 Task: Make a basic mug design.
Action: Mouse moved to (287, 257)
Screenshot: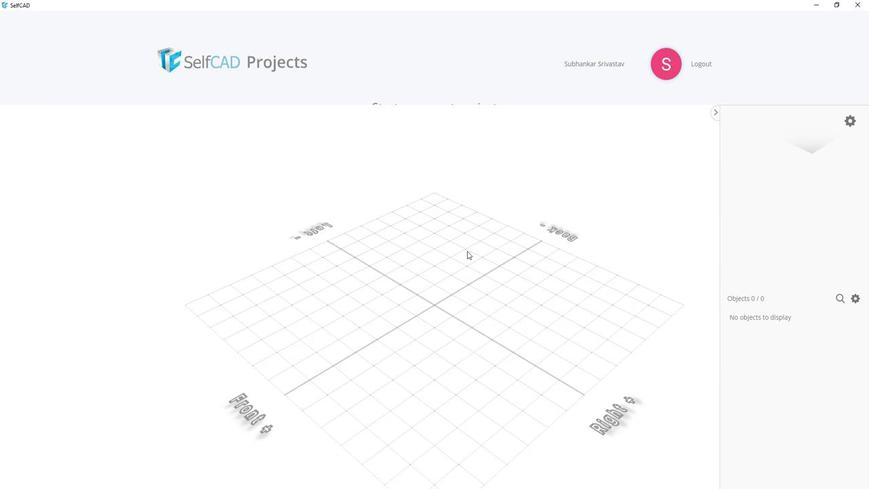 
Action: Mouse pressed left at (287, 257)
Screenshot: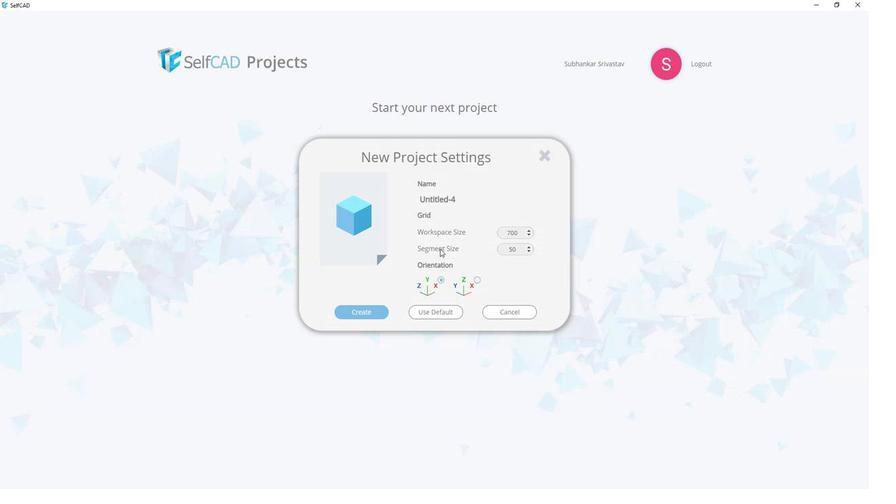 
Action: Mouse moved to (466, 260)
Screenshot: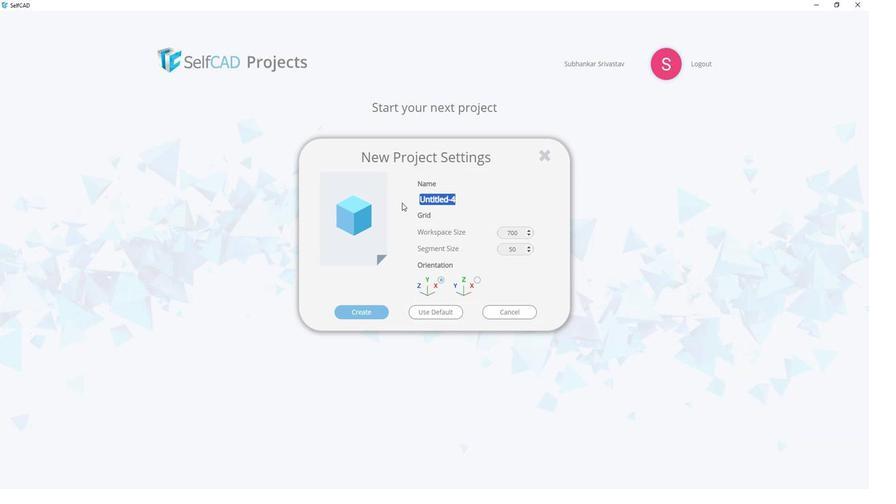 
Action: Mouse pressed left at (466, 260)
Screenshot: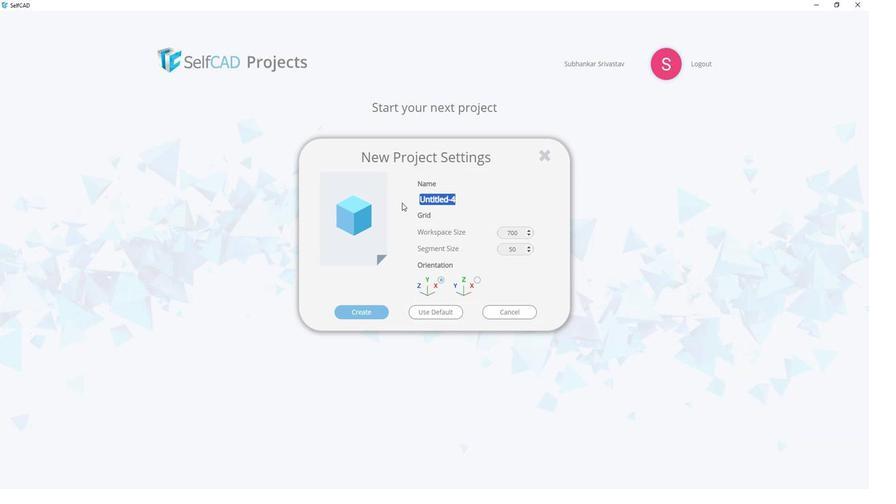 
Action: Mouse moved to (430, 261)
Screenshot: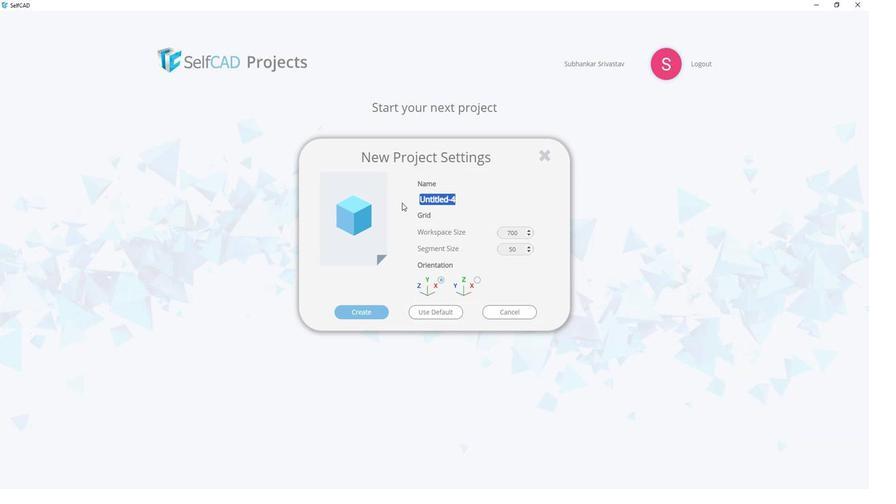 
Action: Key pressed <Key.shift>Mug<Key.space><Key.shift>Design
Screenshot: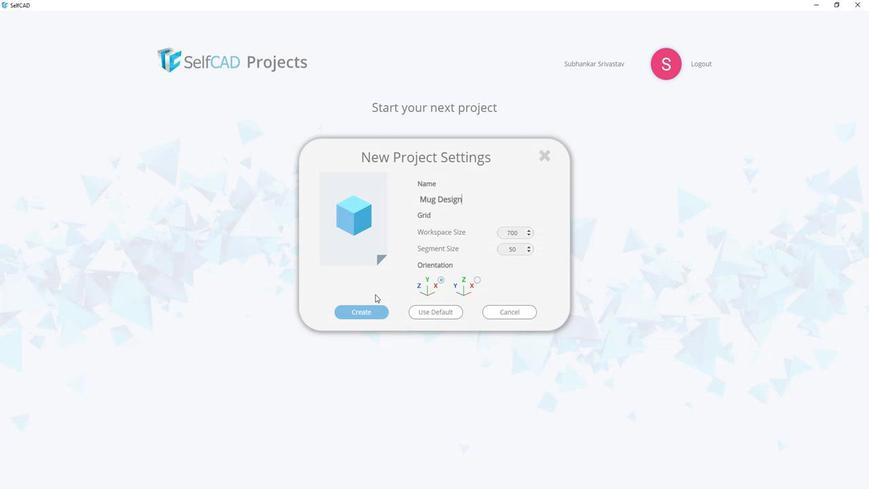
Action: Mouse moved to (402, 281)
Screenshot: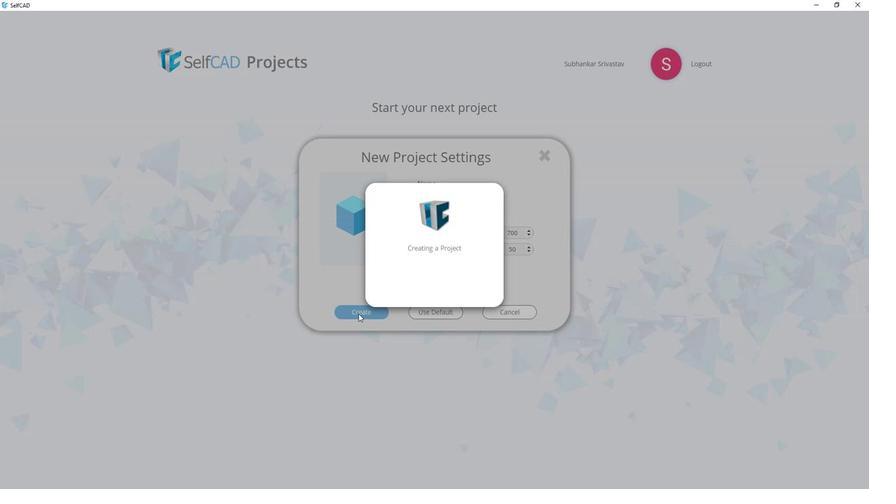 
Action: Mouse pressed left at (402, 281)
Screenshot: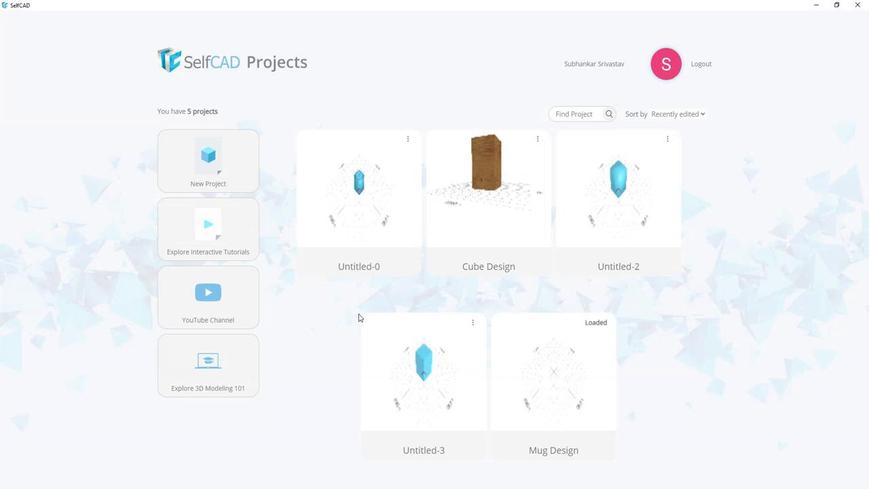 
Action: Mouse moved to (192, 243)
Screenshot: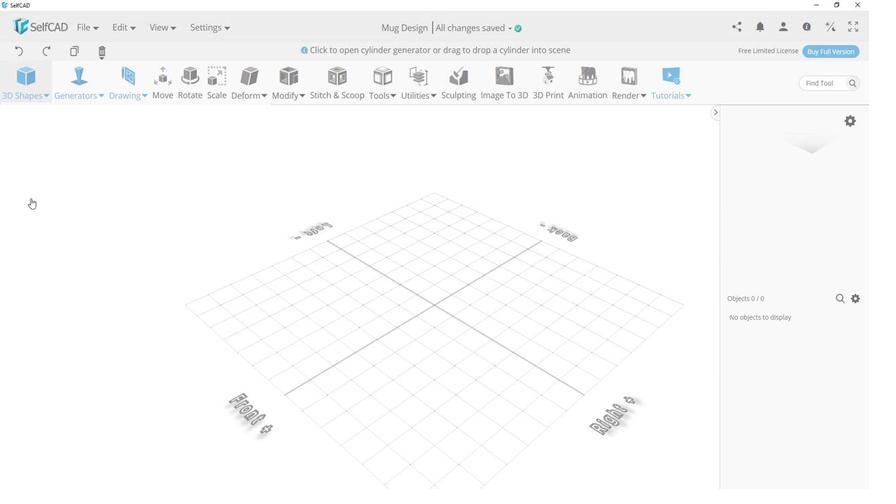 
Action: Mouse pressed left at (192, 243)
Screenshot: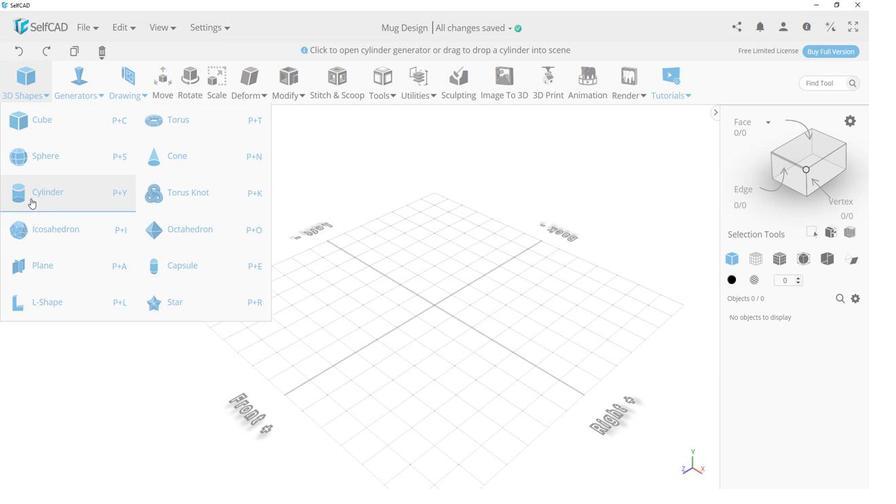 
Action: Mouse moved to (193, 260)
Screenshot: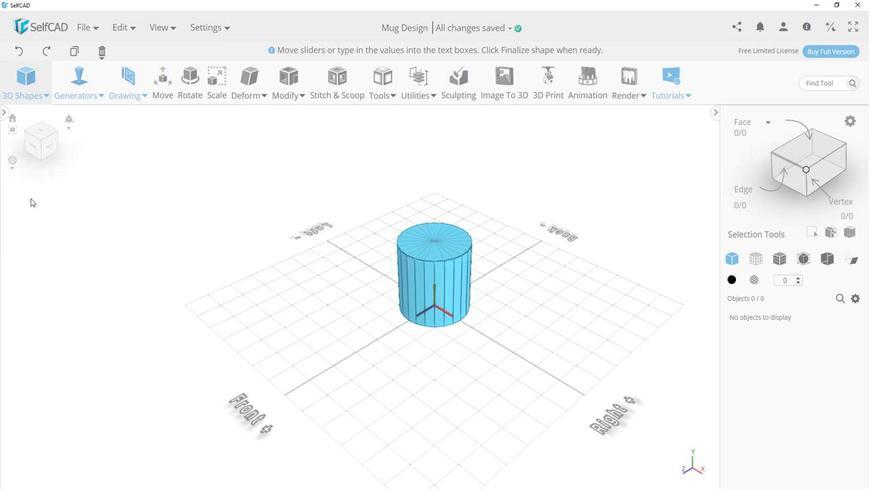 
Action: Mouse pressed left at (193, 260)
Screenshot: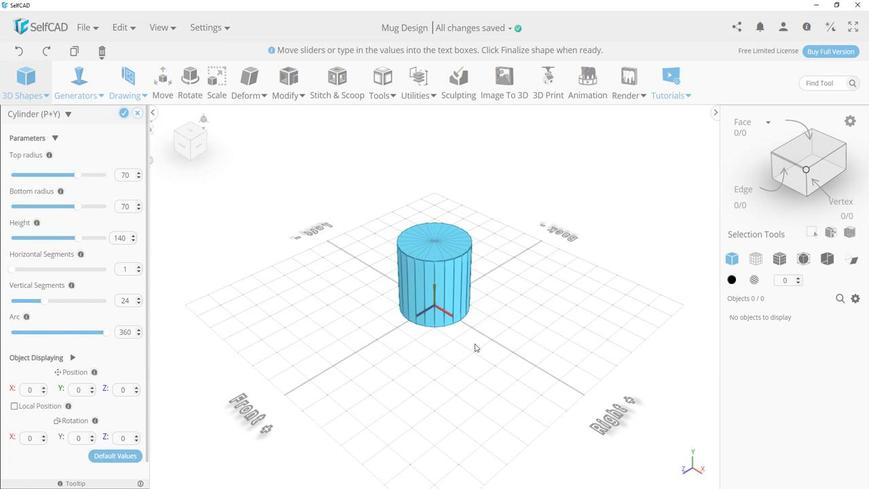 
Action: Mouse moved to (431, 293)
Screenshot: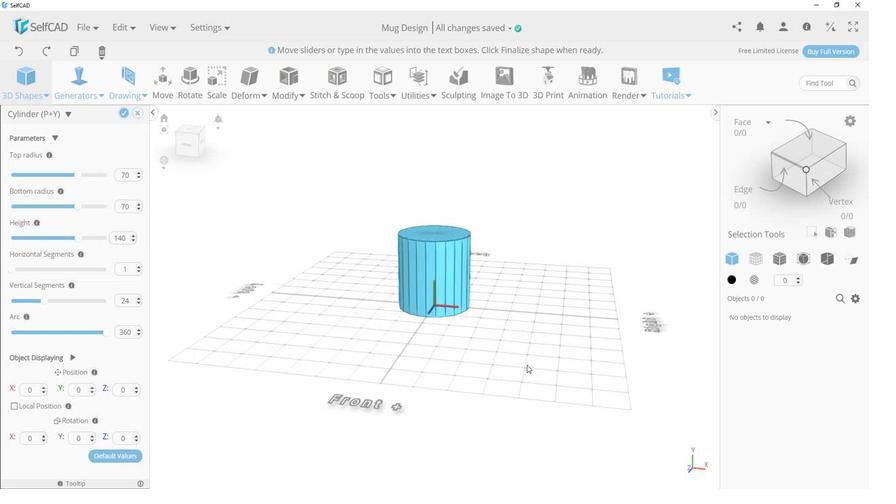 
Action: Mouse pressed left at (431, 293)
Screenshot: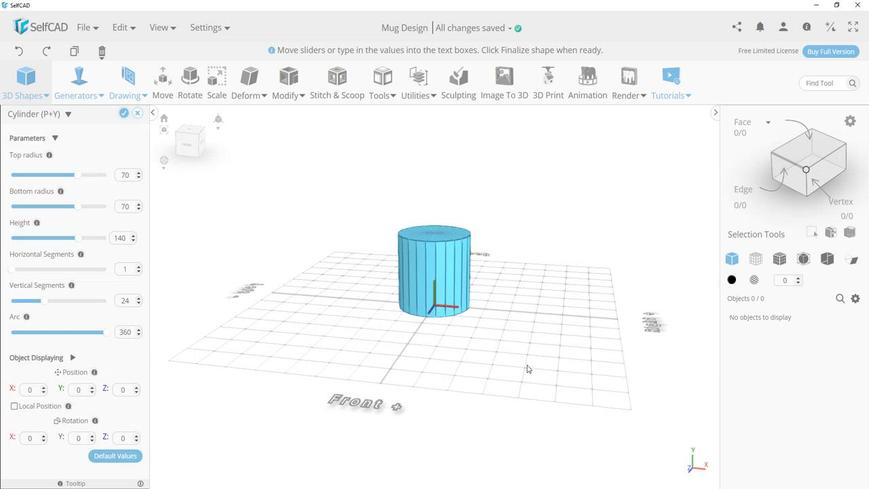 
Action: Mouse moved to (254, 245)
Screenshot: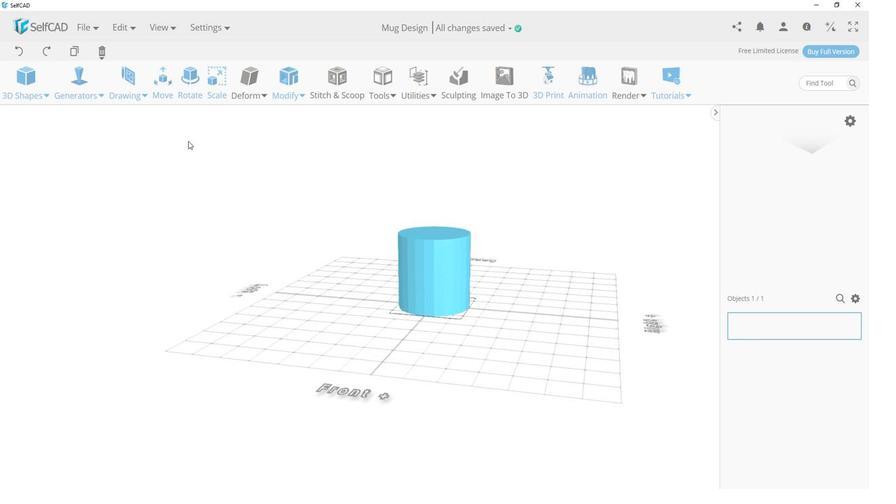 
Action: Mouse pressed left at (254, 245)
Screenshot: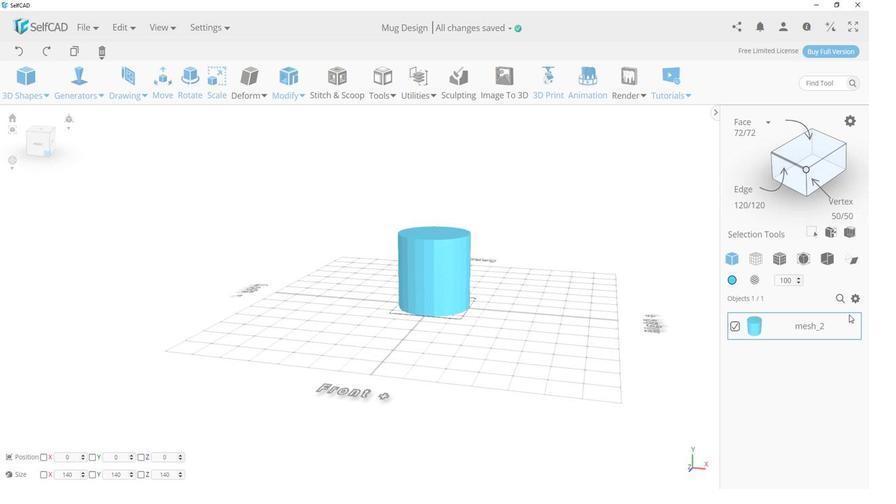 
Action: Mouse moved to (654, 249)
Screenshot: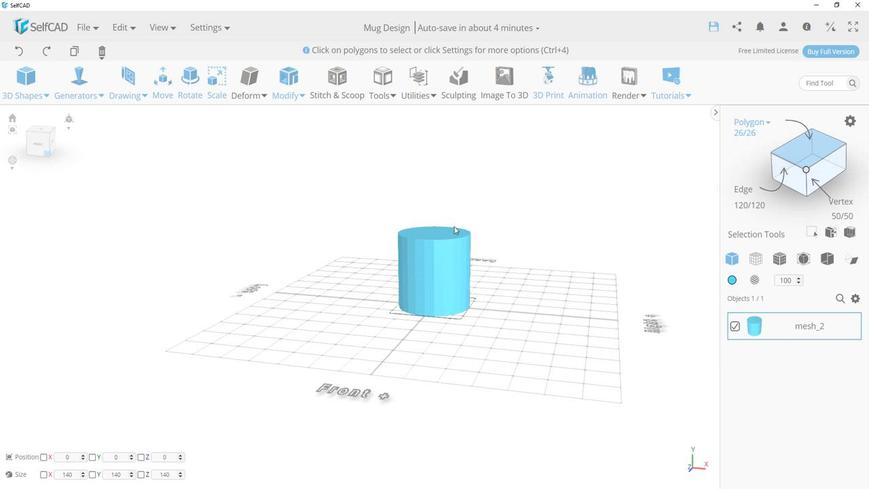 
Action: Mouse pressed left at (654, 249)
Screenshot: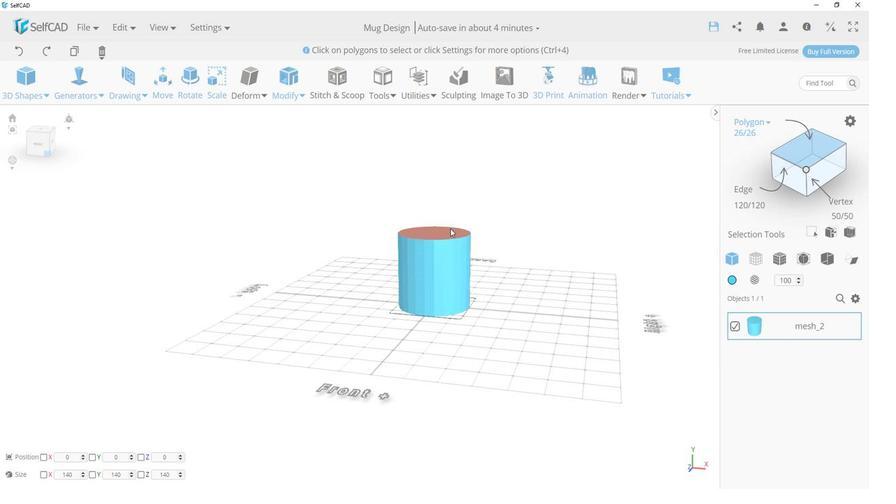 
Action: Mouse moved to (457, 267)
Screenshot: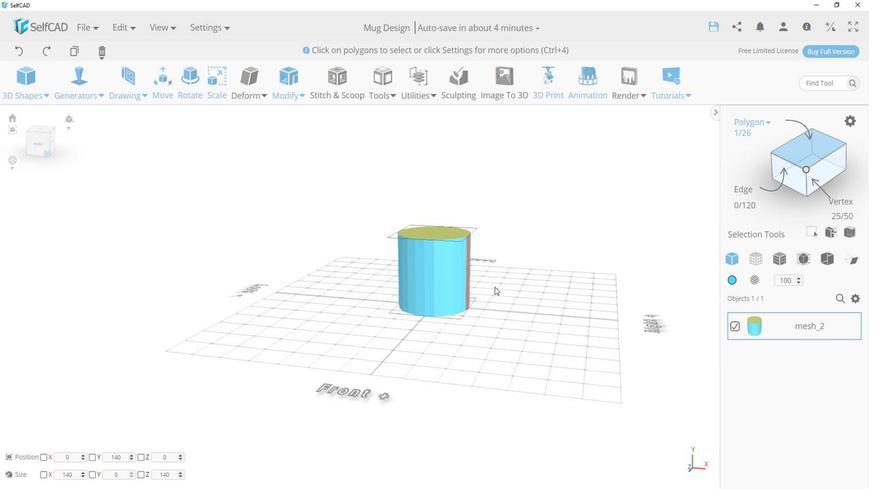
Action: Mouse pressed left at (457, 267)
Screenshot: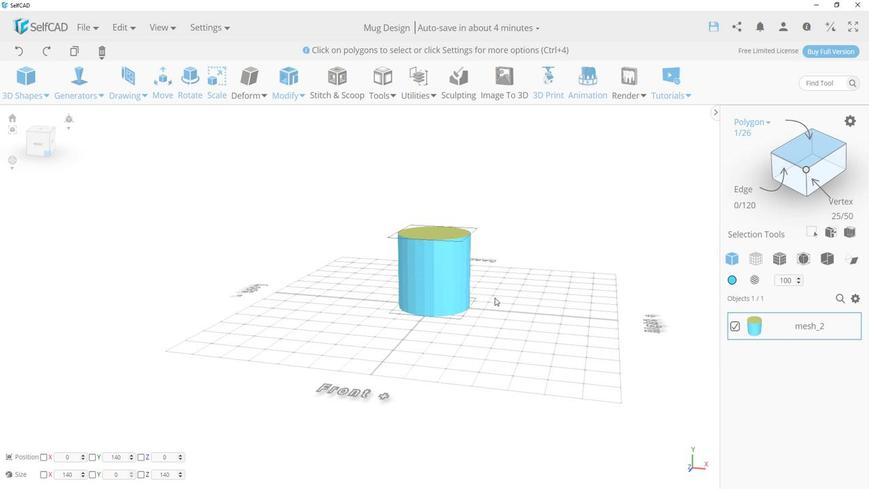 
Action: Mouse moved to (499, 276)
Screenshot: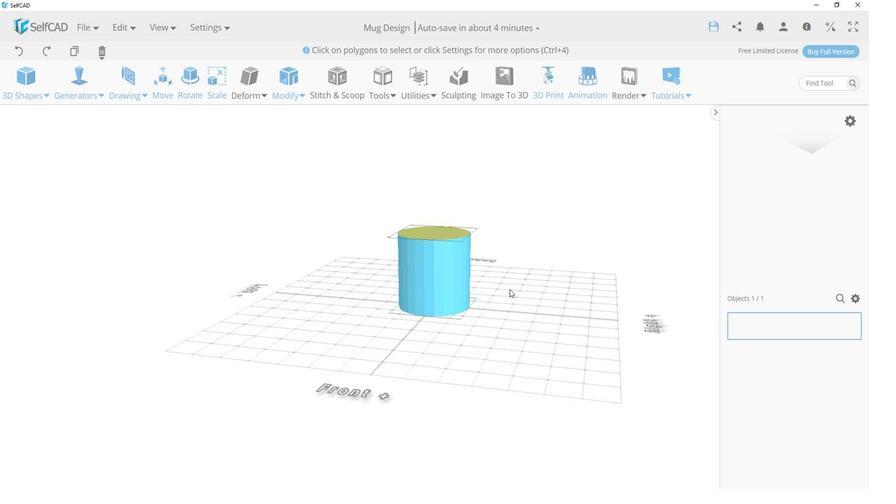 
Action: Key pressed <Key.delete>
Screenshot: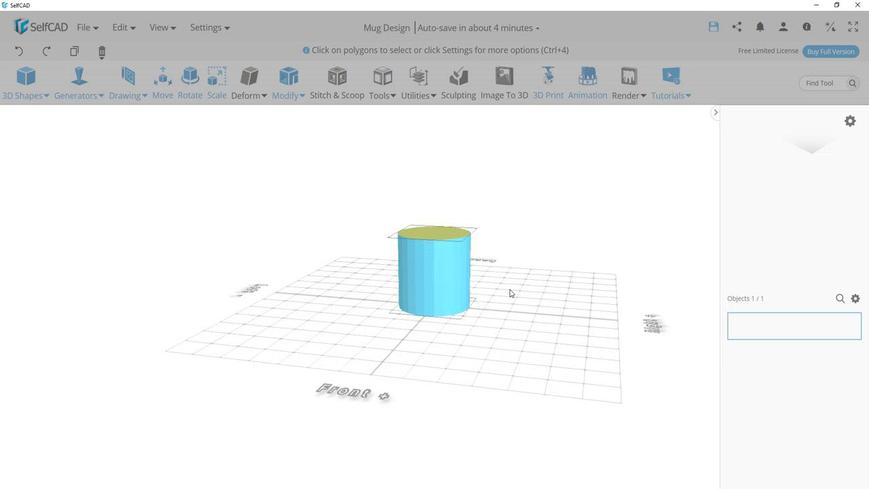
Action: Mouse moved to (437, 278)
Screenshot: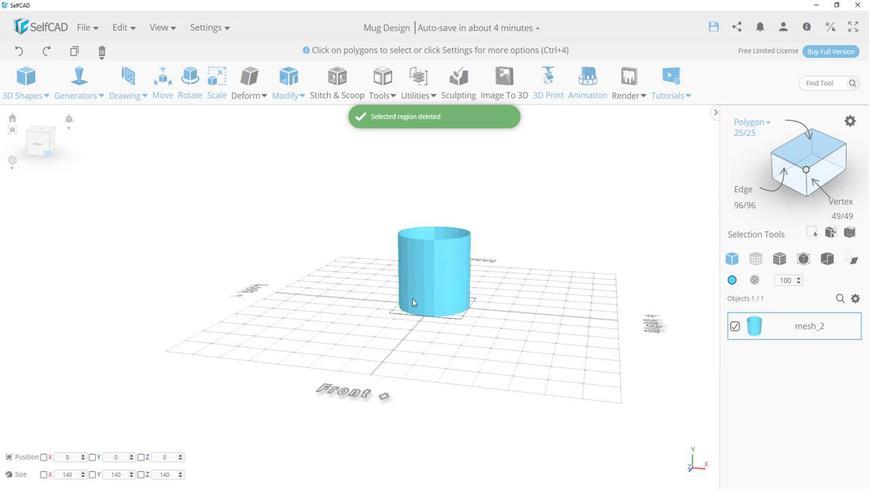 
Action: Mouse pressed left at (437, 278)
Screenshot: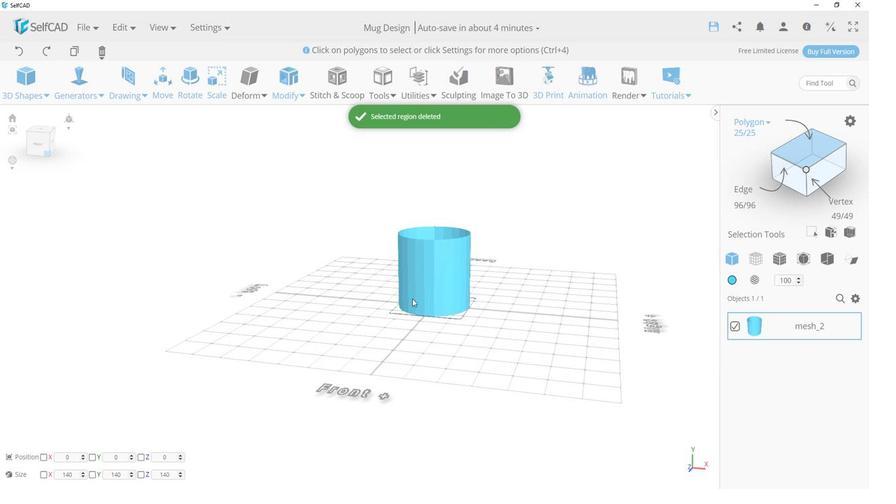 
Action: Mouse moved to (491, 281)
Screenshot: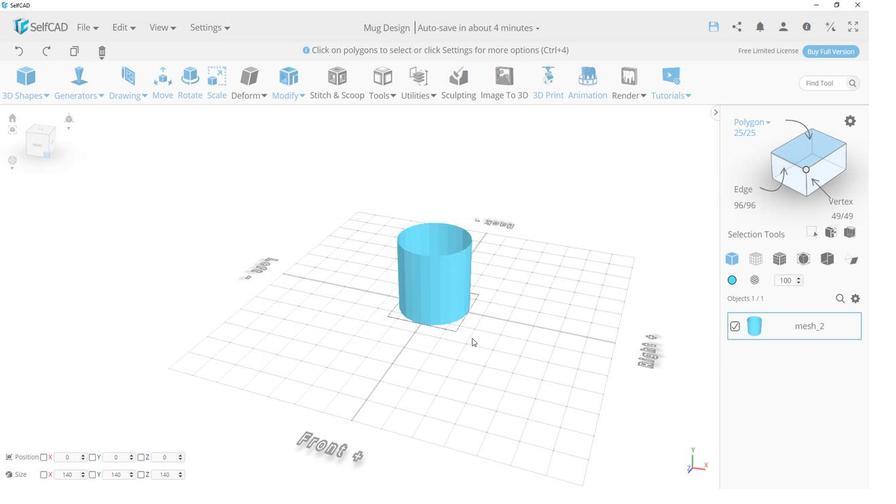
Action: Mouse pressed left at (491, 281)
Screenshot: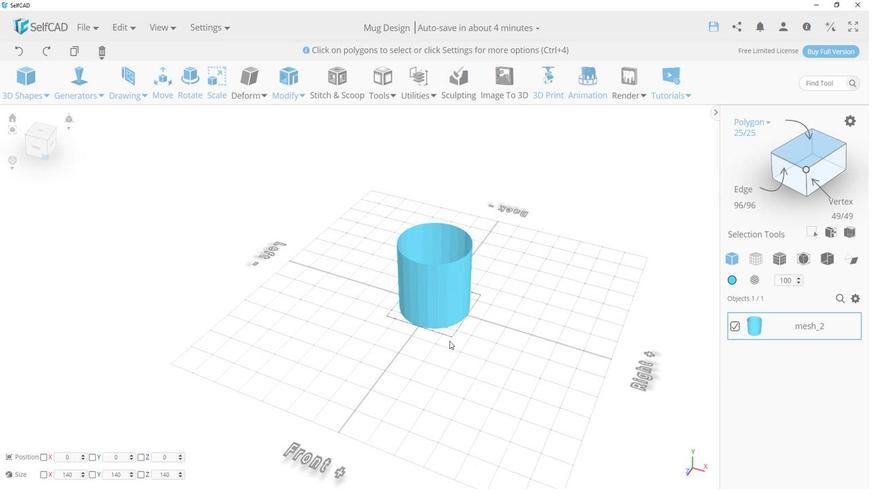 
Action: Mouse moved to (362, 240)
Screenshot: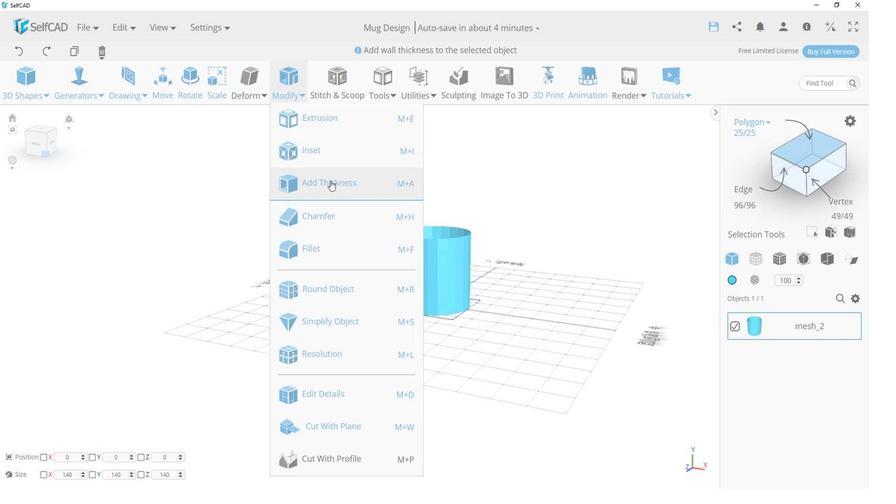 
Action: Mouse pressed left at (362, 240)
Screenshot: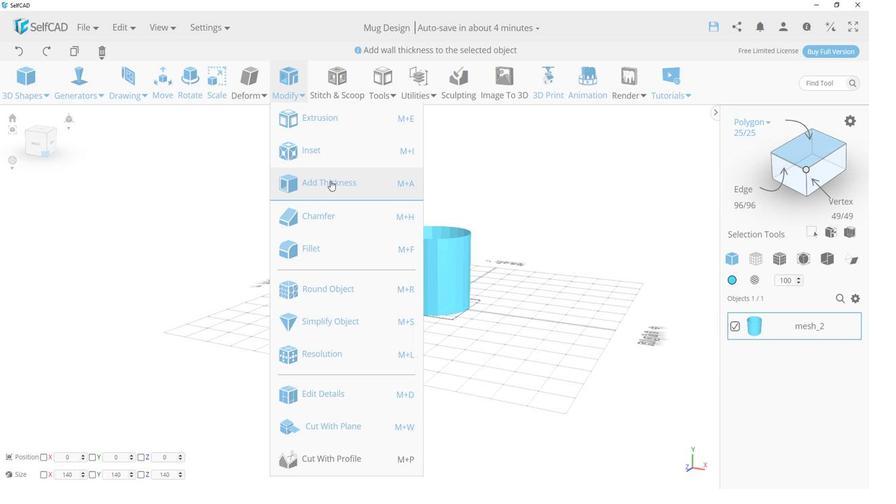 
Action: Mouse moved to (384, 257)
Screenshot: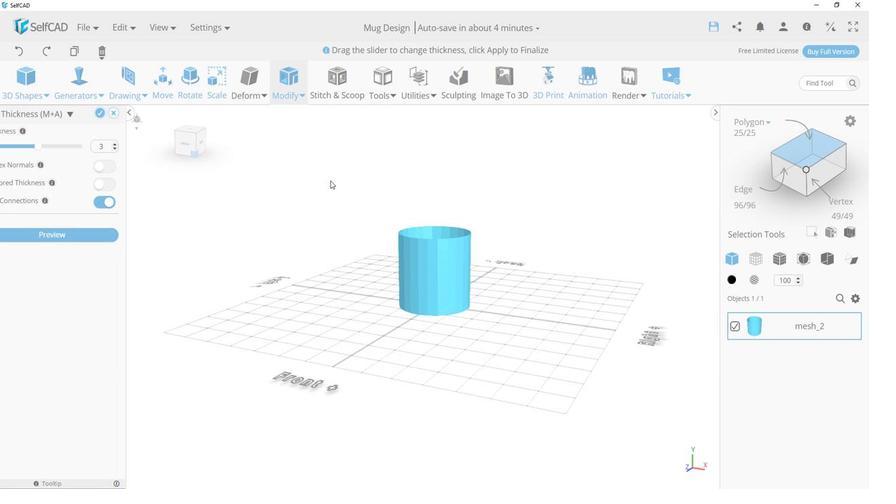 
Action: Mouse pressed left at (384, 257)
Screenshot: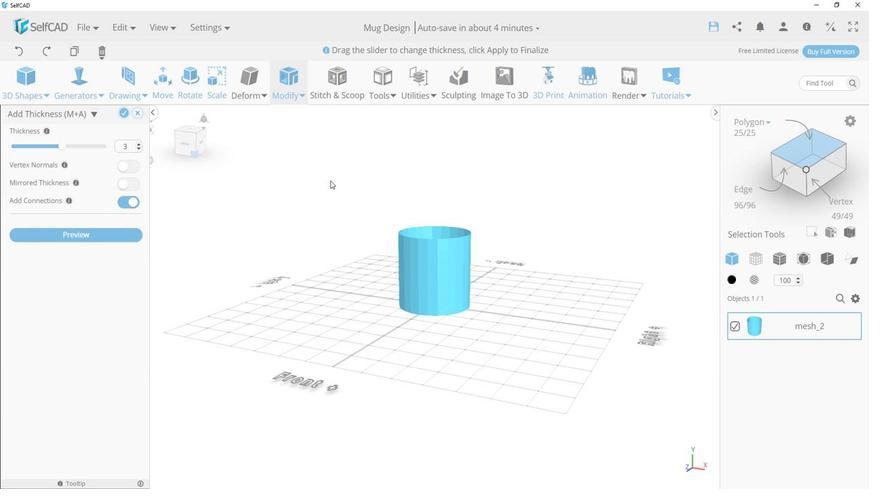 
Action: Mouse moved to (262, 252)
Screenshot: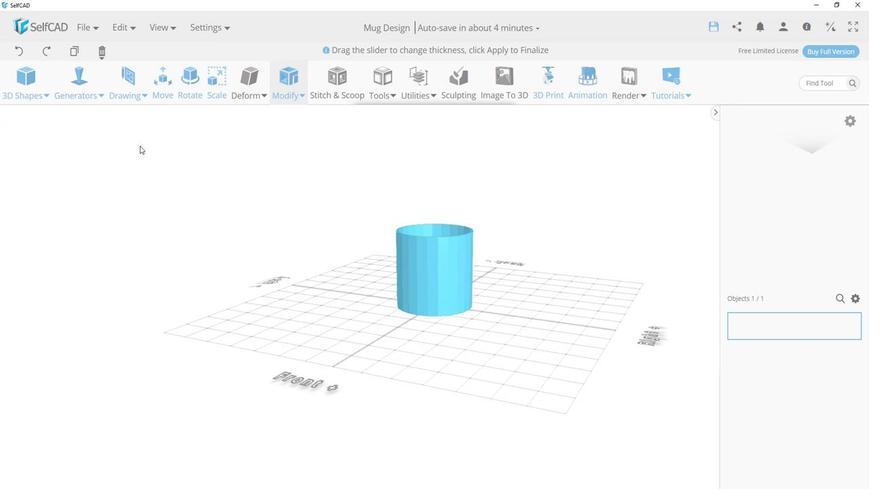 
Action: Mouse pressed left at (262, 252)
Screenshot: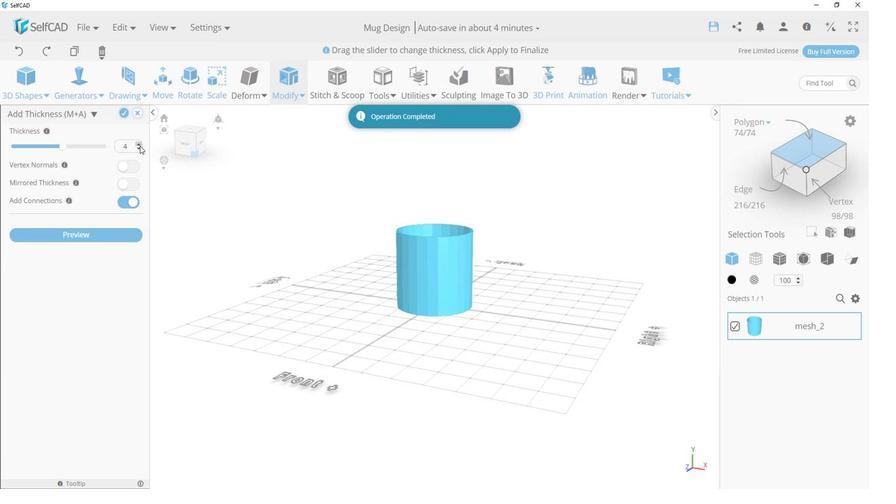 
Action: Mouse pressed left at (262, 252)
Screenshot: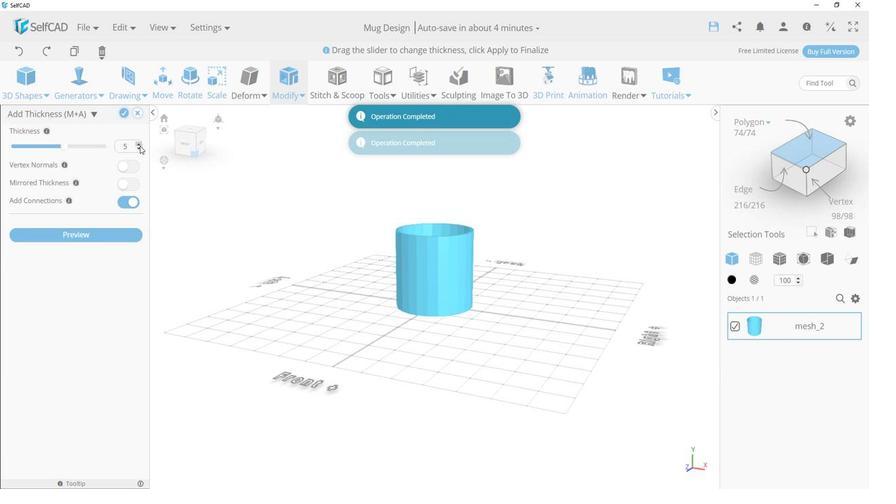 
Action: Mouse moved to (252, 245)
Screenshot: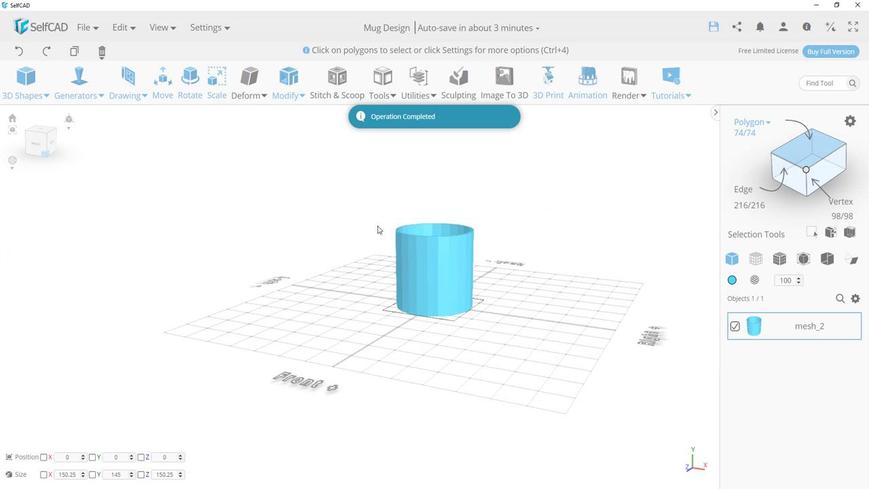 
Action: Mouse pressed left at (252, 245)
Screenshot: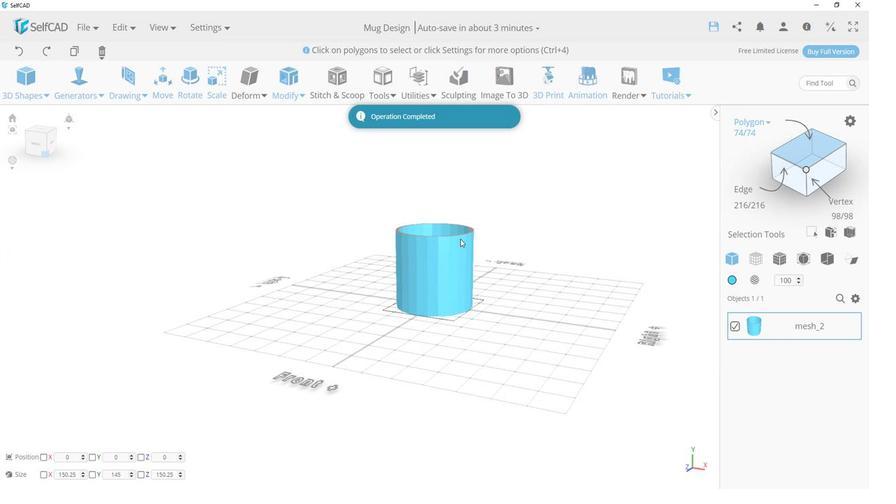 
Action: Mouse moved to (490, 267)
Screenshot: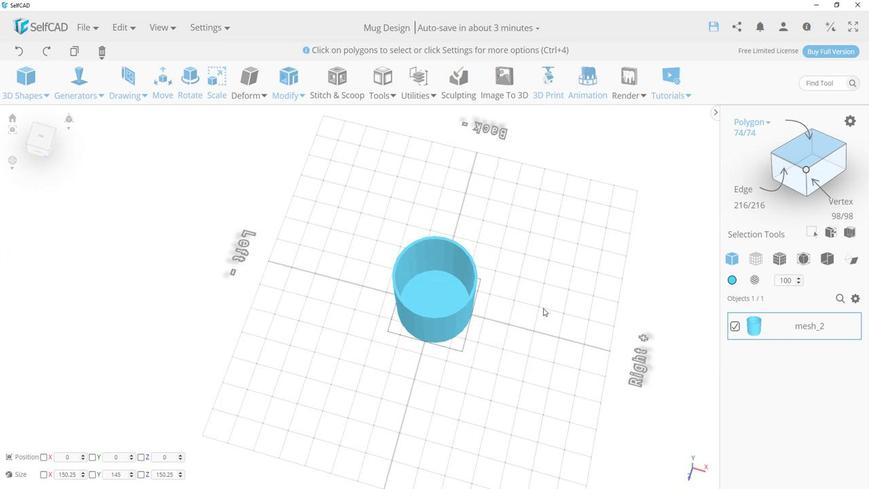 
Action: Mouse pressed left at (490, 267)
Screenshot: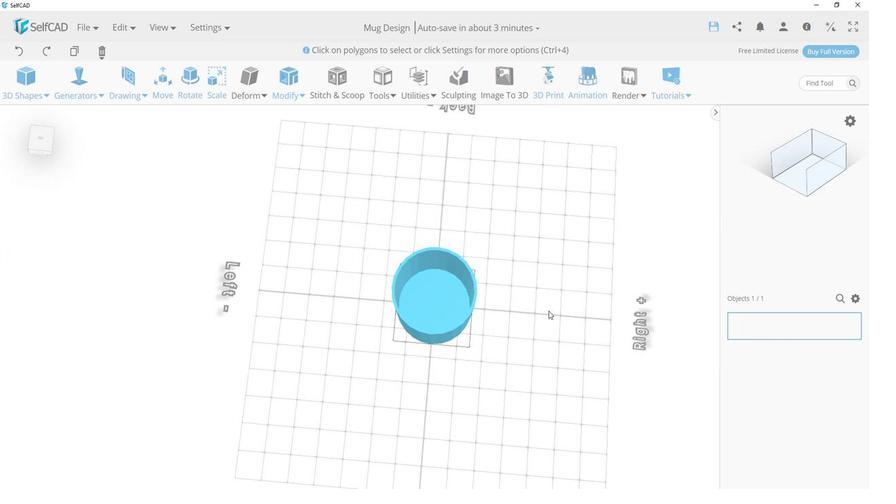 
Action: Mouse moved to (503, 276)
Screenshot: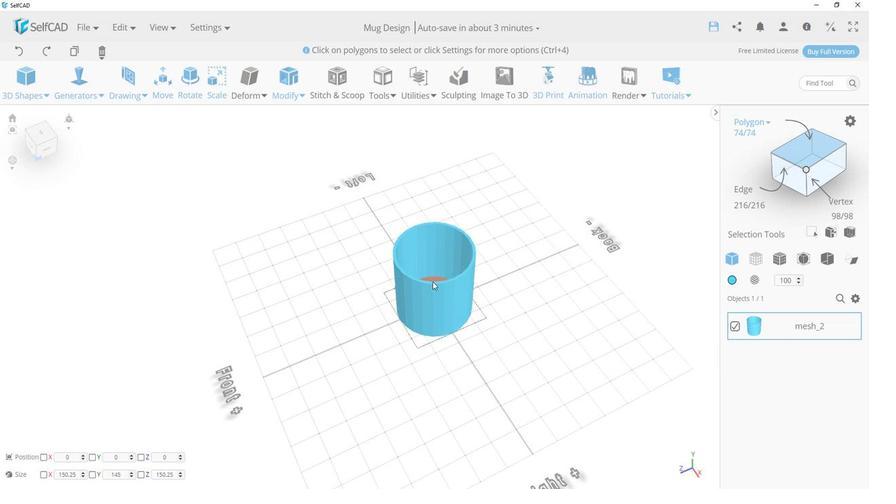 
Action: Mouse pressed left at (503, 276)
Screenshot: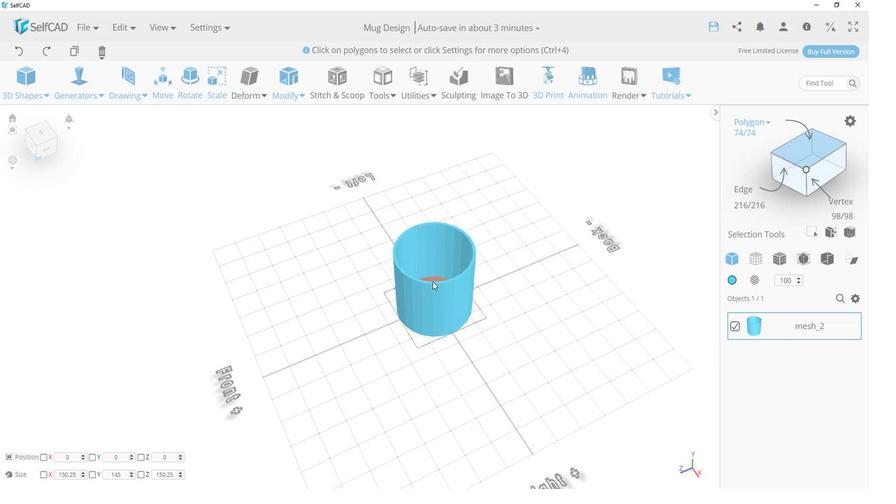 
Action: Mouse moved to (505, 275)
Screenshot: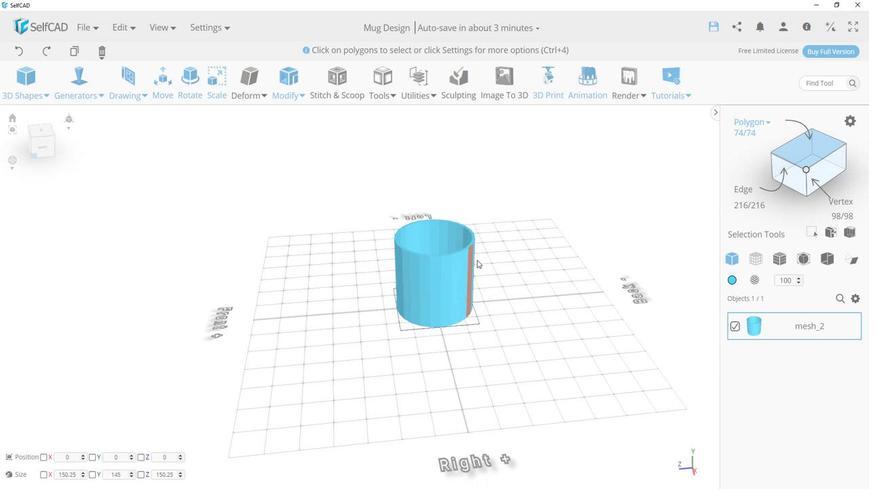 
Action: Mouse pressed left at (505, 275)
Screenshot: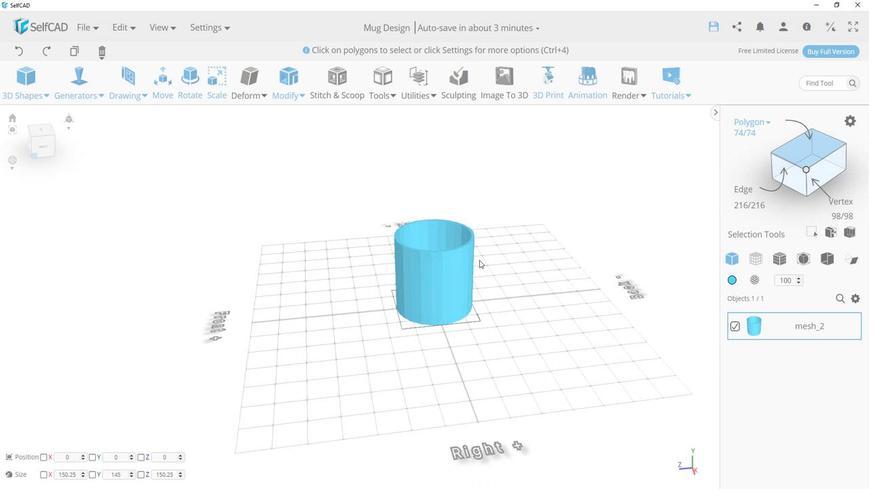 
Action: Mouse moved to (510, 277)
Screenshot: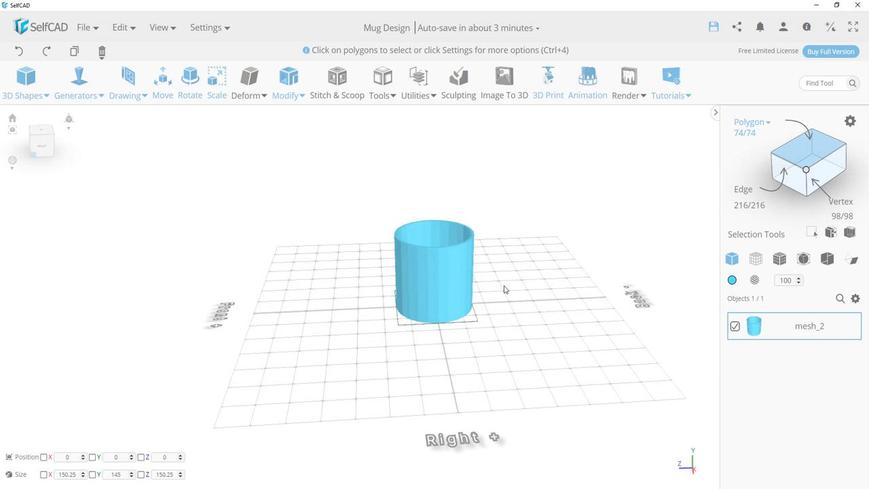 
Action: Mouse pressed left at (510, 277)
Screenshot: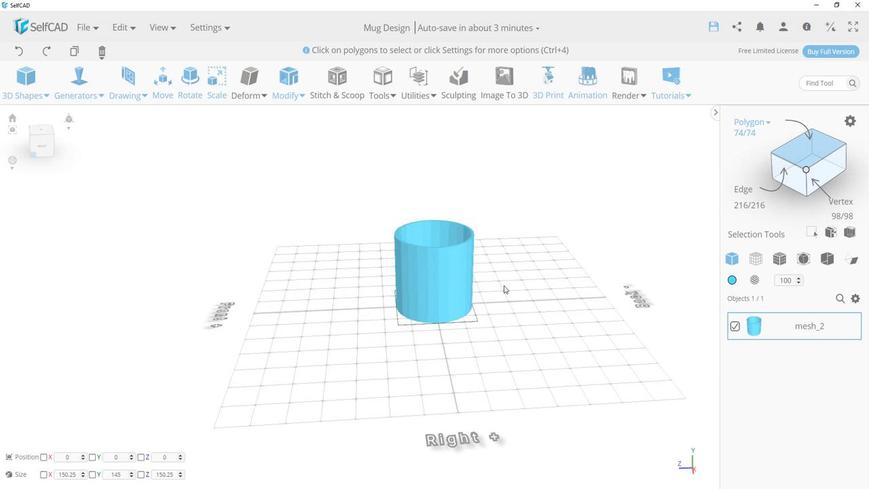 
Action: Mouse moved to (367, 243)
Screenshot: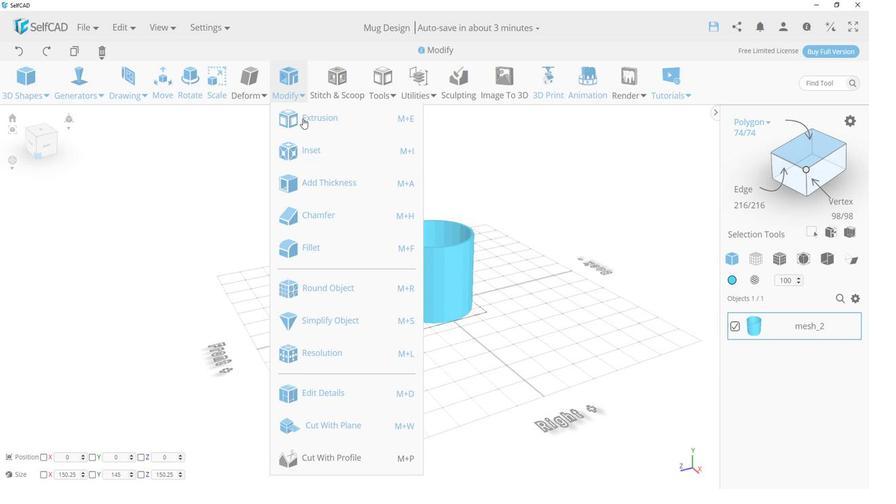 
Action: Mouse pressed left at (367, 243)
Screenshot: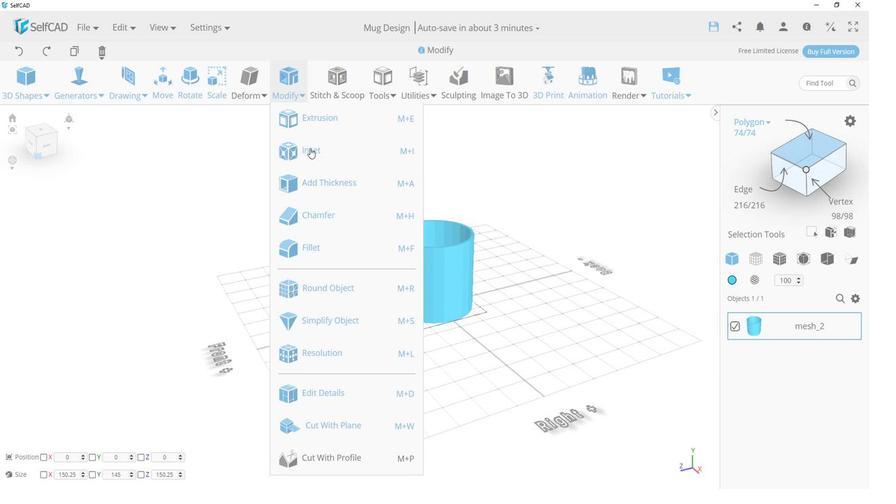 
Action: Mouse moved to (384, 294)
Screenshot: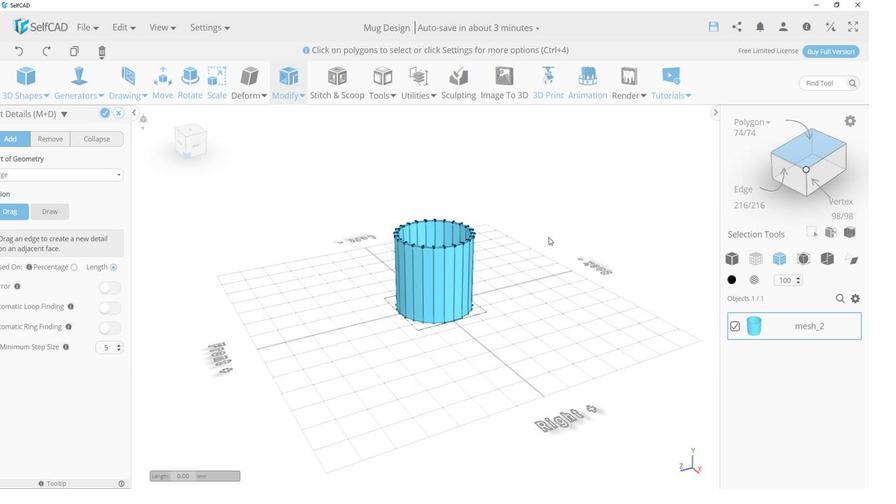 
Action: Mouse pressed left at (384, 294)
Screenshot: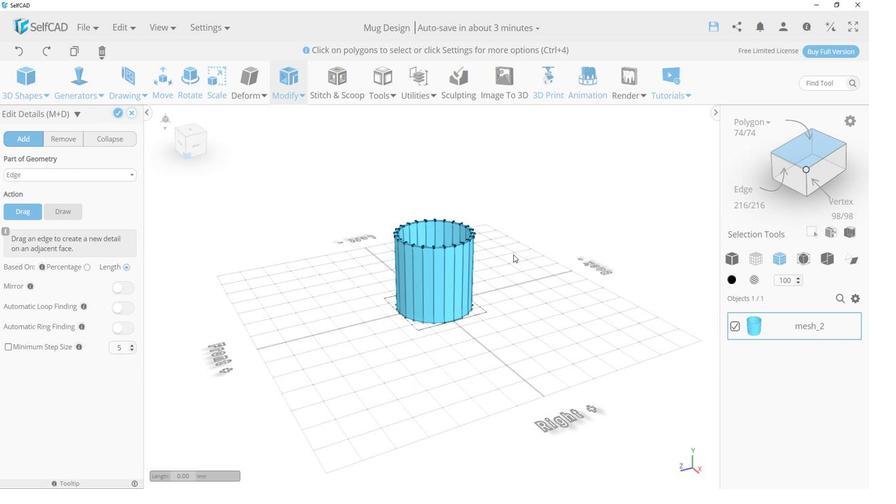 
Action: Mouse moved to (250, 279)
Screenshot: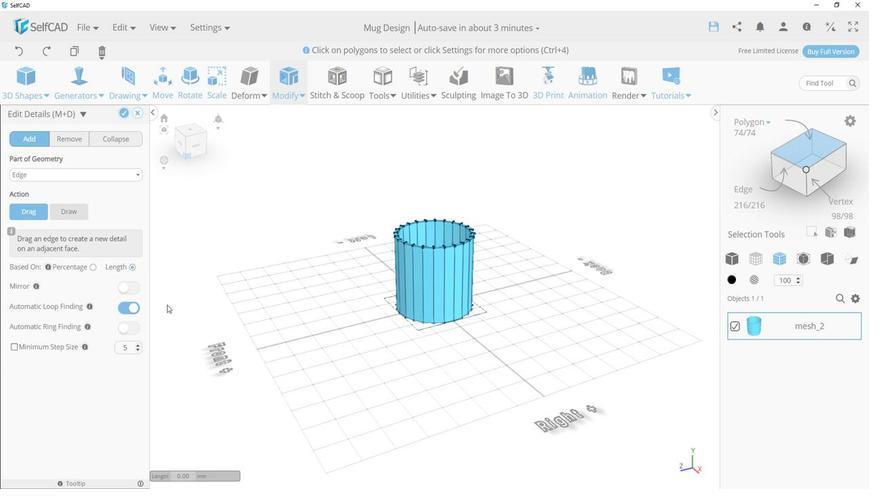 
Action: Mouse pressed left at (250, 279)
Screenshot: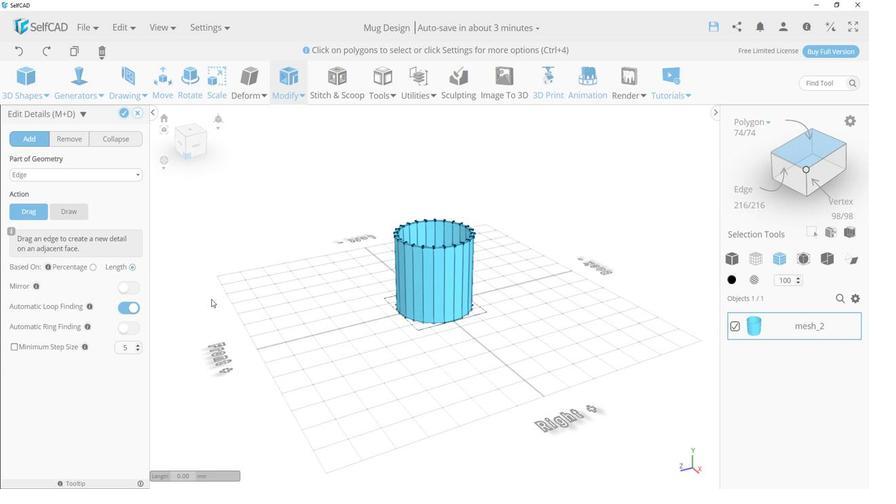 
Action: Mouse moved to (525, 277)
Screenshot: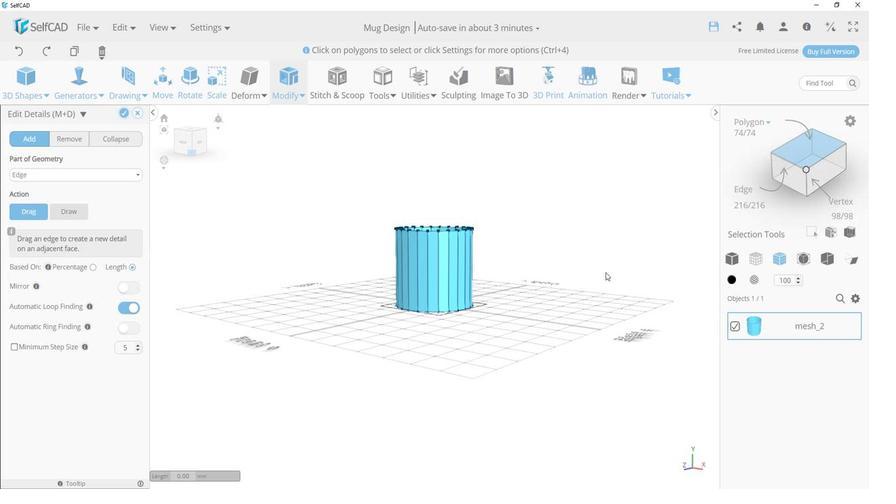 
Action: Mouse pressed left at (525, 277)
Screenshot: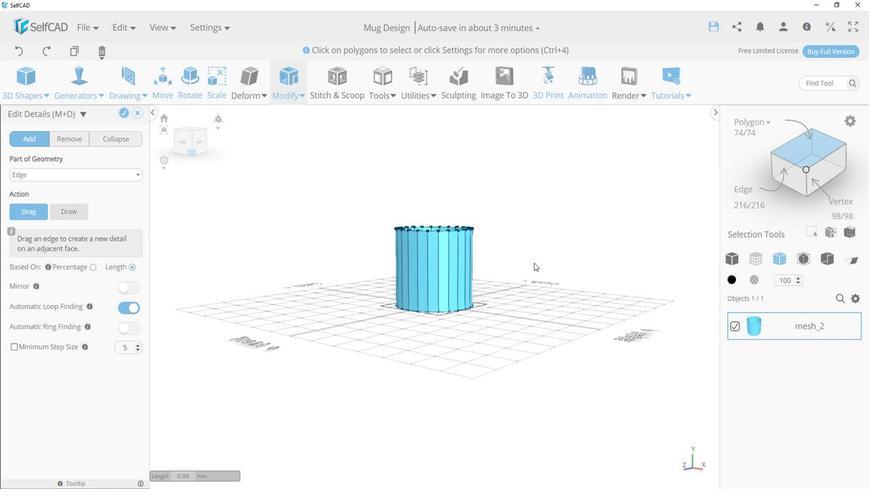 
Action: Mouse moved to (544, 269)
Screenshot: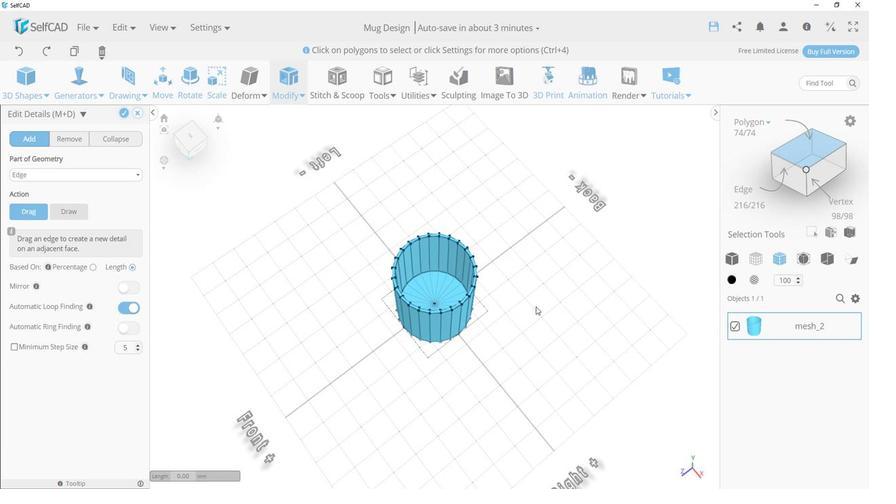 
Action: Mouse pressed left at (544, 269)
Screenshot: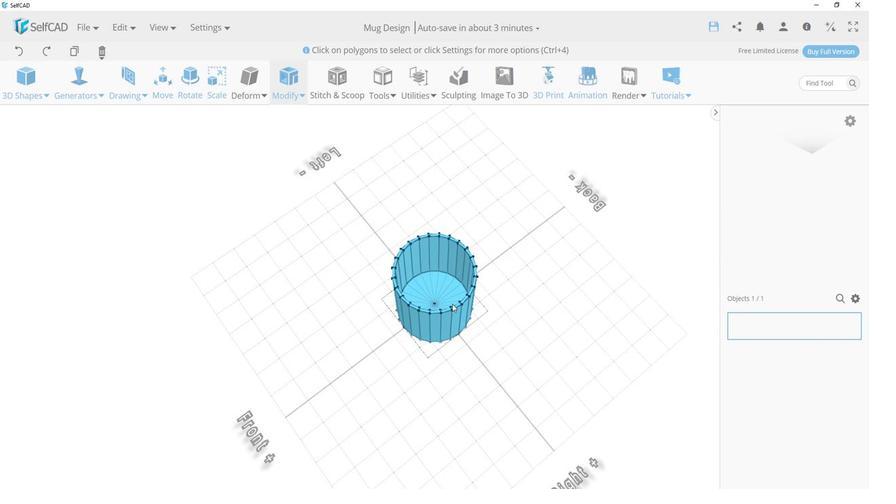 
Action: Mouse moved to (459, 280)
Screenshot: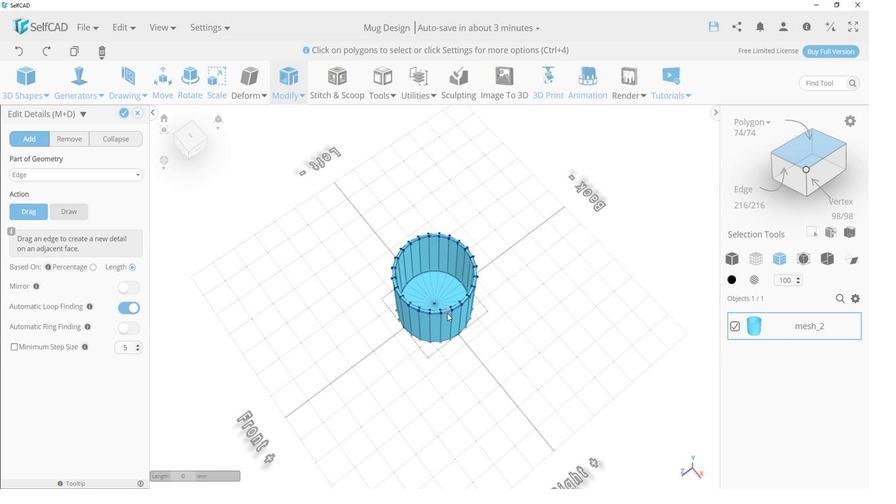 
Action: Mouse pressed left at (459, 280)
Screenshot: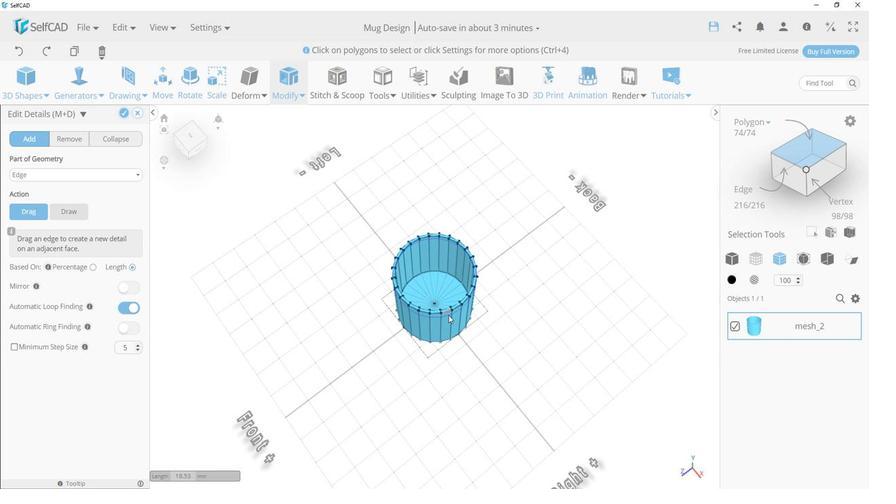 
Action: Mouse moved to (513, 279)
Screenshot: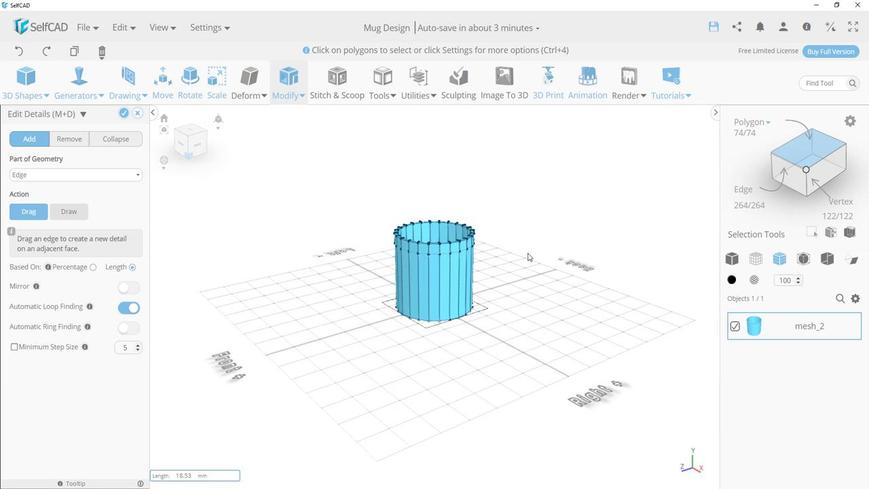 
Action: Mouse pressed left at (513, 279)
Screenshot: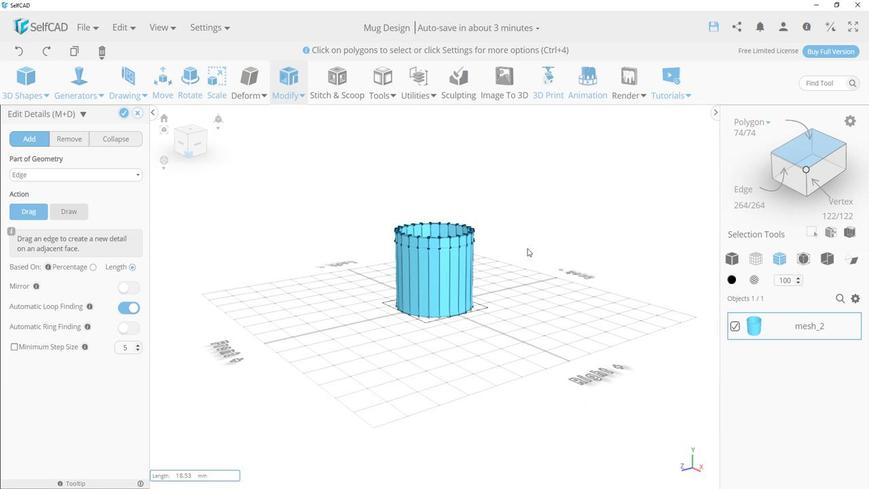 
Action: Mouse moved to (516, 267)
Screenshot: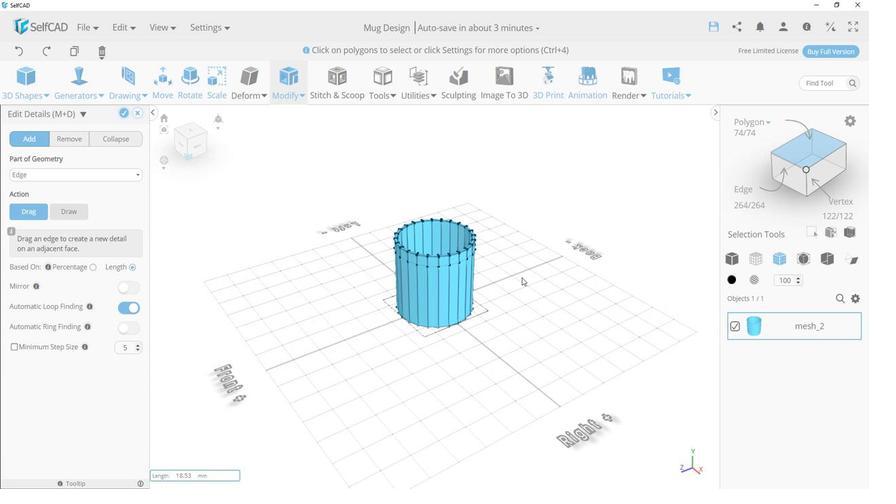 
Action: Mouse pressed left at (516, 267)
Screenshot: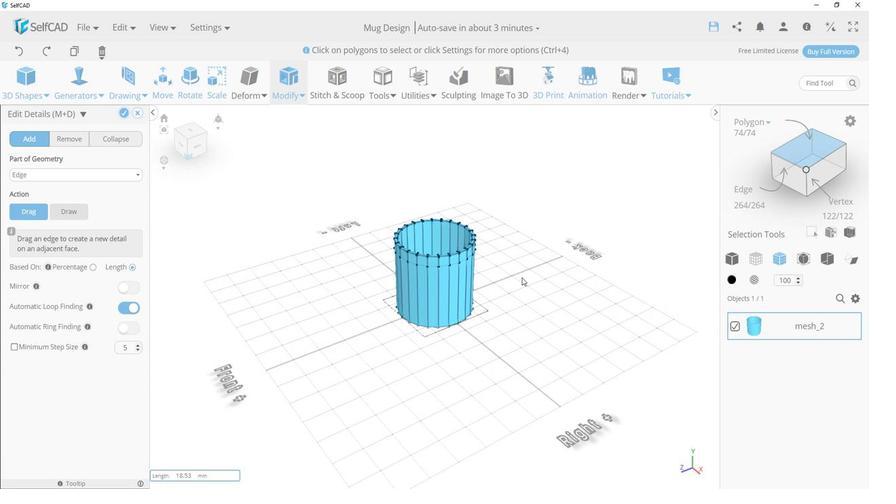 
Action: Mouse moved to (457, 272)
Screenshot: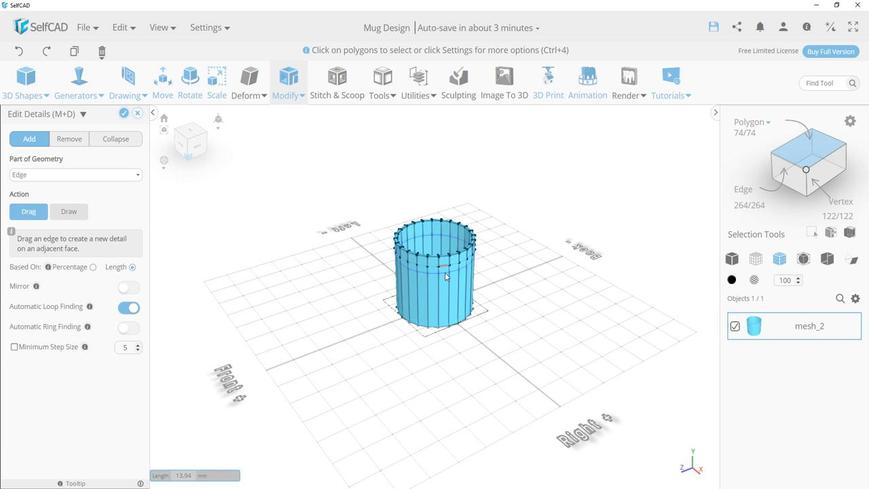 
Action: Mouse pressed left at (457, 272)
Screenshot: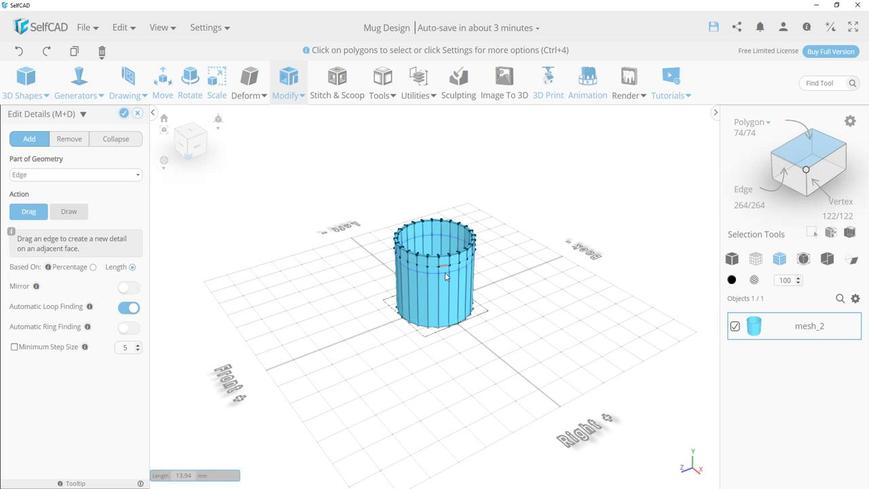 
Action: Mouse moved to (519, 276)
Screenshot: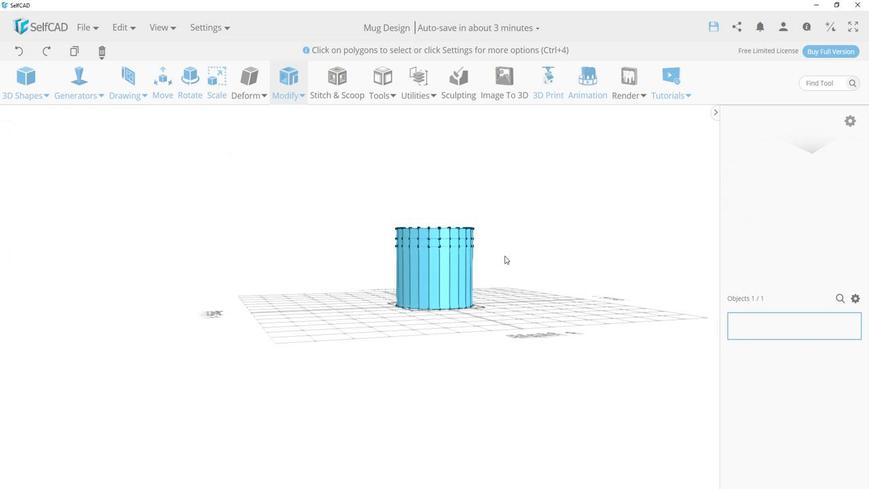 
Action: Mouse pressed left at (519, 276)
Screenshot: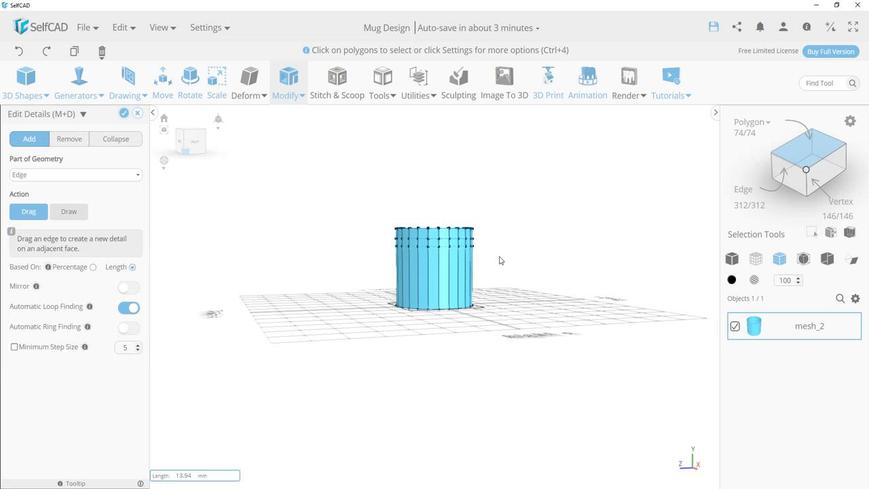 
Action: Mouse moved to (522, 277)
Screenshot: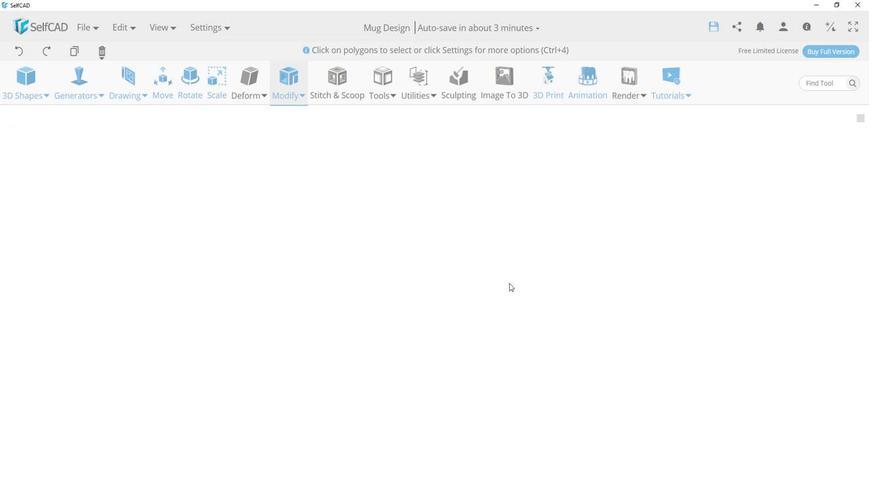 
Action: Mouse pressed left at (522, 277)
Screenshot: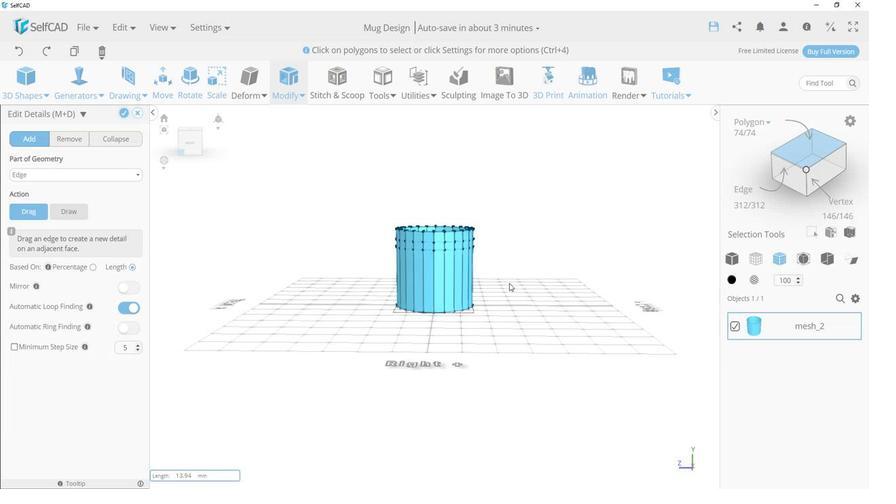 
Action: Mouse moved to (502, 278)
Screenshot: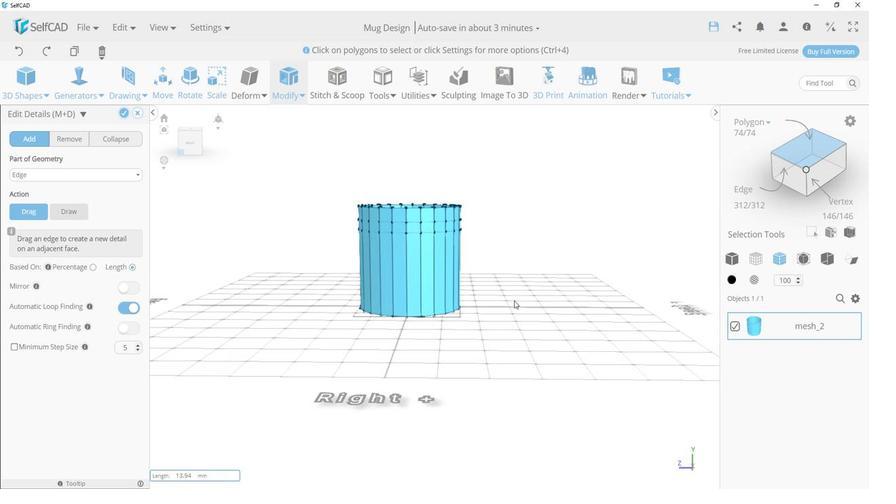 
Action: Mouse scrolled (502, 278) with delta (0, 0)
Screenshot: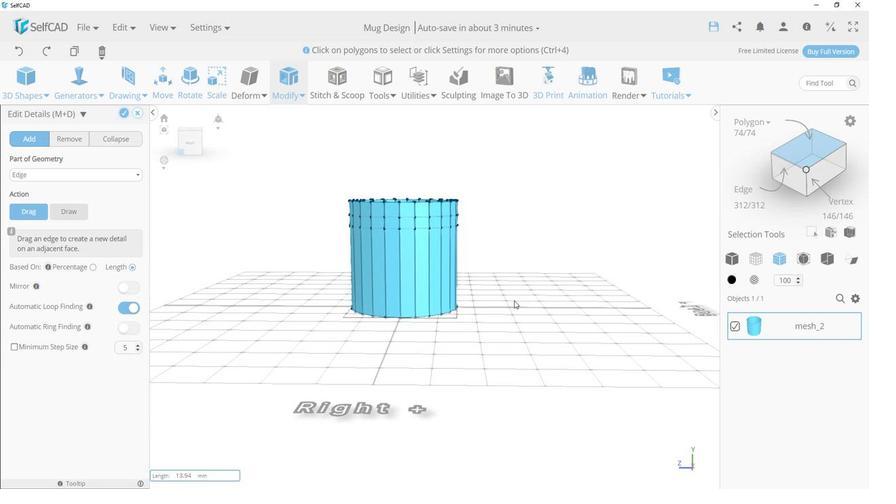 
Action: Mouse scrolled (502, 278) with delta (0, 0)
Screenshot: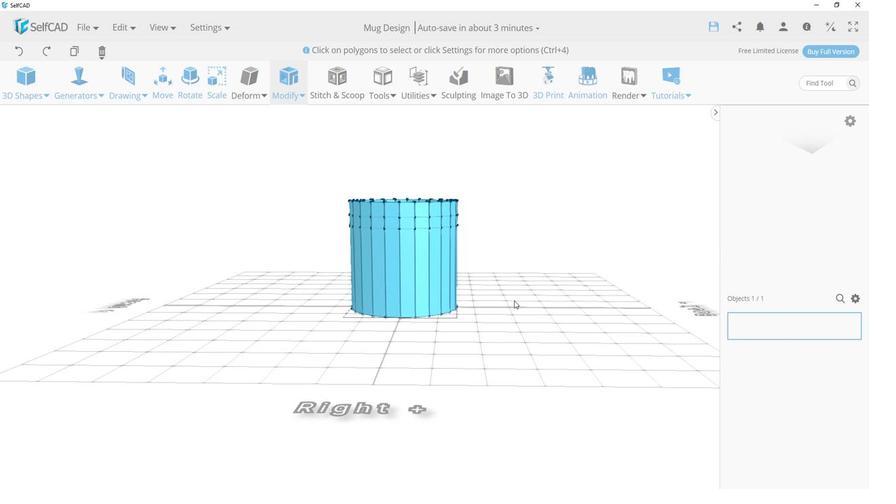 
Action: Mouse scrolled (502, 278) with delta (0, 0)
Screenshot: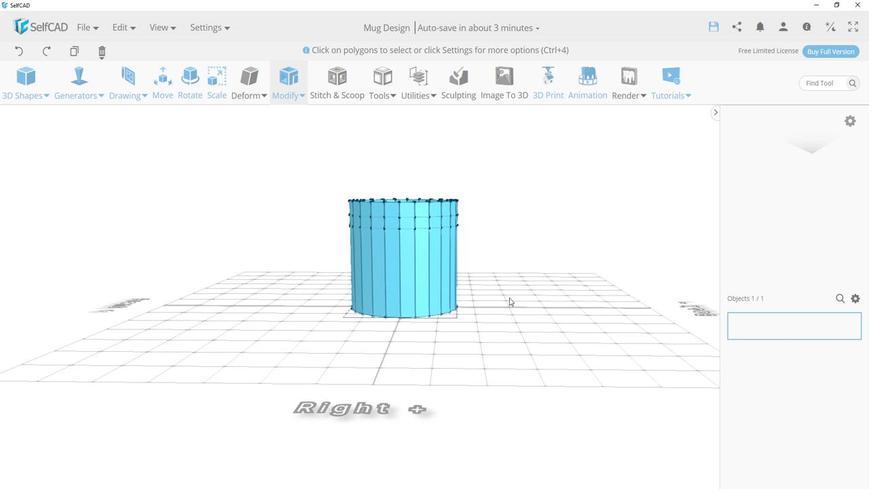 
Action: Mouse scrolled (502, 278) with delta (0, 0)
Screenshot: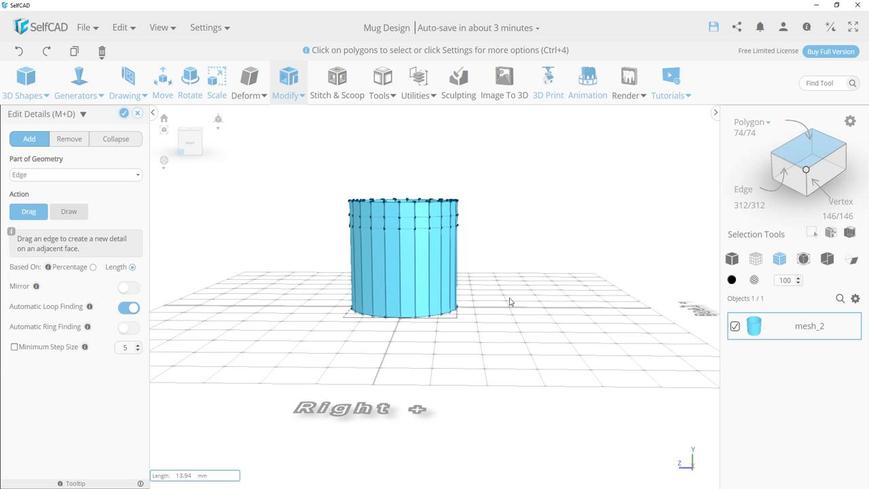 
Action: Mouse scrolled (502, 278) with delta (0, 0)
Screenshot: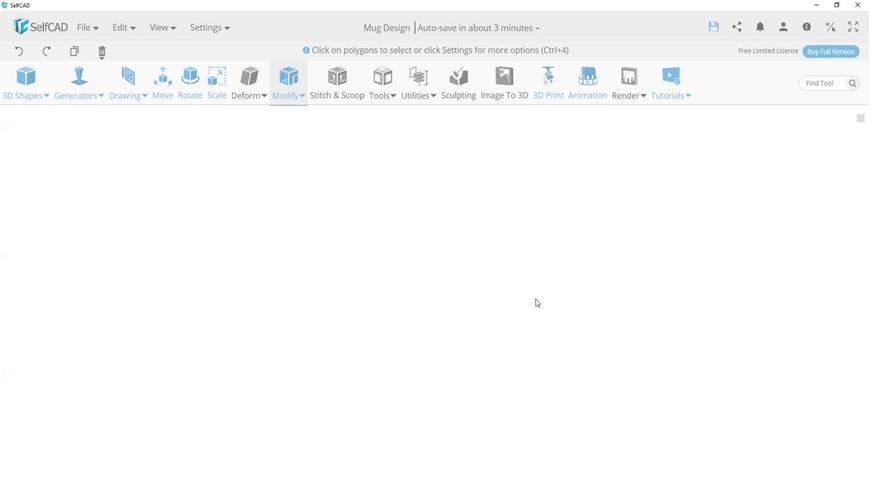 
Action: Mouse scrolled (502, 278) with delta (0, 0)
Screenshot: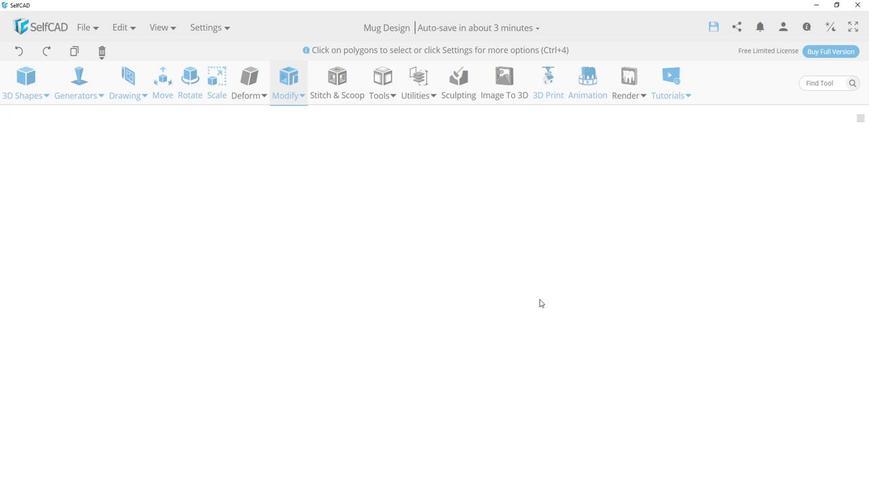 
Action: Mouse moved to (499, 277)
Screenshot: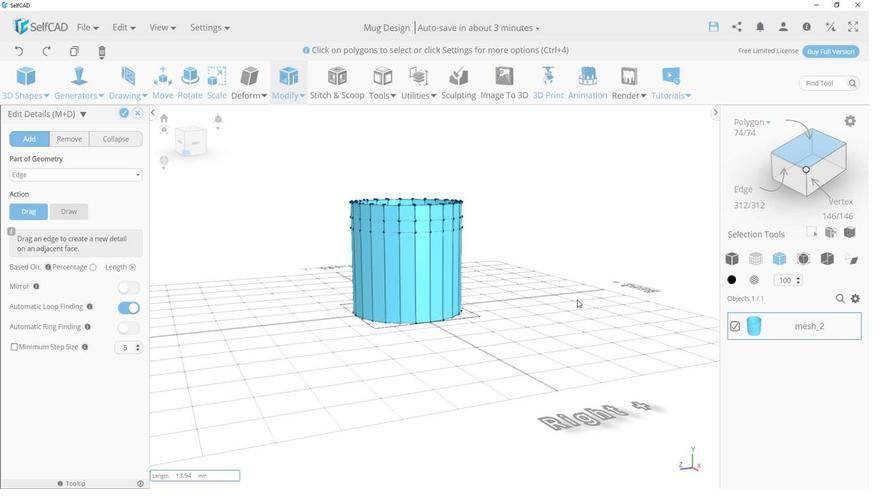 
Action: Mouse pressed left at (499, 277)
Screenshot: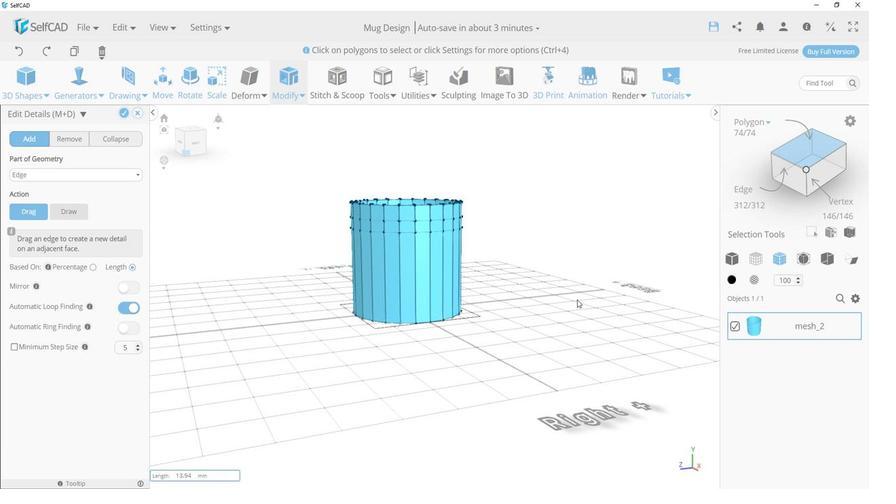 
Action: Mouse moved to (287, 251)
Screenshot: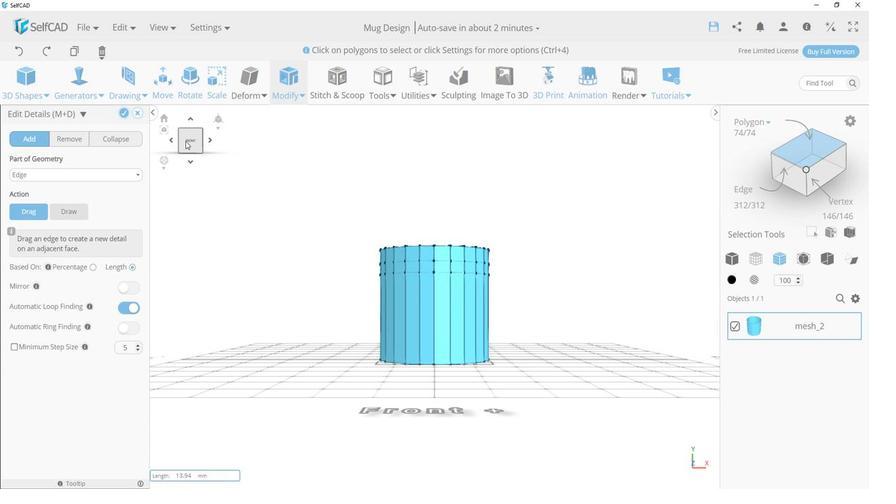 
Action: Mouse pressed left at (287, 251)
Screenshot: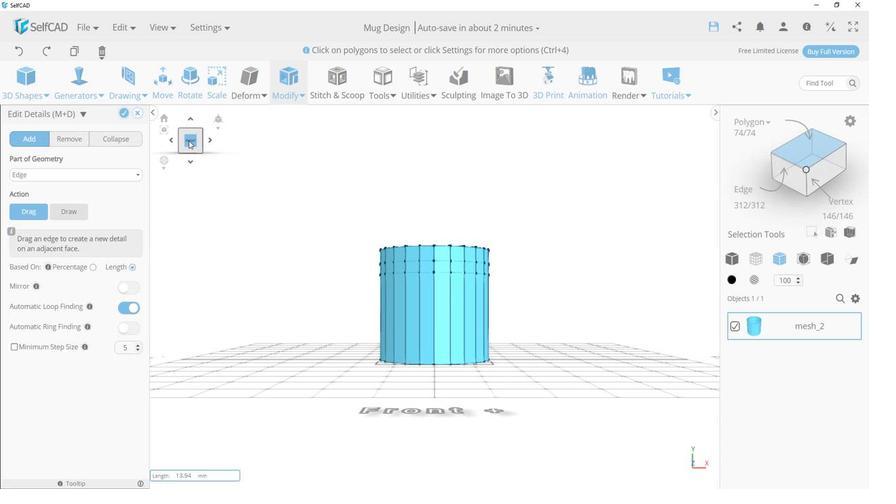 
Action: Mouse moved to (294, 250)
Screenshot: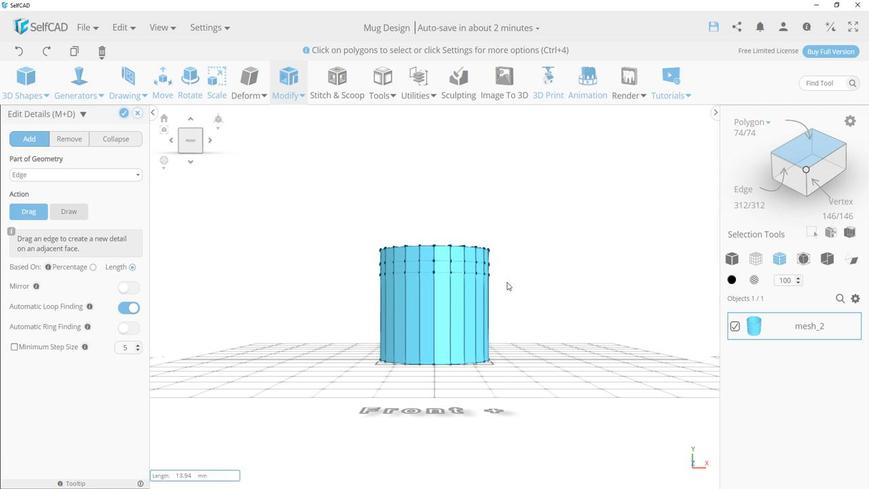 
Action: Mouse pressed left at (294, 250)
Screenshot: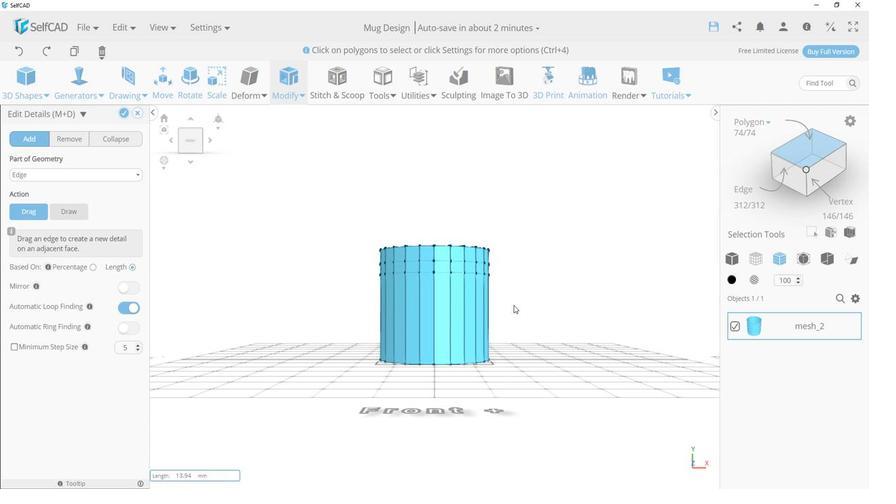 
Action: Mouse moved to (253, 245)
Screenshot: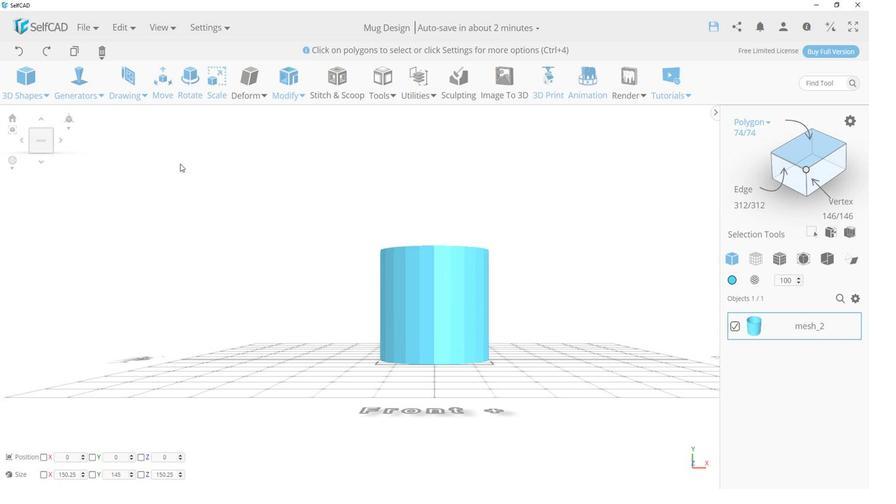 
Action: Mouse pressed left at (253, 245)
Screenshot: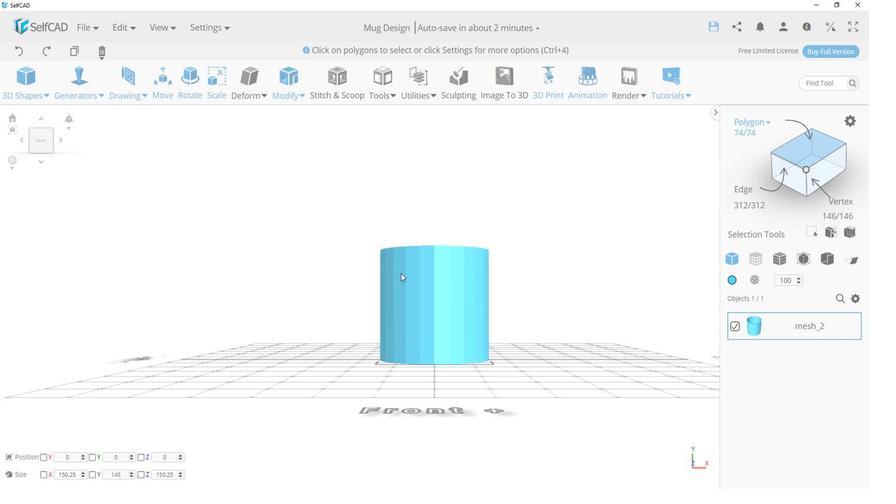 
Action: Mouse moved to (662, 248)
Screenshot: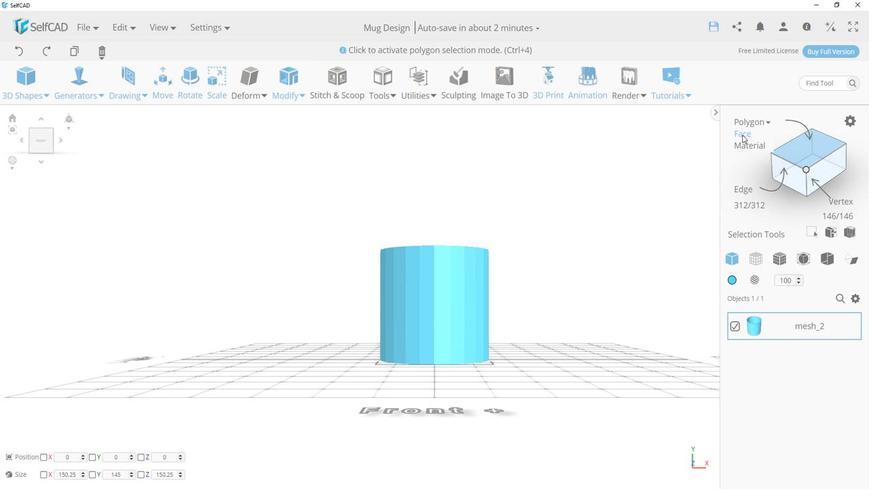 
Action: Mouse pressed left at (662, 248)
Screenshot: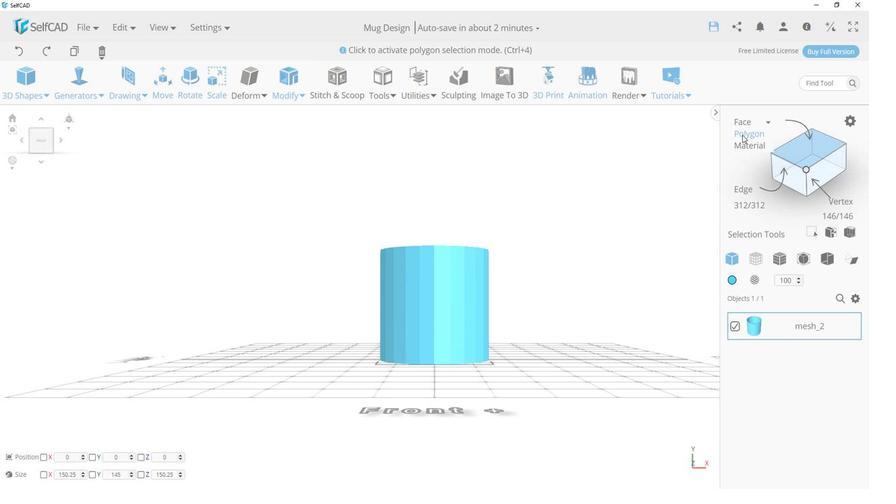 
Action: Mouse moved to (648, 250)
Screenshot: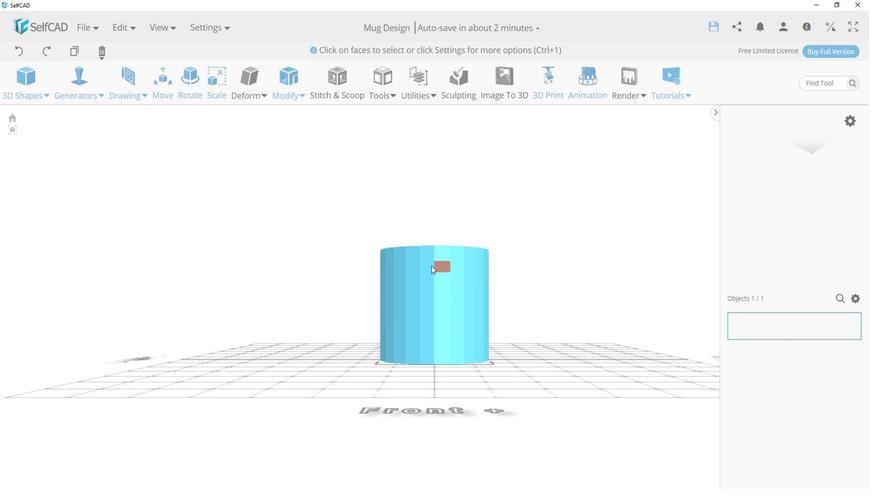 
Action: Mouse pressed left at (648, 250)
Screenshot: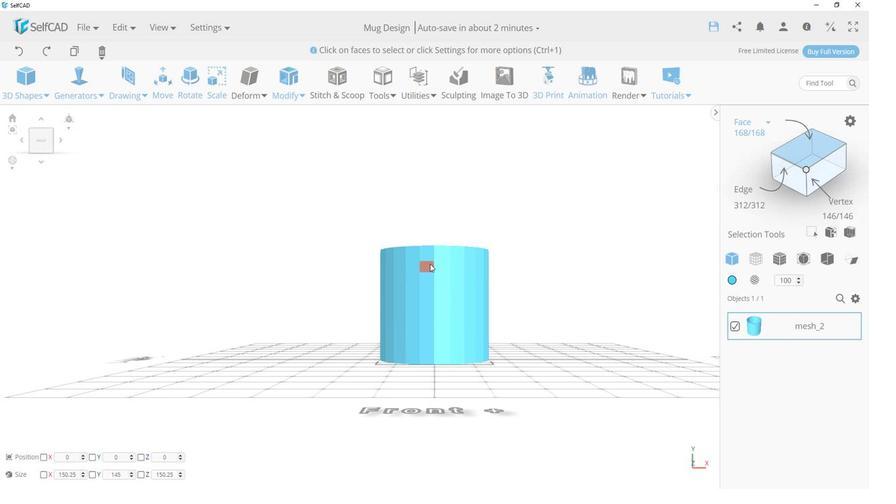 
Action: Mouse moved to (448, 271)
Screenshot: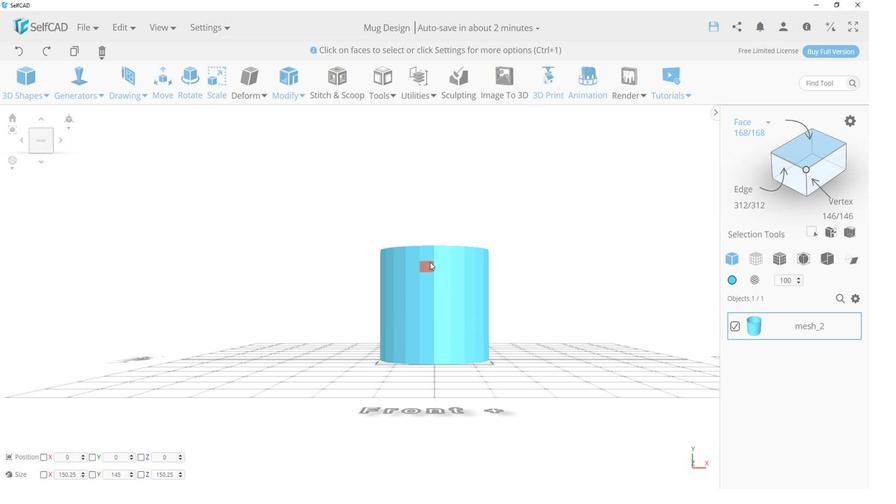 
Action: Mouse pressed left at (448, 271)
Screenshot: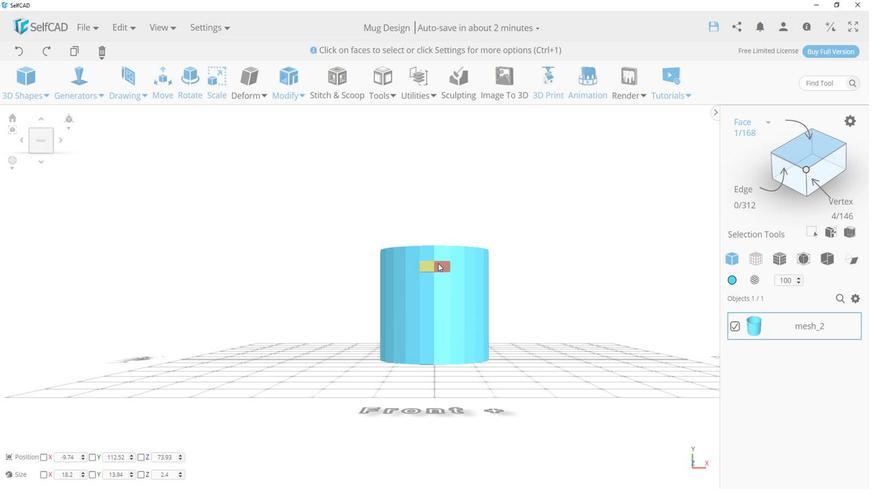
Action: Mouse moved to (453, 272)
Screenshot: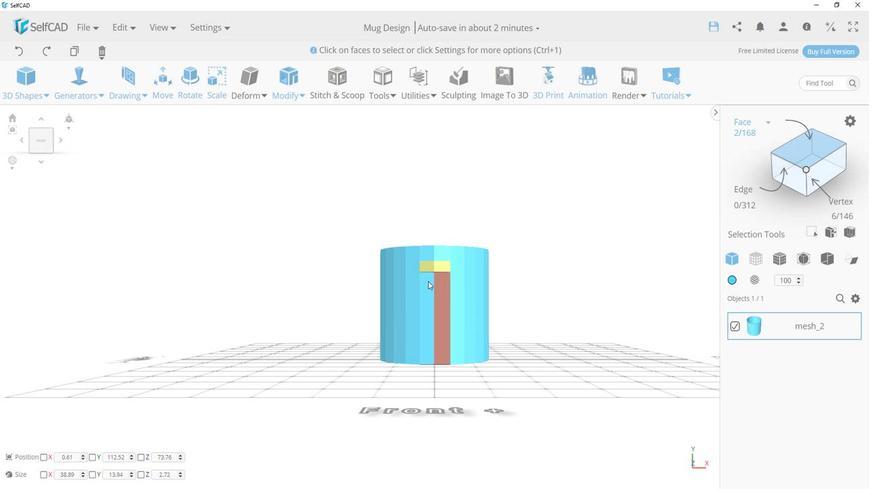 
Action: Mouse pressed left at (453, 272)
Screenshot: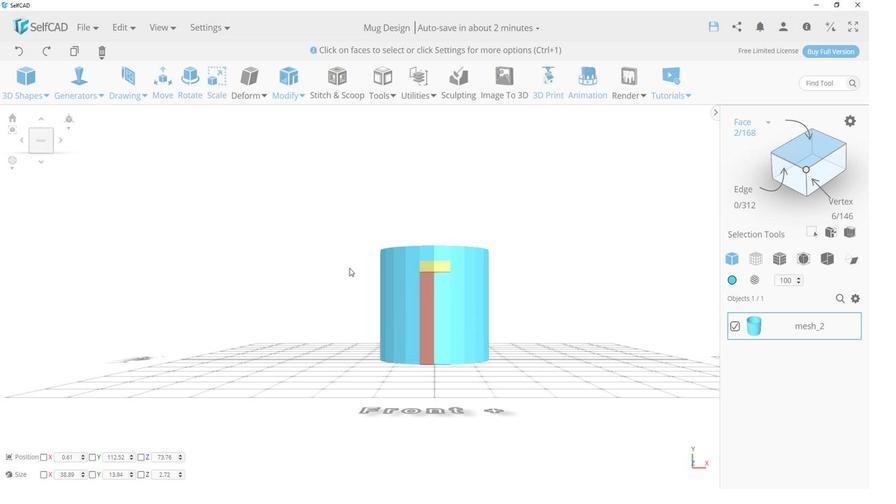 
Action: Mouse moved to (366, 243)
Screenshot: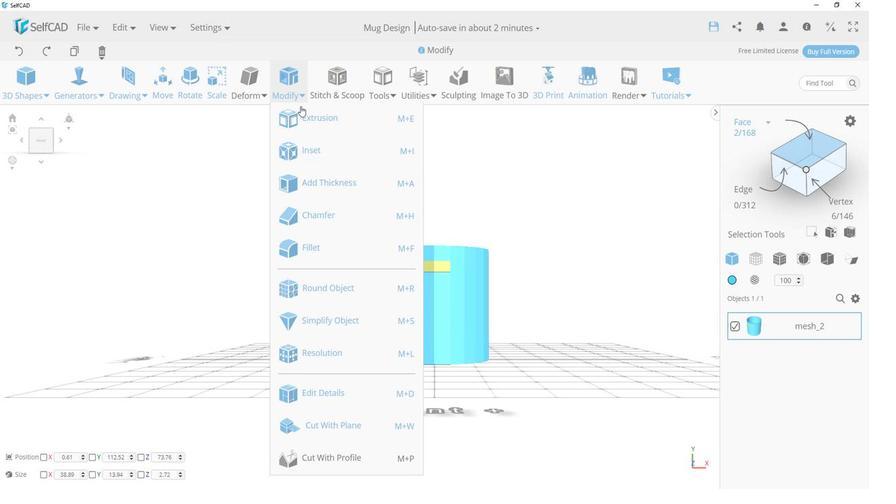
Action: Mouse pressed left at (366, 243)
Screenshot: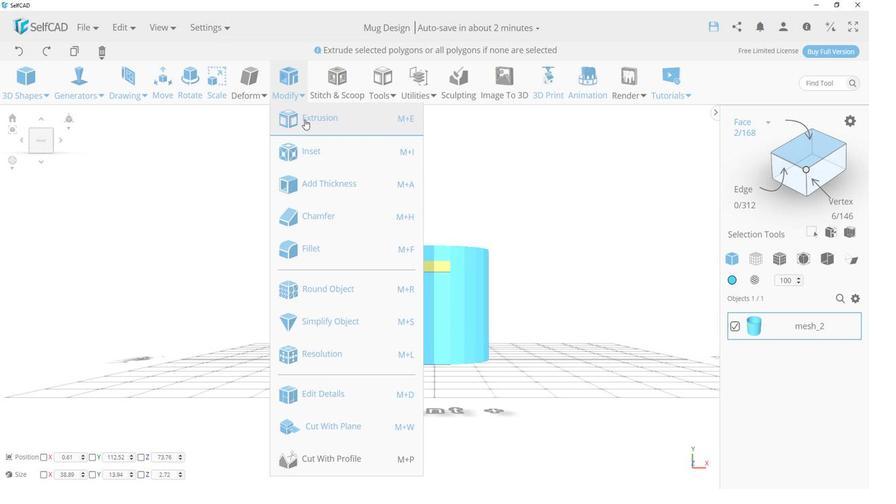 
Action: Mouse moved to (368, 247)
Screenshot: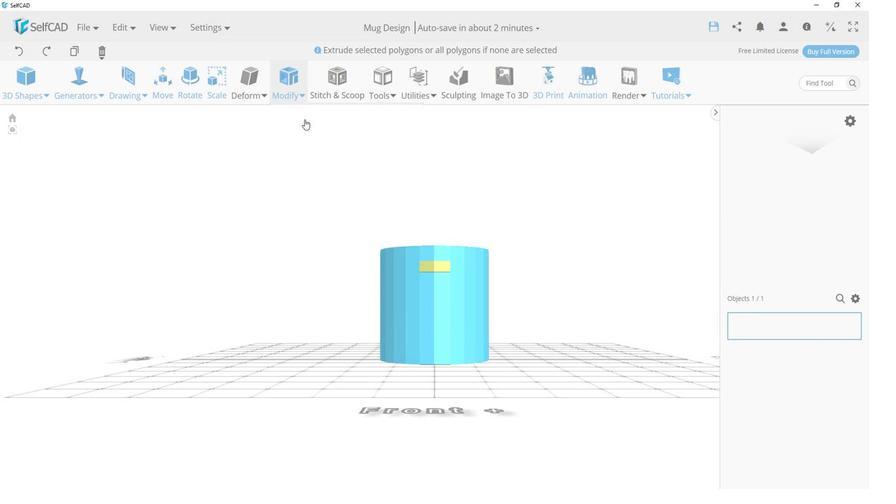 
Action: Mouse pressed left at (368, 247)
Screenshot: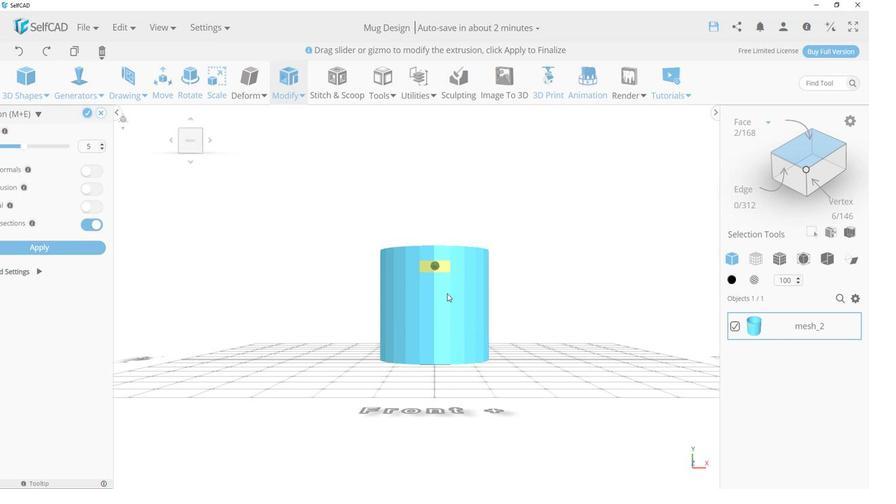 
Action: Mouse moved to (516, 276)
Screenshot: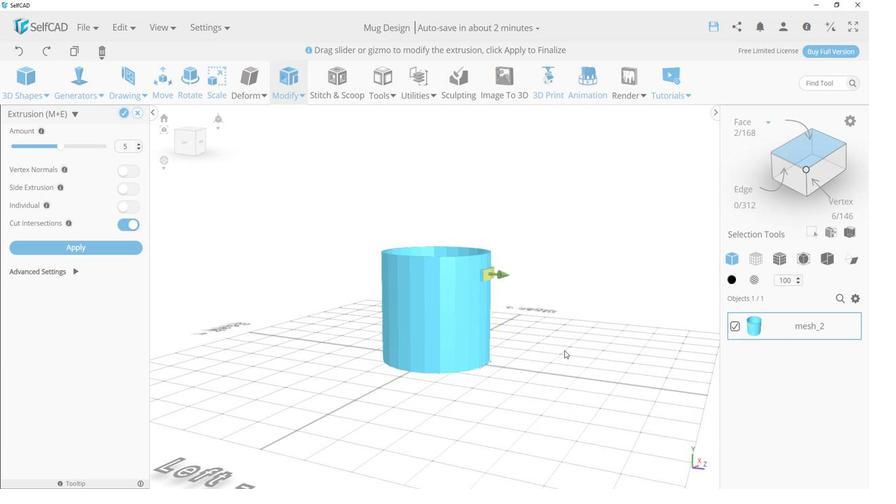 
Action: Mouse pressed left at (516, 276)
Screenshot: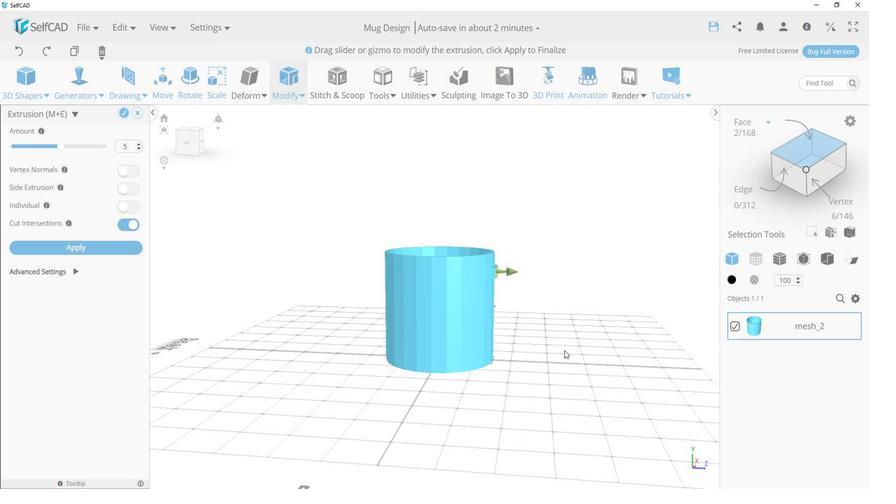 
Action: Mouse moved to (502, 287)
Screenshot: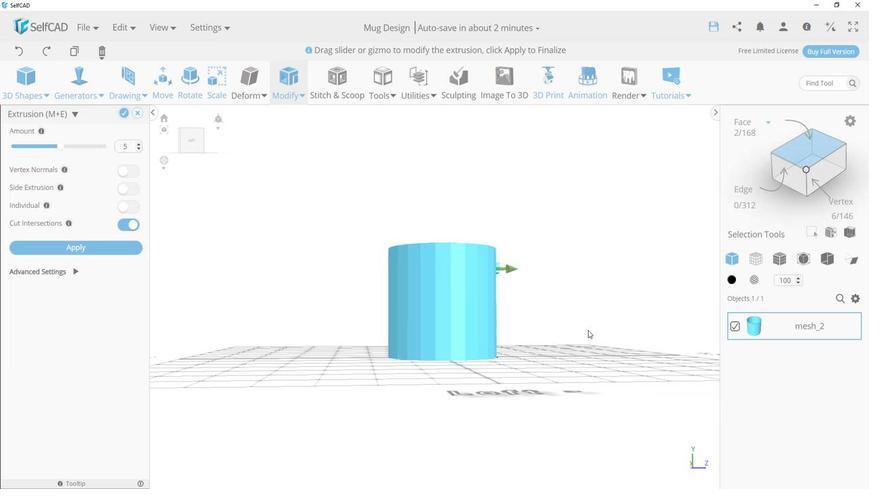 
Action: Mouse pressed left at (502, 287)
Screenshot: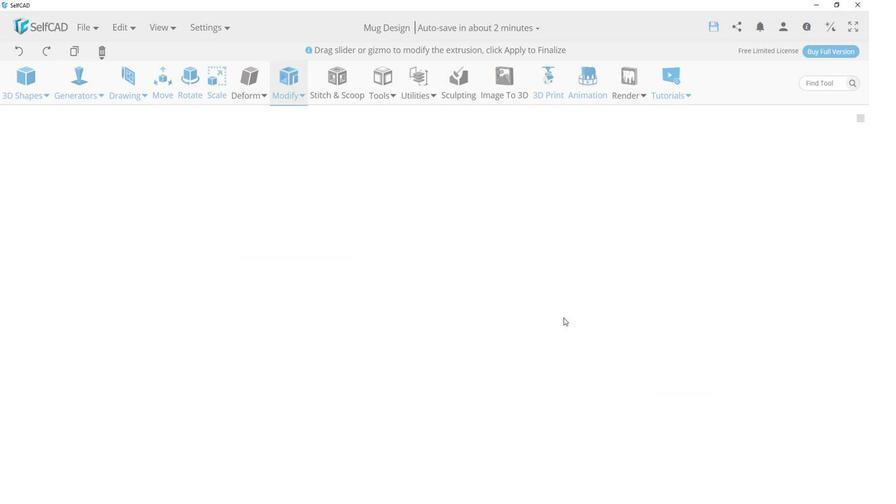 
Action: Mouse moved to (517, 276)
Screenshot: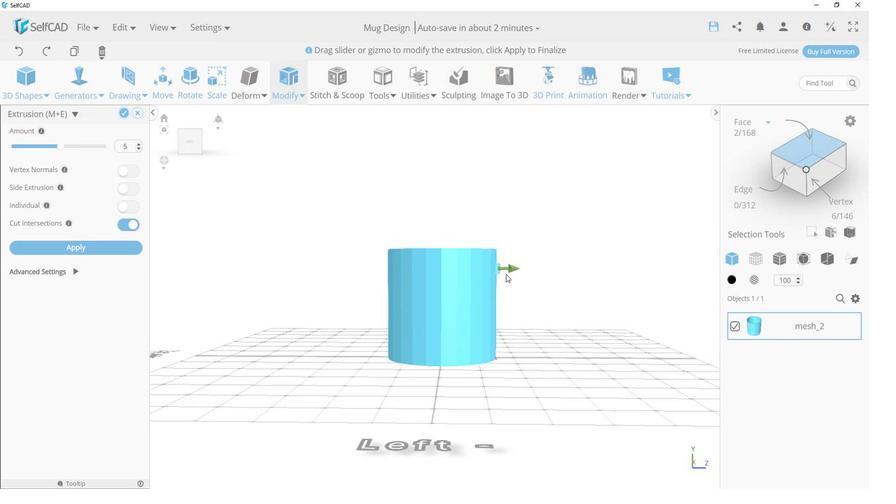 
Action: Mouse pressed left at (517, 276)
Screenshot: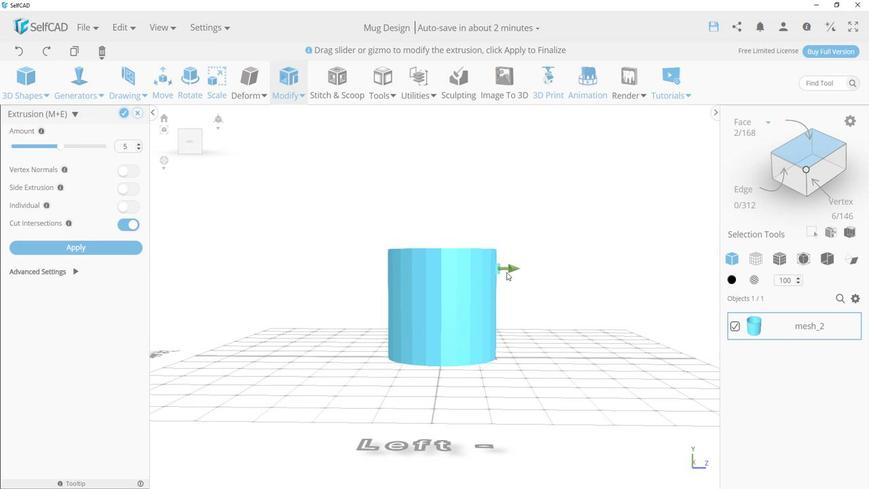 
Action: Mouse moved to (500, 273)
Screenshot: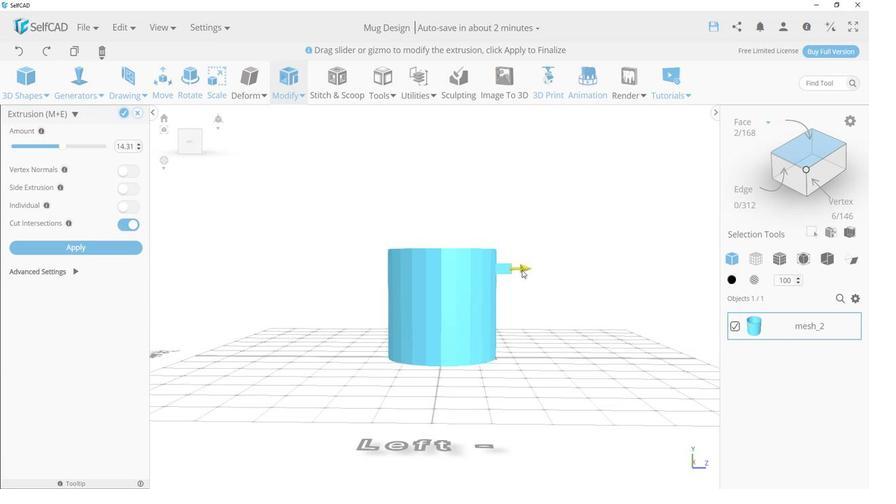 
Action: Mouse pressed left at (500, 273)
Screenshot: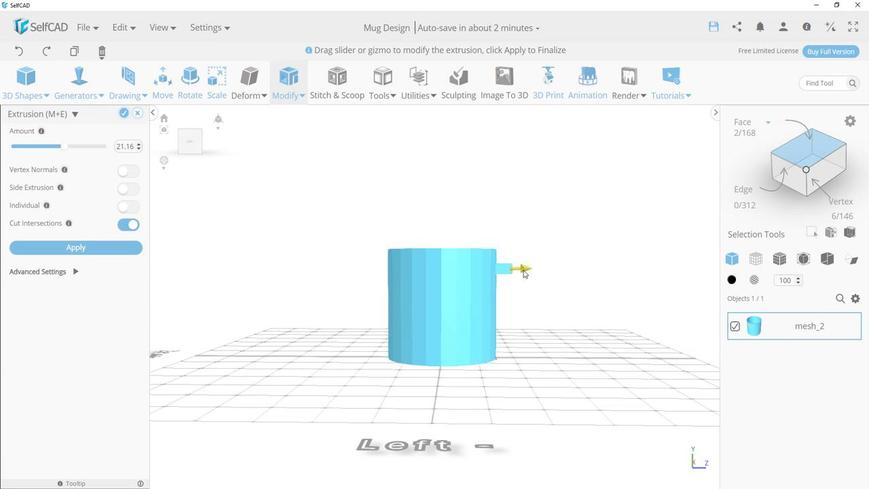 
Action: Mouse moved to (542, 278)
Screenshot: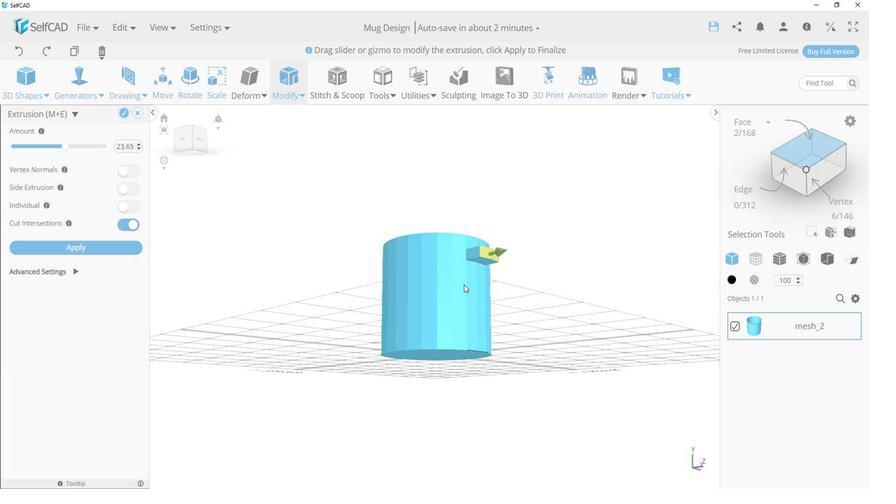 
Action: Mouse pressed left at (542, 278)
Screenshot: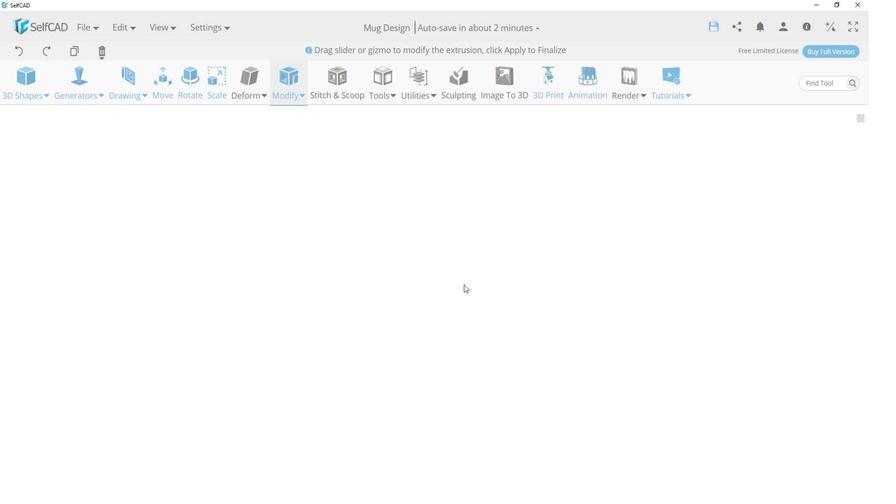 
Action: Mouse moved to (506, 273)
Screenshot: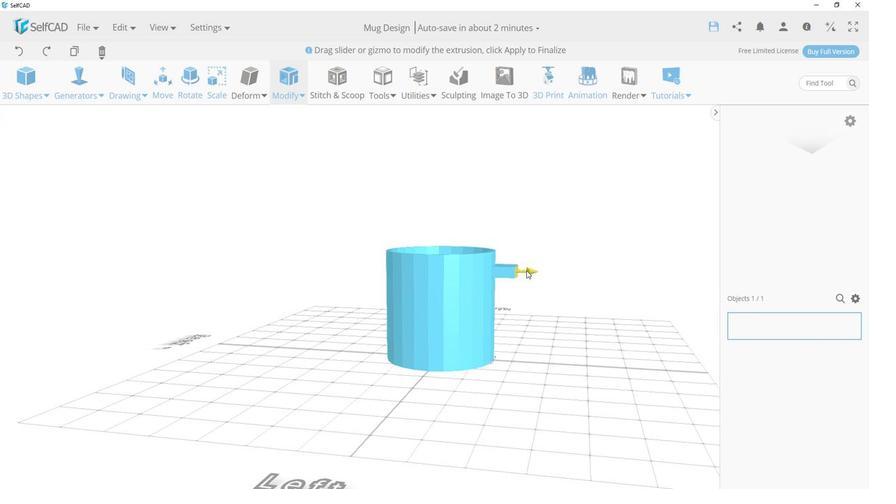 
Action: Mouse pressed left at (506, 273)
Screenshot: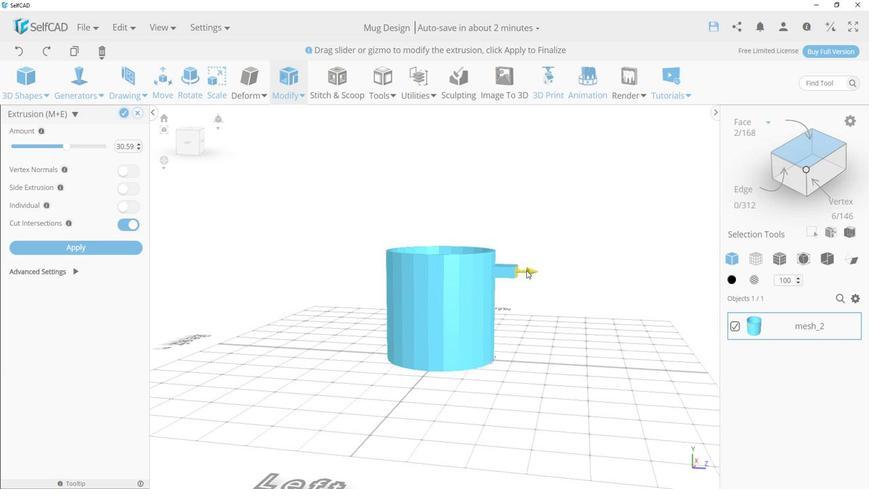 
Action: Mouse moved to (519, 278)
Screenshot: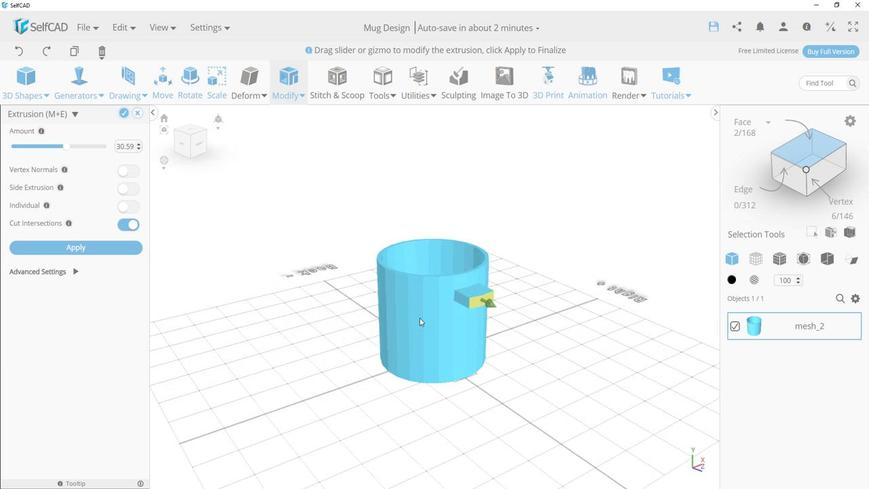 
Action: Mouse pressed left at (519, 278)
Screenshot: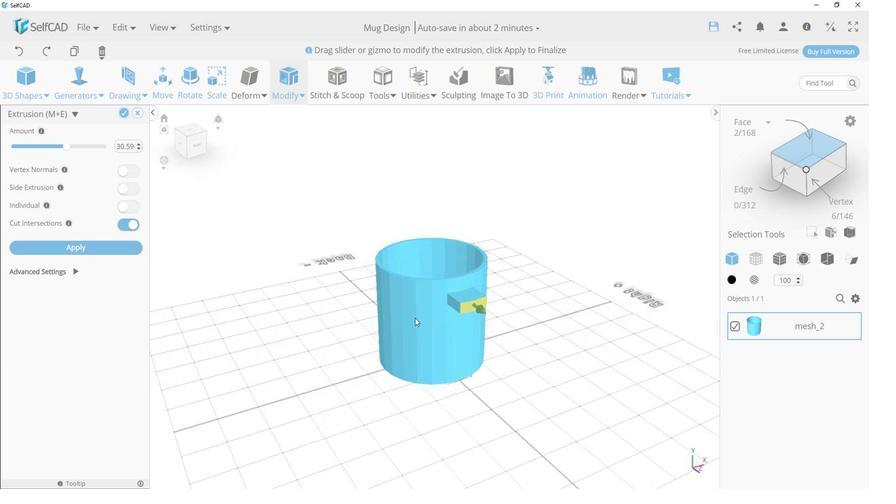 
Action: Mouse moved to (252, 245)
Screenshot: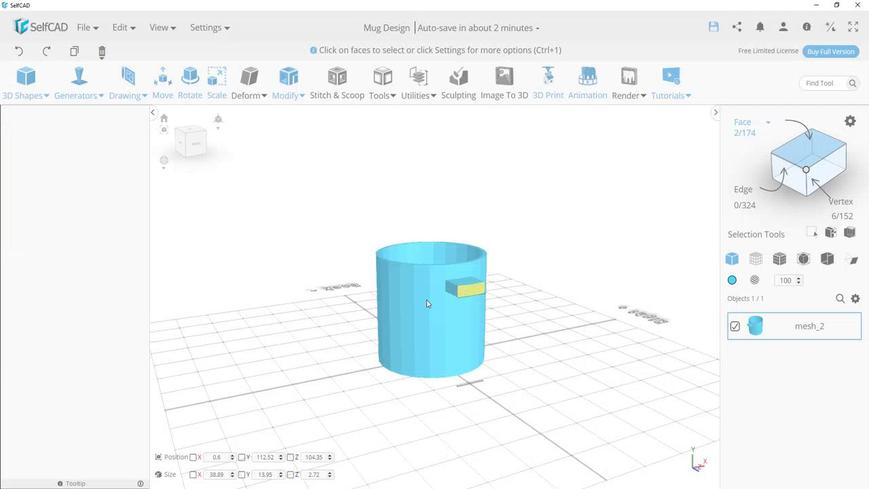 
Action: Mouse pressed left at (252, 245)
Screenshot: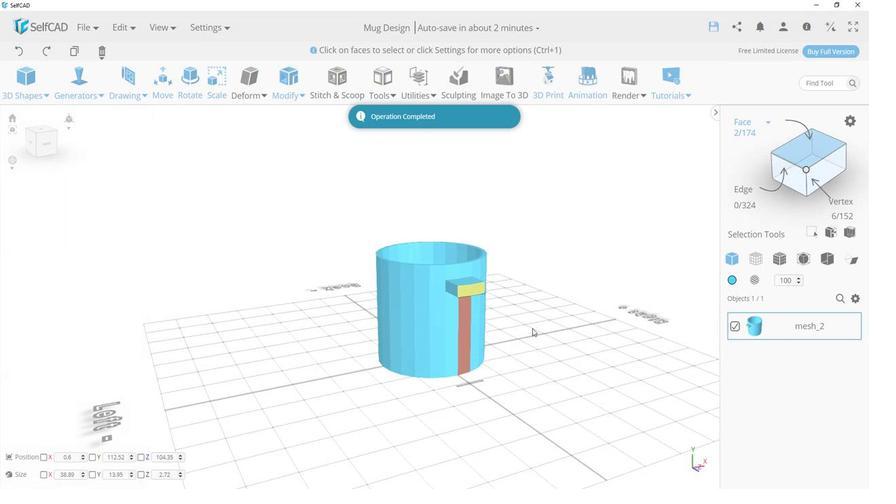 
Action: Mouse moved to (513, 288)
Screenshot: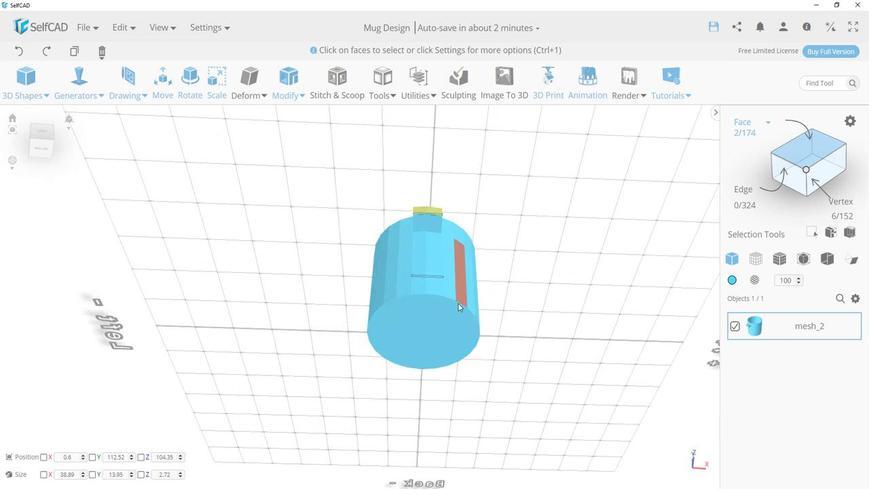 
Action: Mouse pressed left at (513, 288)
Screenshot: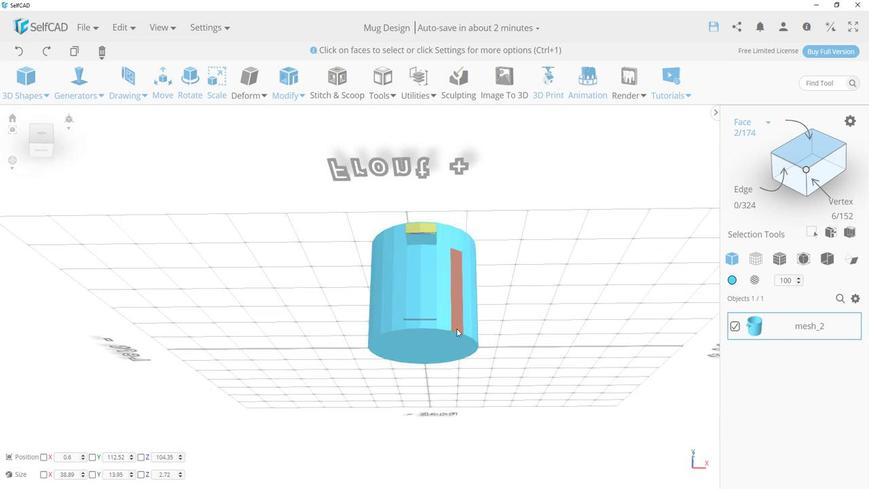 
Action: Mouse moved to (523, 279)
Screenshot: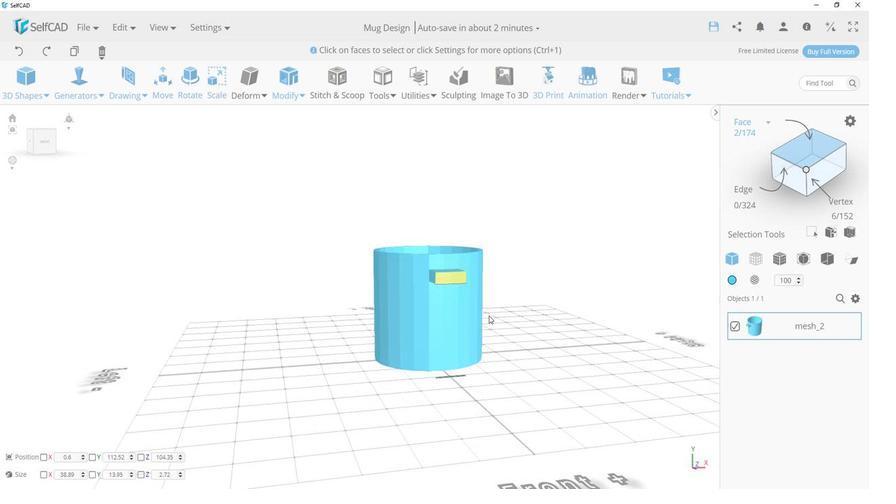 
Action: Mouse pressed left at (523, 279)
Screenshot: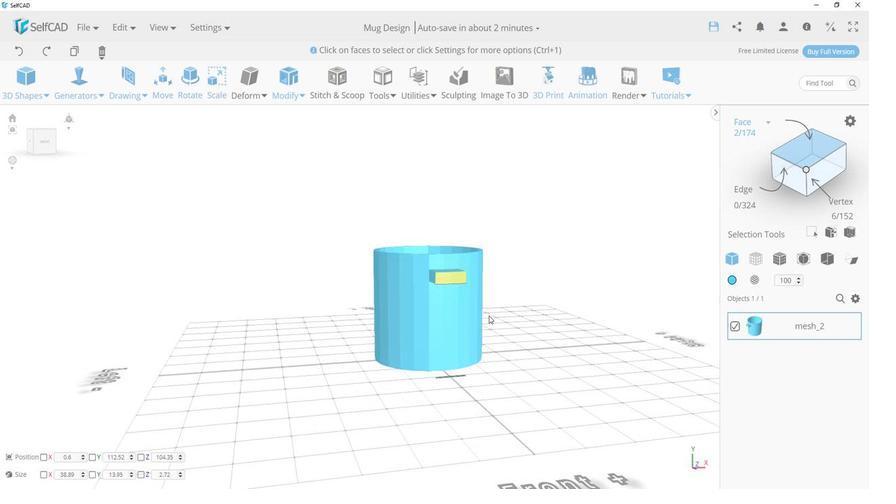 
Action: Mouse moved to (461, 282)
Screenshot: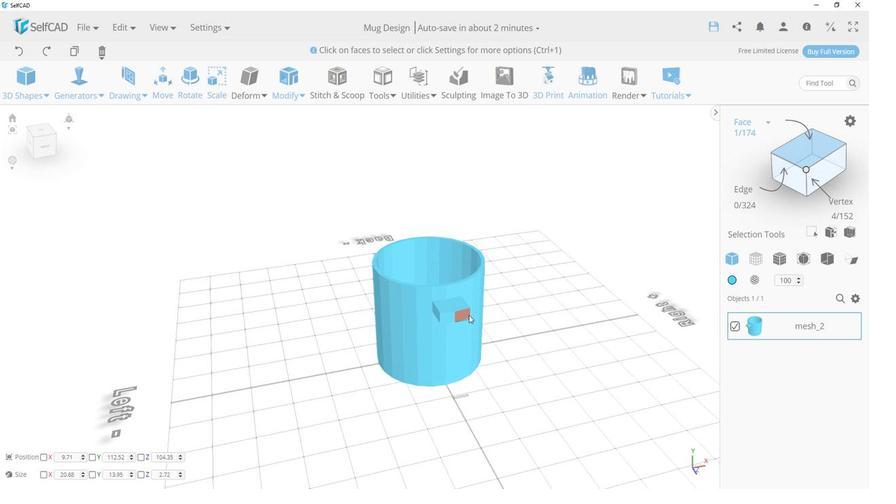 
Action: Mouse pressed left at (461, 282)
Screenshot: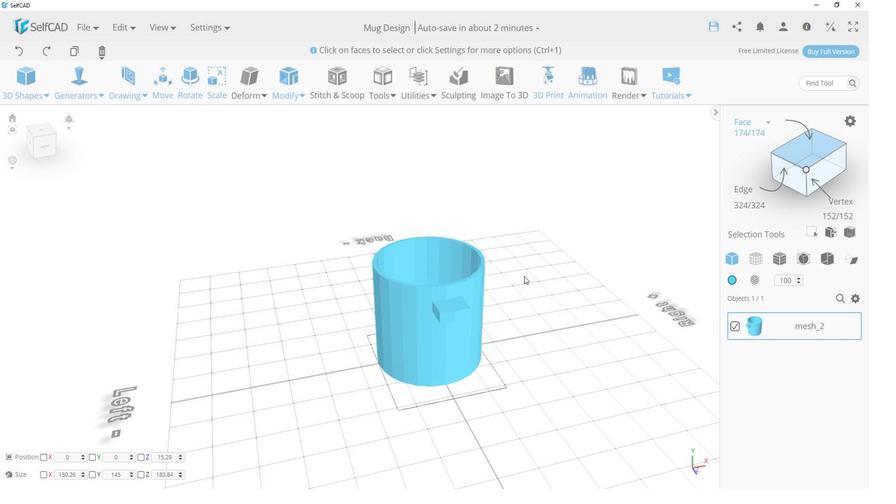 
Action: Mouse moved to (472, 281)
Screenshot: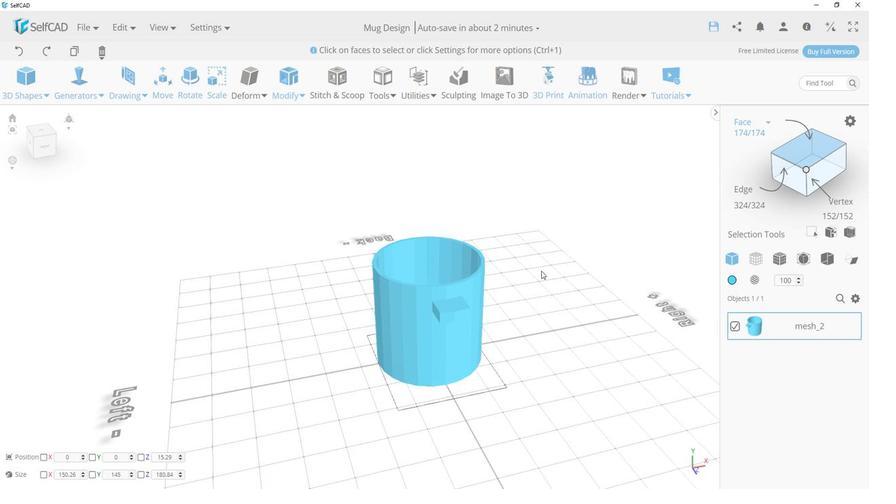 
Action: Mouse pressed left at (472, 281)
Screenshot: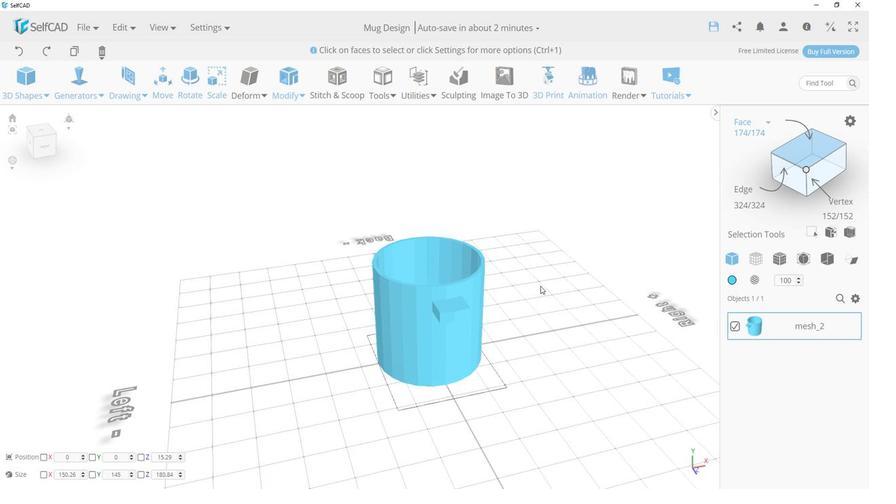 
Action: Mouse moved to (519, 275)
Screenshot: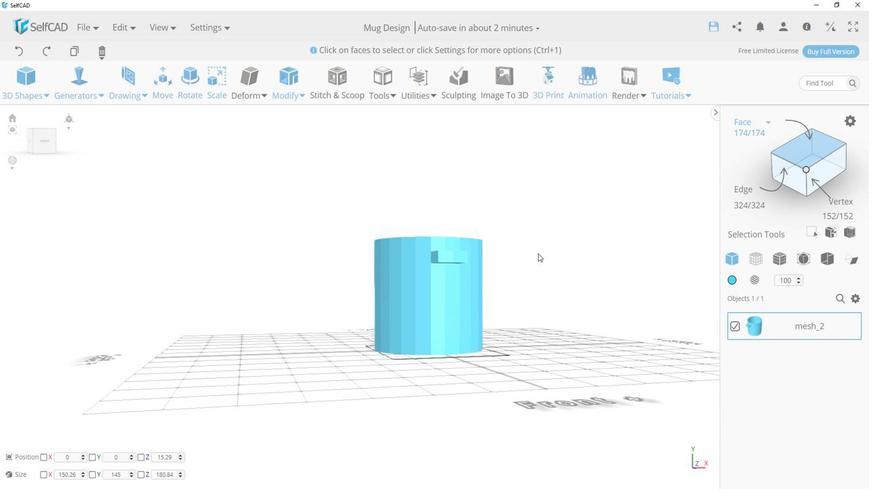 
Action: Mouse pressed left at (519, 275)
Screenshot: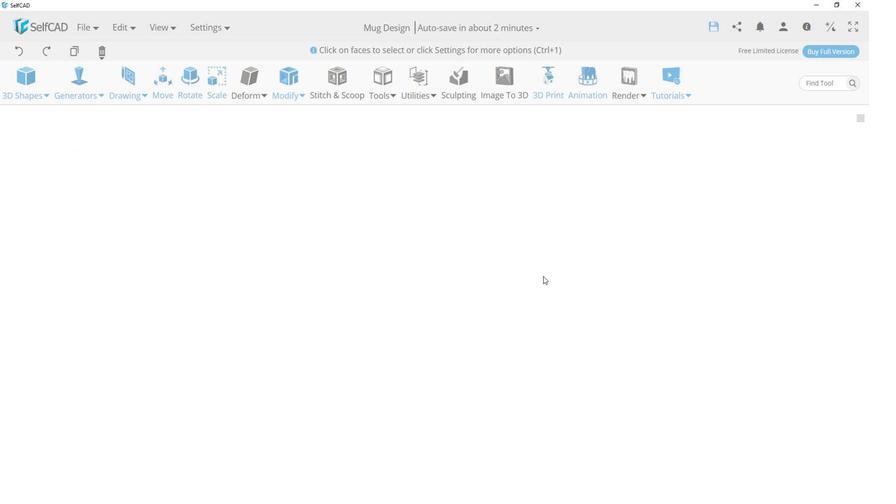 
Action: Mouse moved to (530, 279)
Screenshot: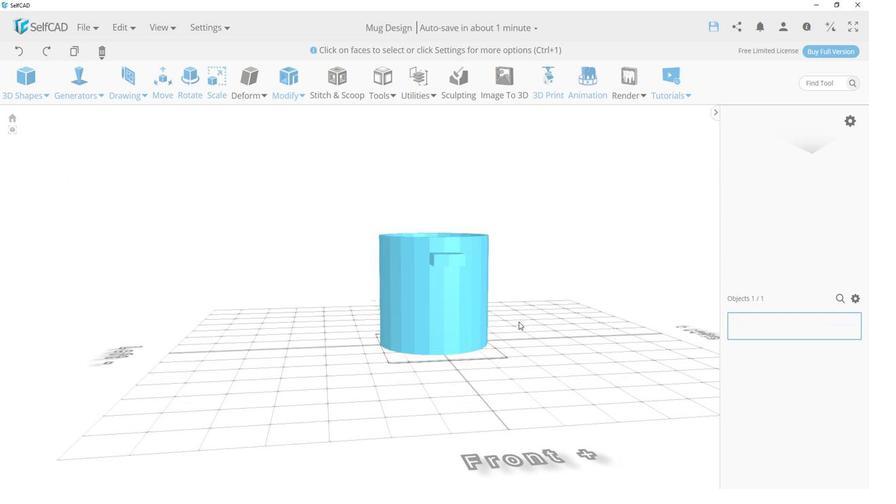 
Action: Mouse pressed left at (530, 279)
Screenshot: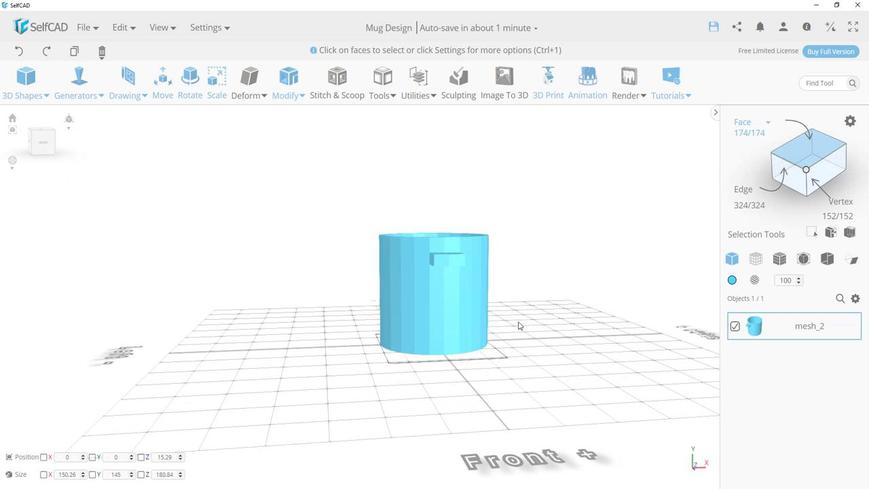 
Action: Mouse moved to (203, 251)
Screenshot: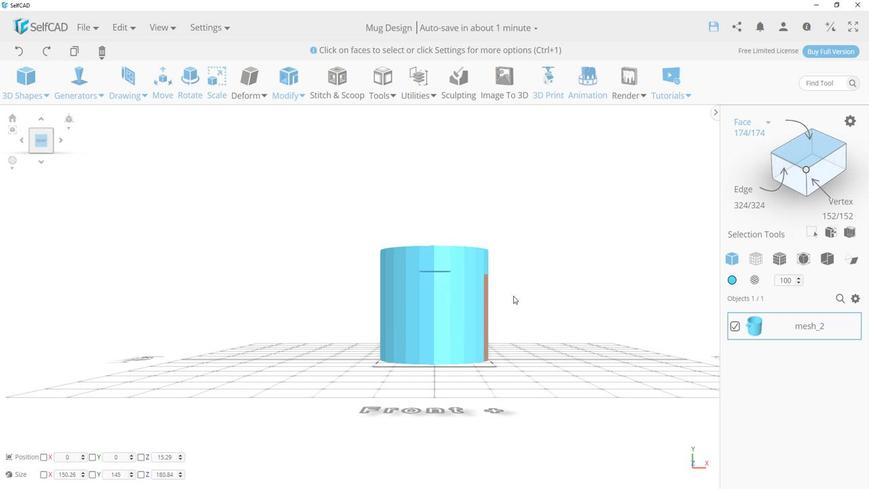 
Action: Mouse pressed left at (203, 251)
Screenshot: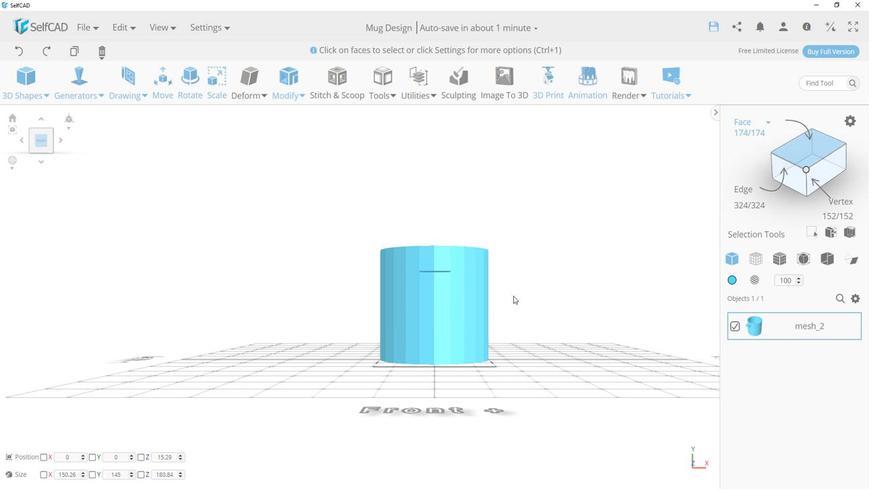 
Action: Mouse moved to (502, 277)
Screenshot: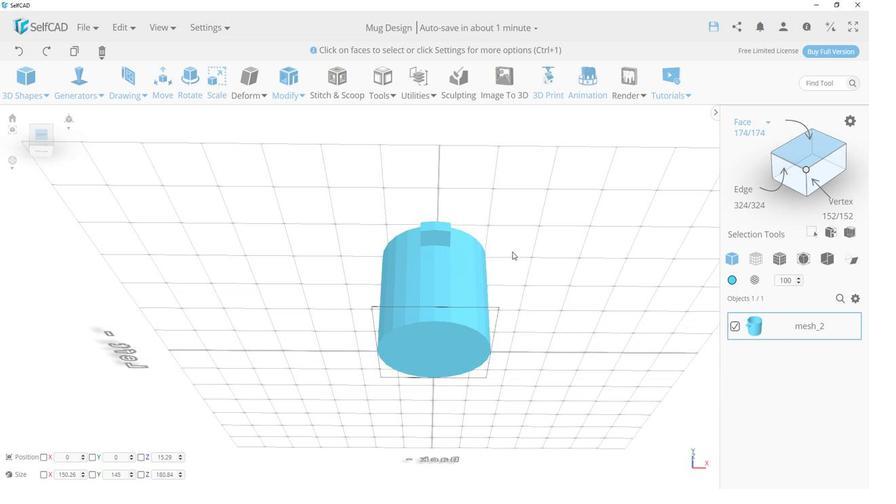 
Action: Mouse pressed left at (502, 277)
Screenshot: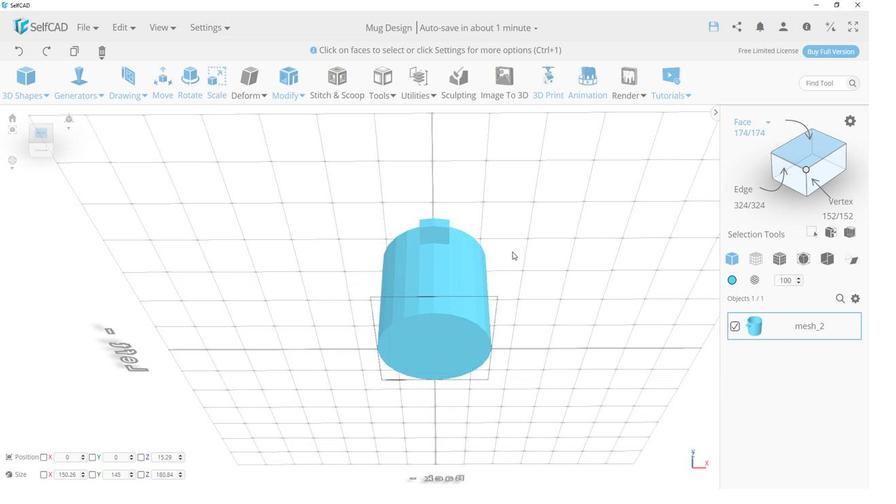 
Action: Mouse moved to (366, 242)
Screenshot: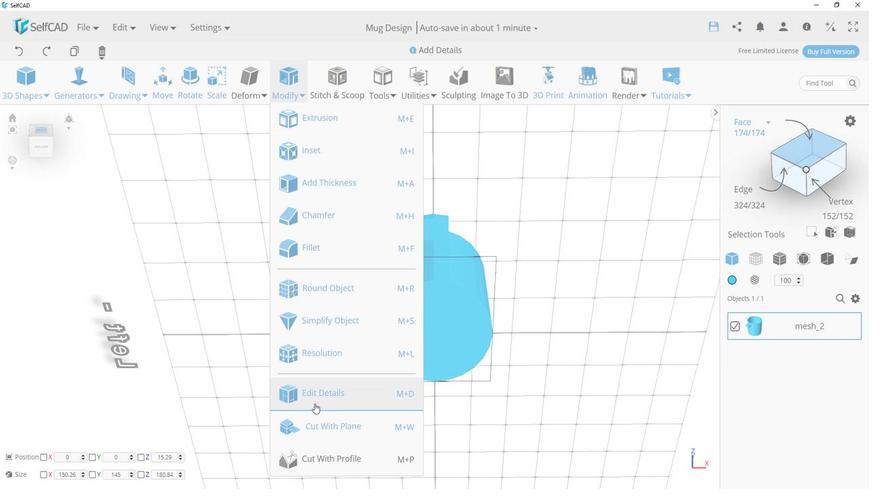 
Action: Mouse pressed left at (366, 242)
Screenshot: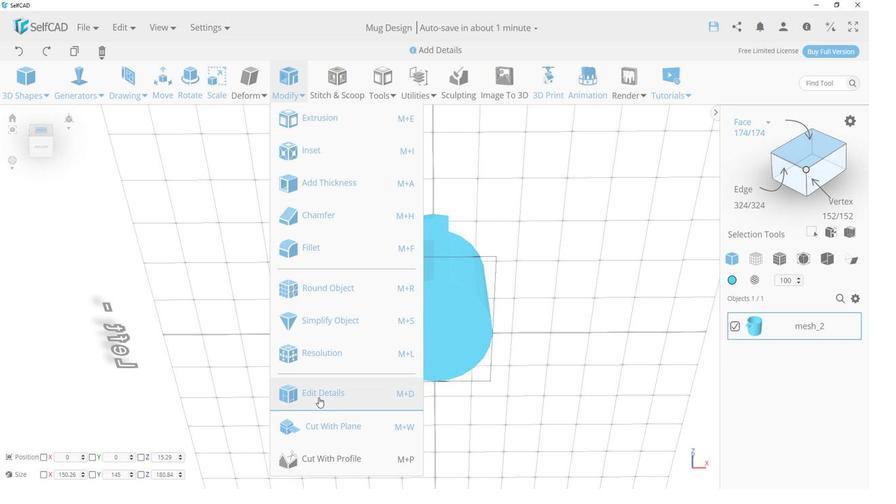 
Action: Mouse moved to (377, 295)
Screenshot: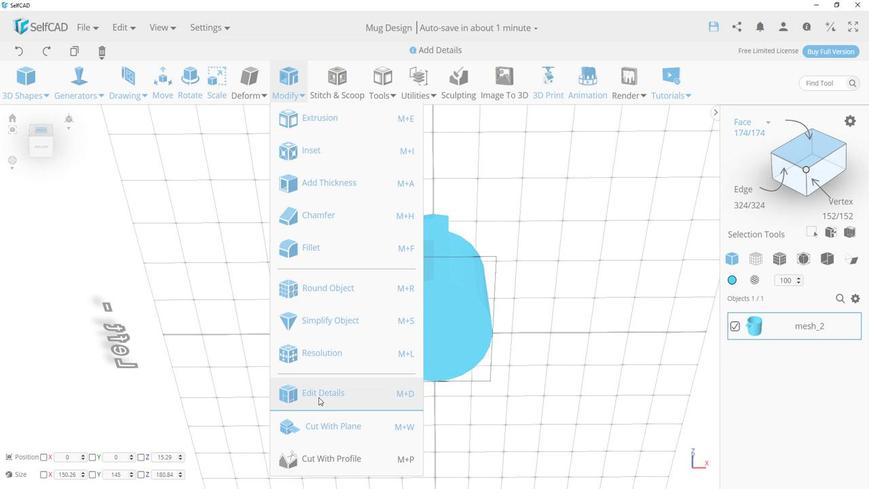 
Action: Mouse pressed left at (377, 295)
Screenshot: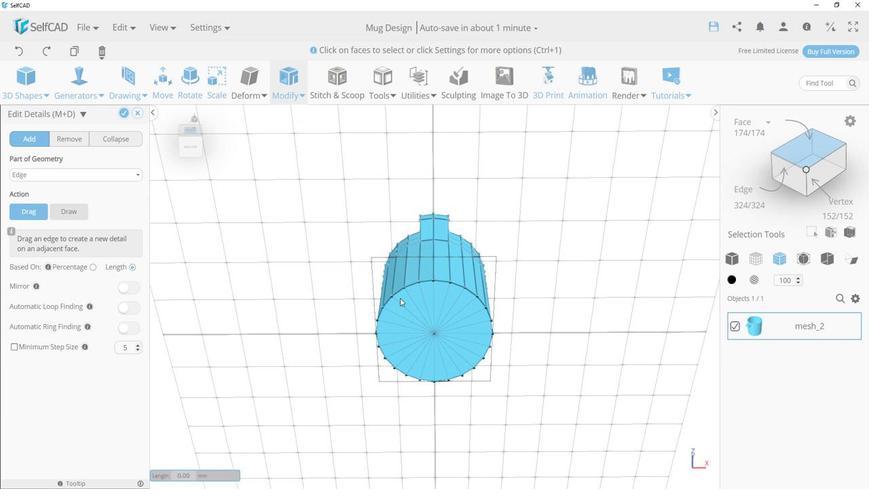 
Action: Mouse moved to (250, 279)
Screenshot: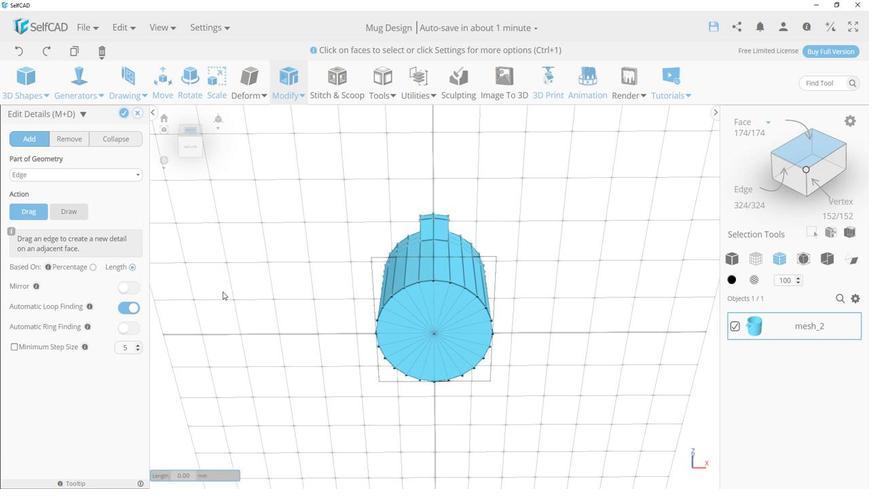 
Action: Mouse pressed left at (250, 279)
Screenshot: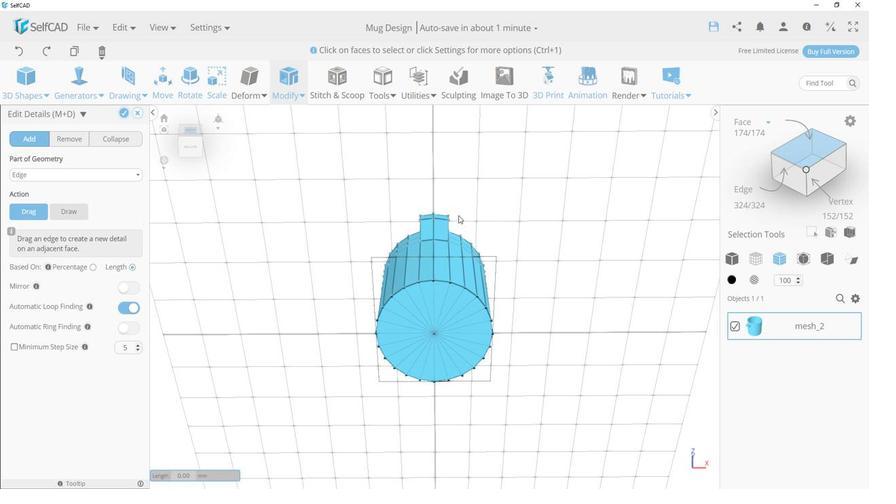 
Action: Mouse moved to (446, 265)
Screenshot: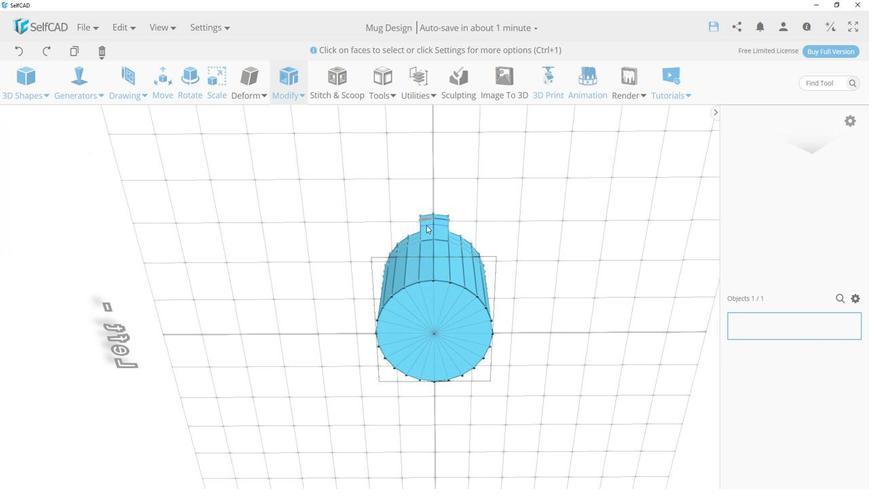 
Action: Mouse pressed left at (446, 265)
Screenshot: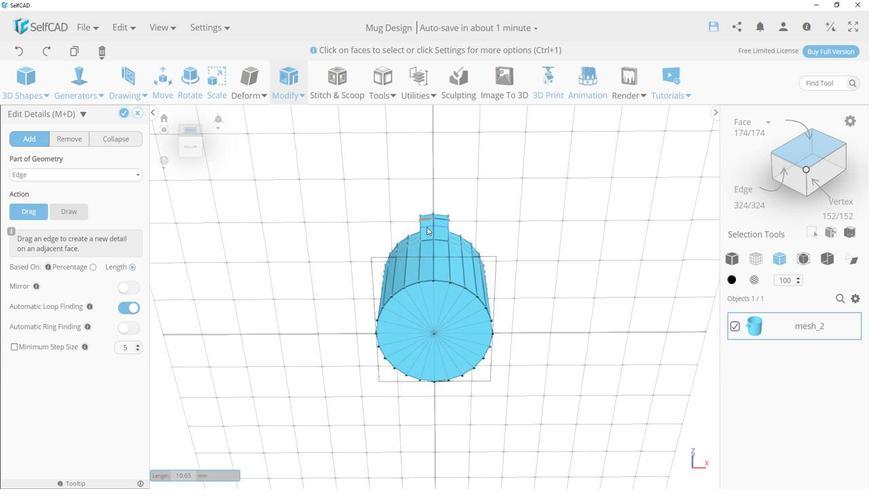 
Action: Mouse moved to (518, 266)
Screenshot: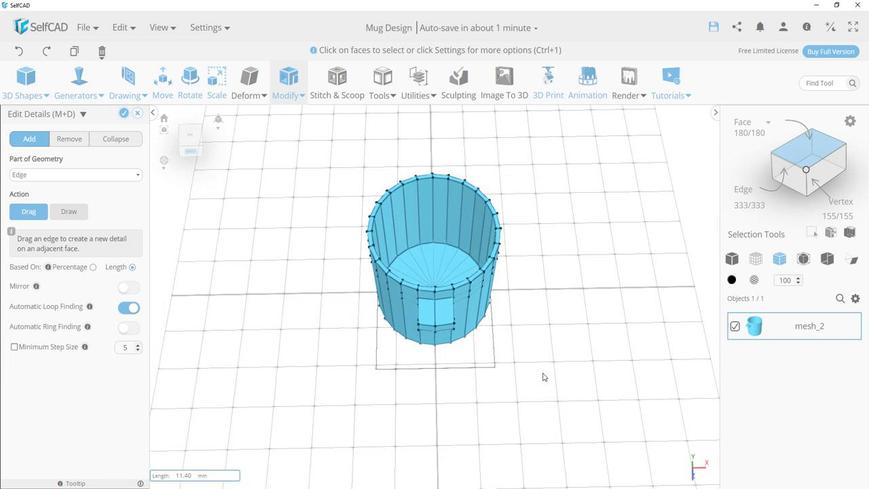 
Action: Mouse pressed left at (518, 266)
Screenshot: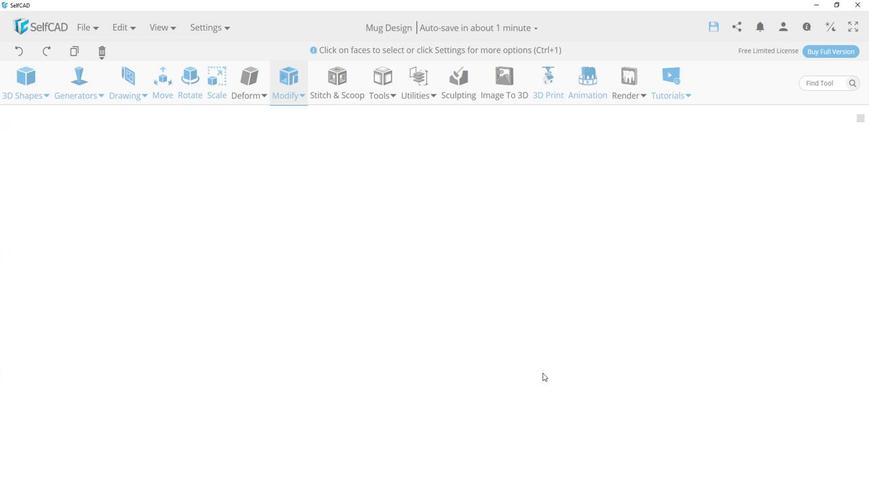 
Action: Mouse moved to (252, 245)
Screenshot: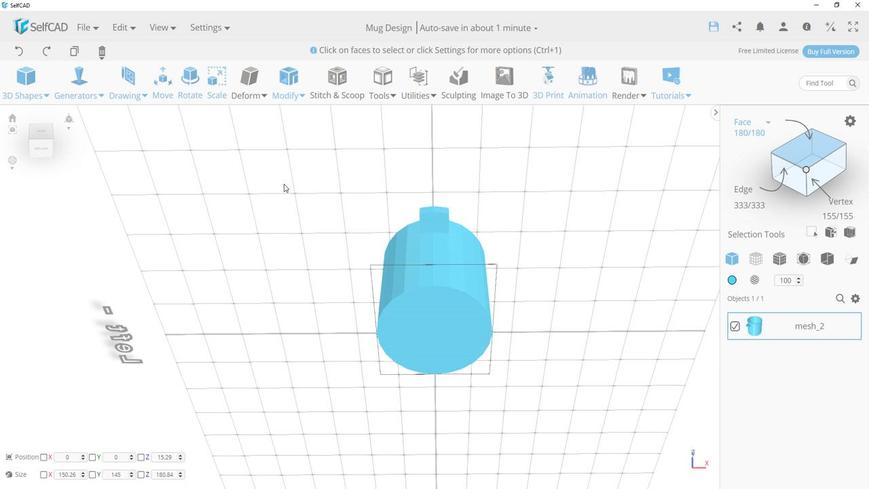 
Action: Mouse pressed left at (252, 245)
Screenshot: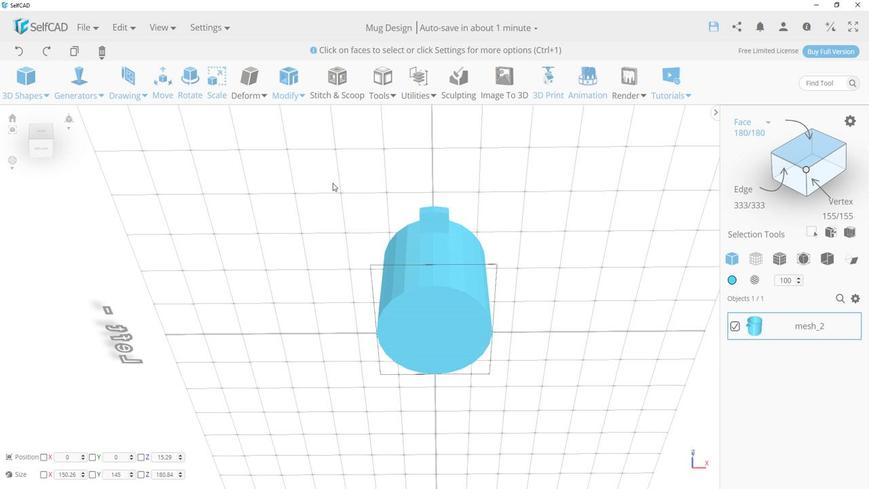 
Action: Mouse moved to (447, 264)
Screenshot: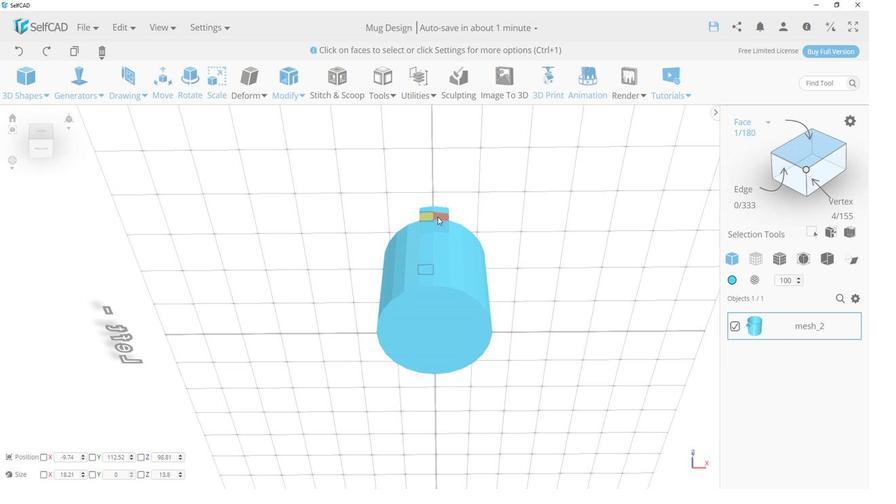 
Action: Mouse pressed left at (447, 264)
Screenshot: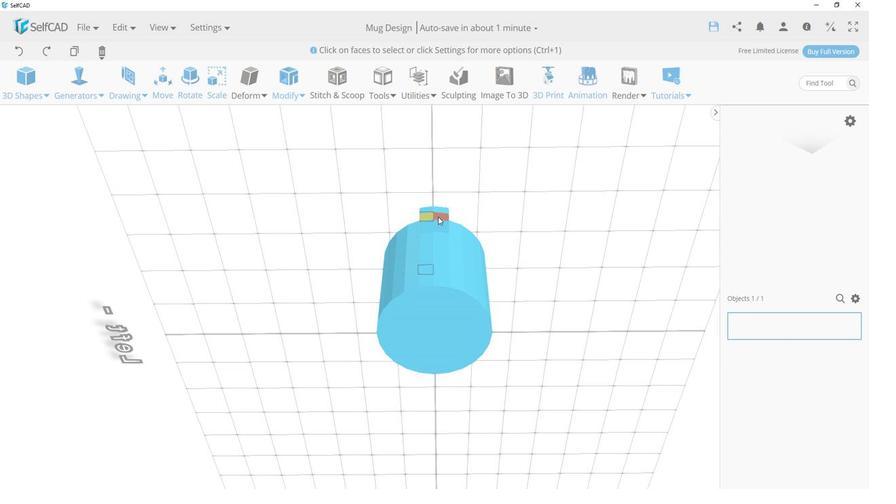 
Action: Mouse moved to (453, 264)
Screenshot: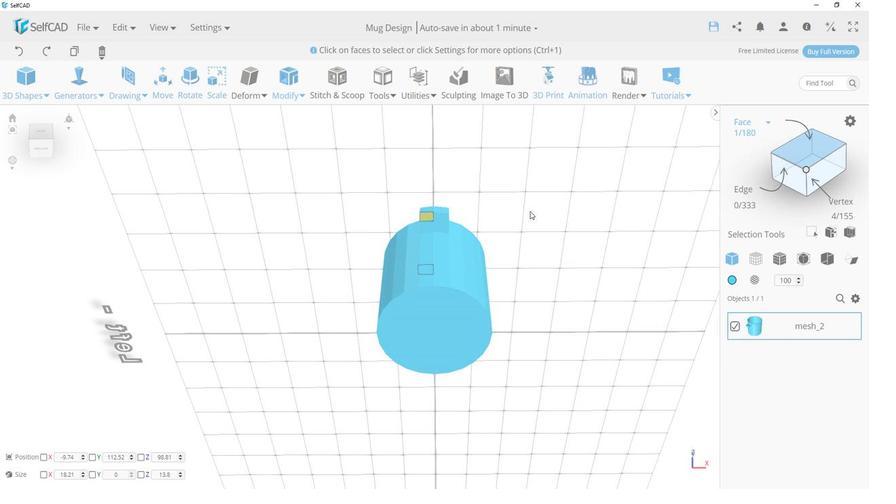
Action: Mouse pressed left at (453, 264)
Screenshot: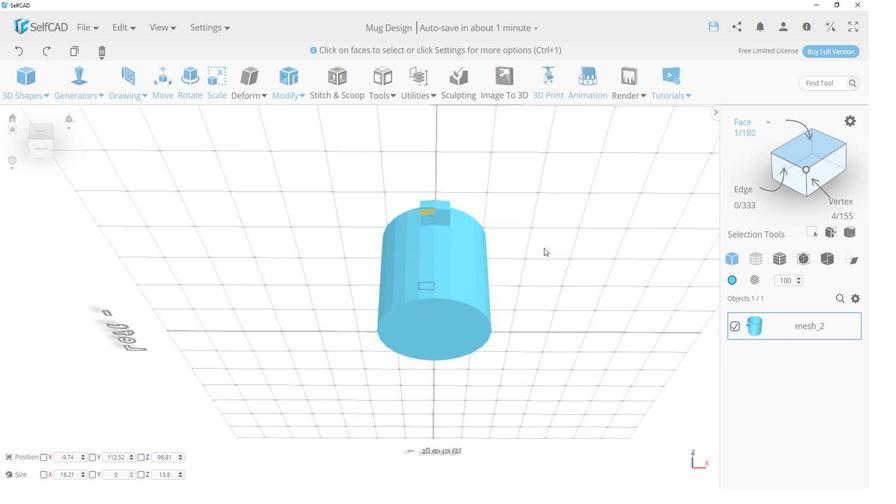 
Action: Mouse moved to (519, 262)
Screenshot: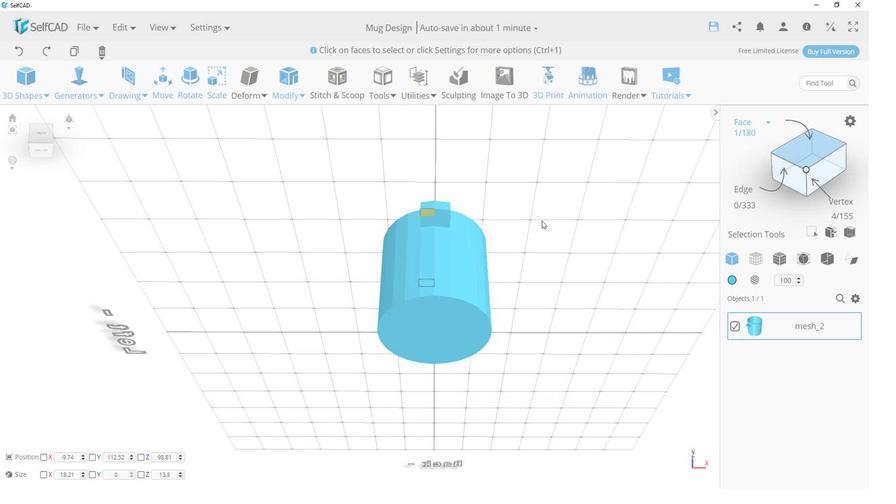 
Action: Mouse pressed left at (519, 262)
Screenshot: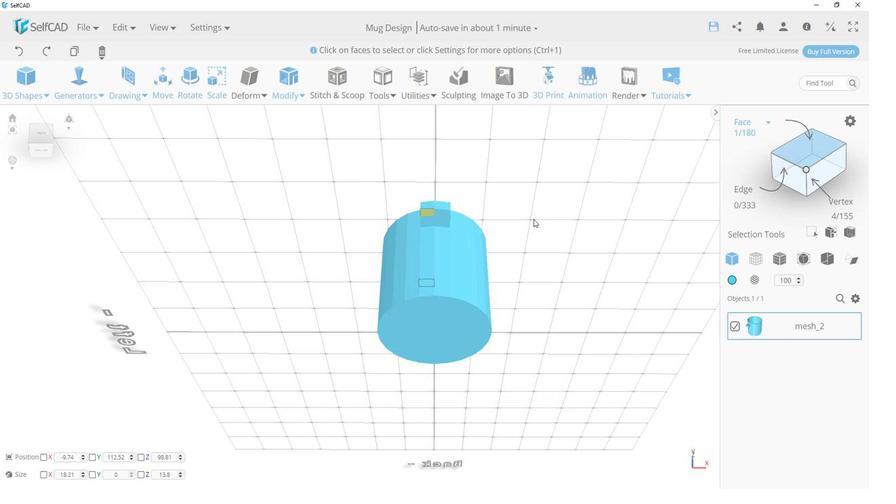 
Action: Mouse moved to (453, 262)
Screenshot: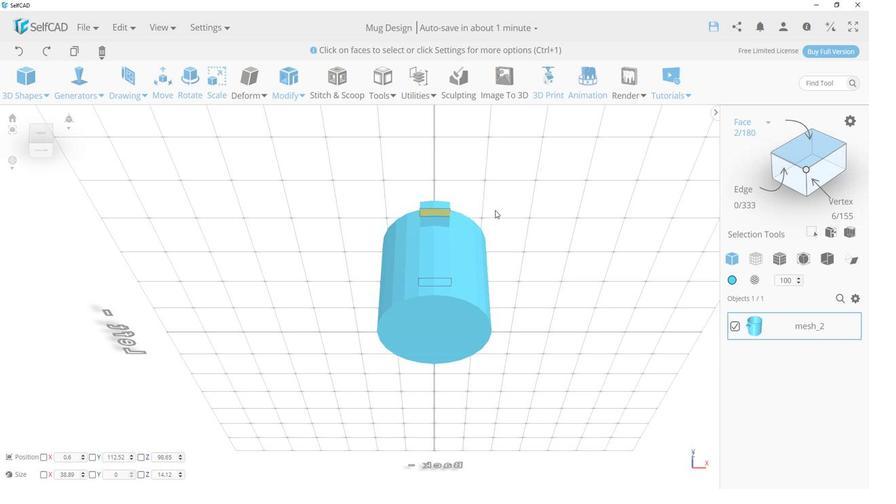 
Action: Mouse pressed left at (453, 262)
Screenshot: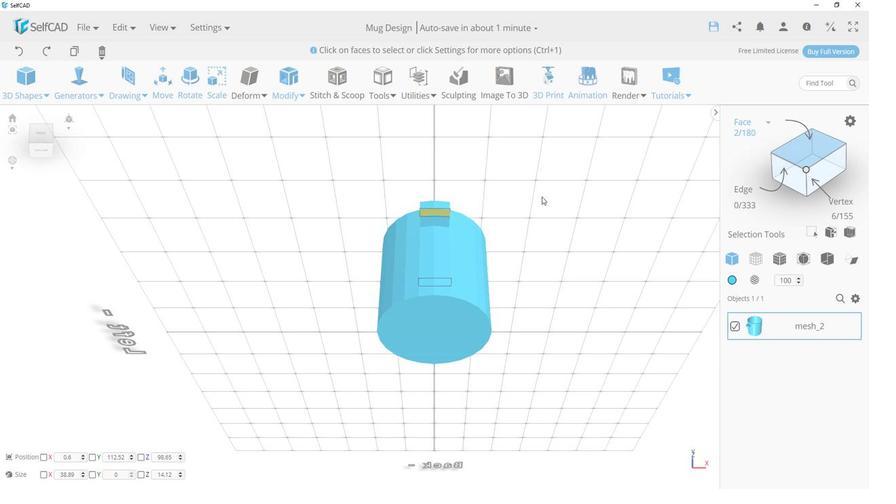 
Action: Mouse moved to (519, 260)
Screenshot: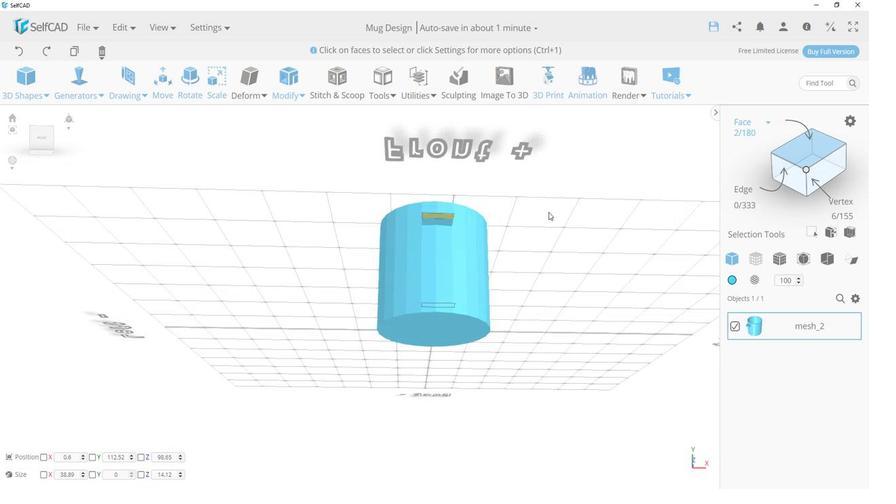
Action: Mouse pressed left at (519, 260)
Screenshot: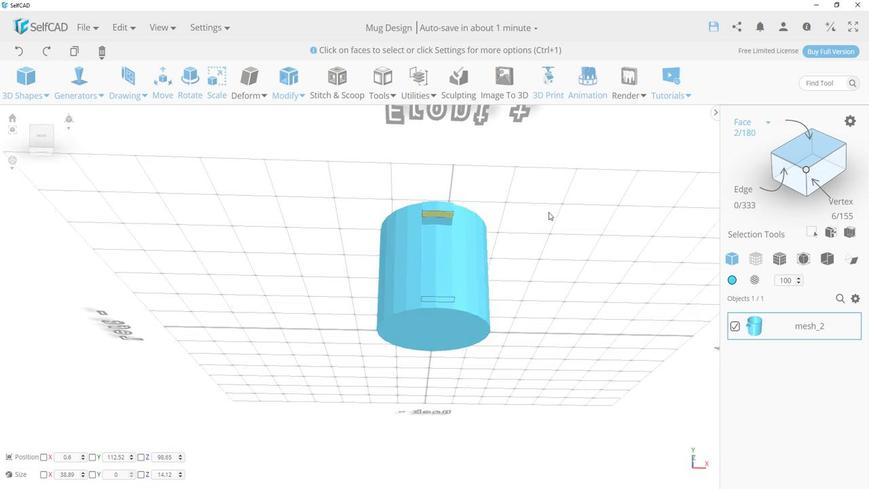 
Action: Mouse moved to (367, 243)
Screenshot: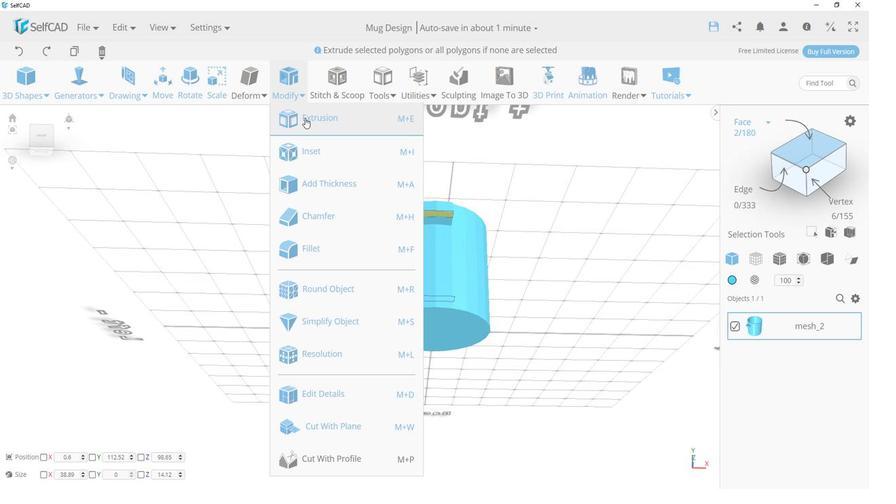 
Action: Mouse pressed left at (367, 243)
Screenshot: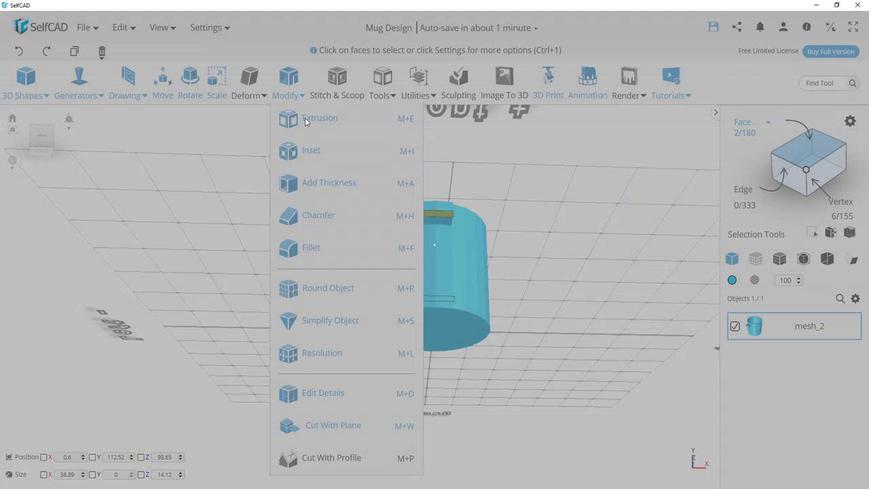 
Action: Mouse moved to (368, 246)
Screenshot: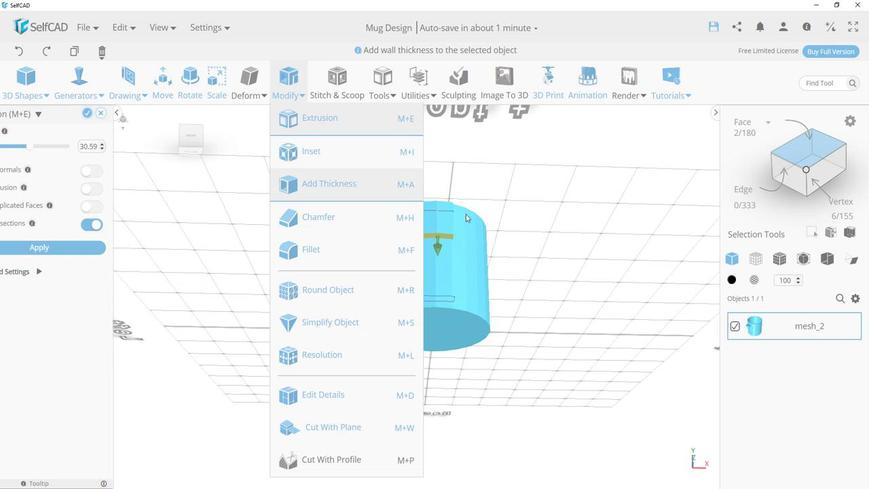
Action: Mouse pressed left at (368, 246)
Screenshot: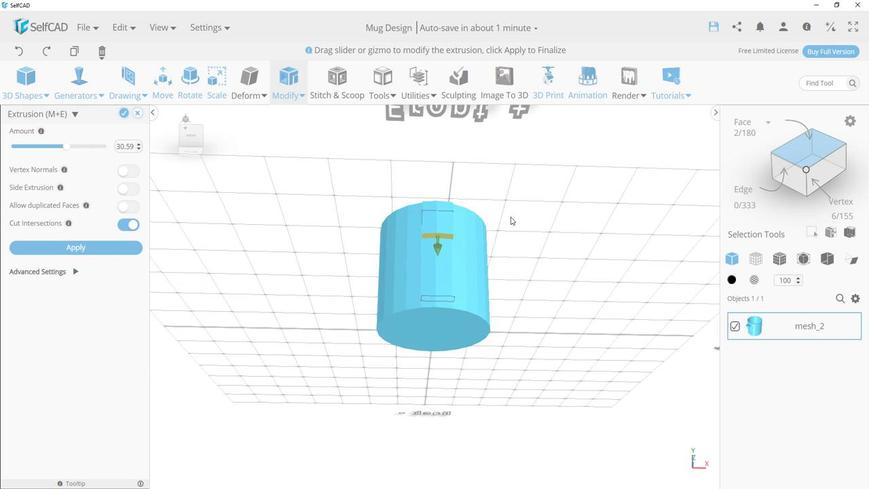 
Action: Mouse moved to (500, 263)
Screenshot: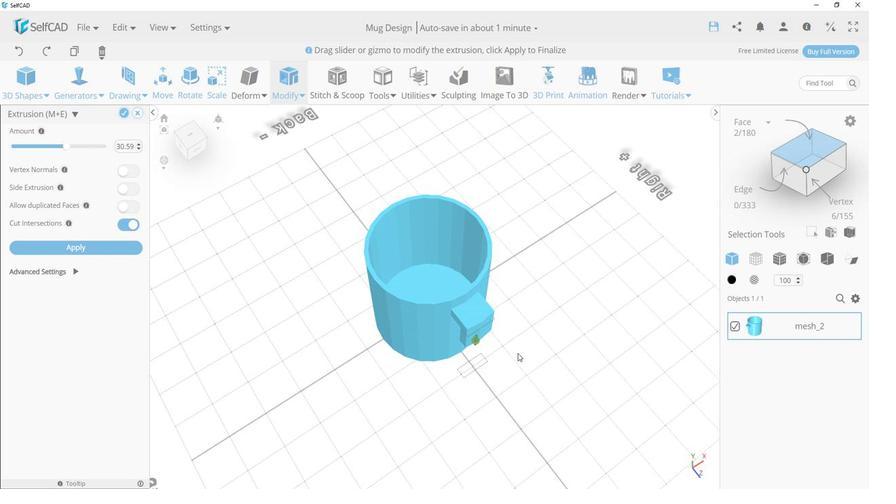 
Action: Mouse pressed left at (500, 263)
Screenshot: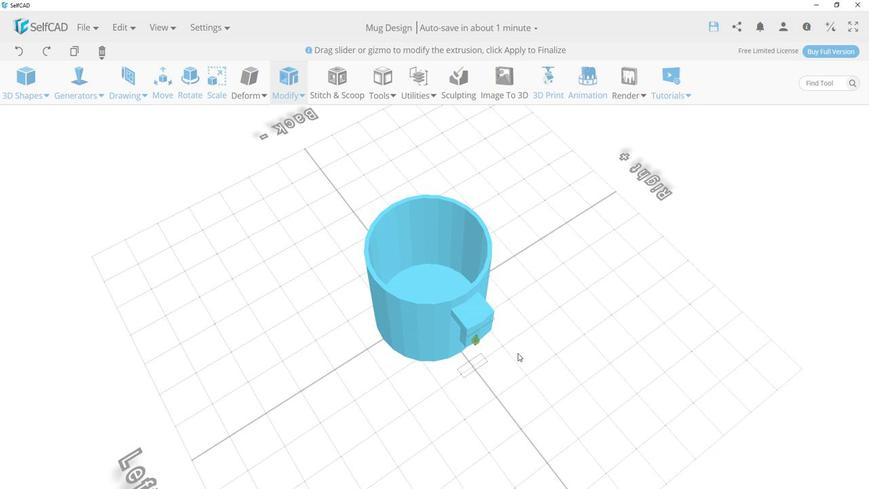 
Action: Mouse moved to (504, 288)
Screenshot: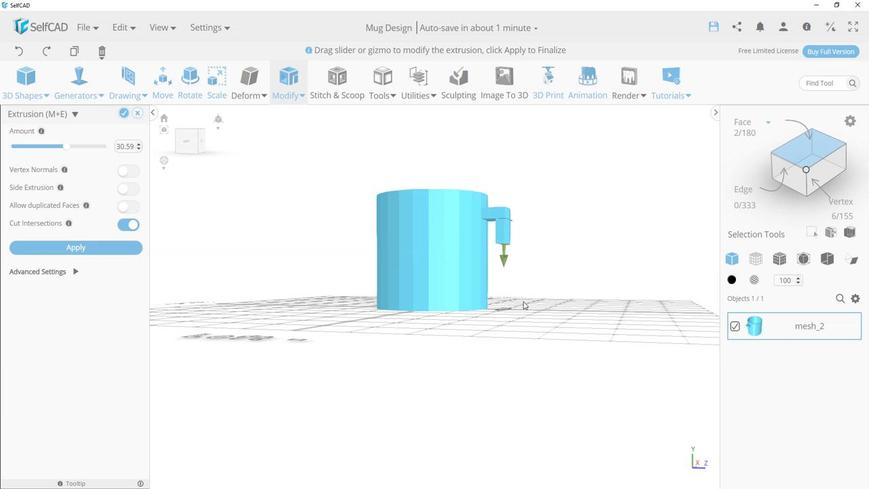 
Action: Mouse pressed left at (504, 288)
Screenshot: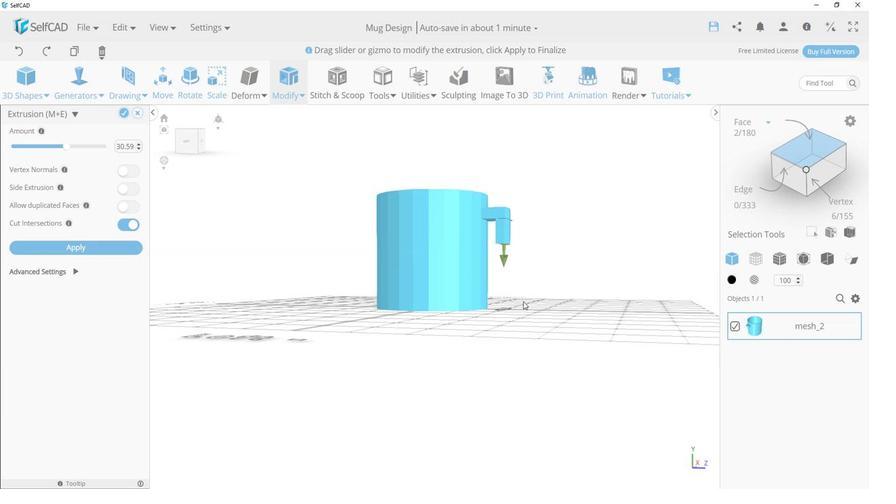 
Action: Mouse moved to (508, 278)
Screenshot: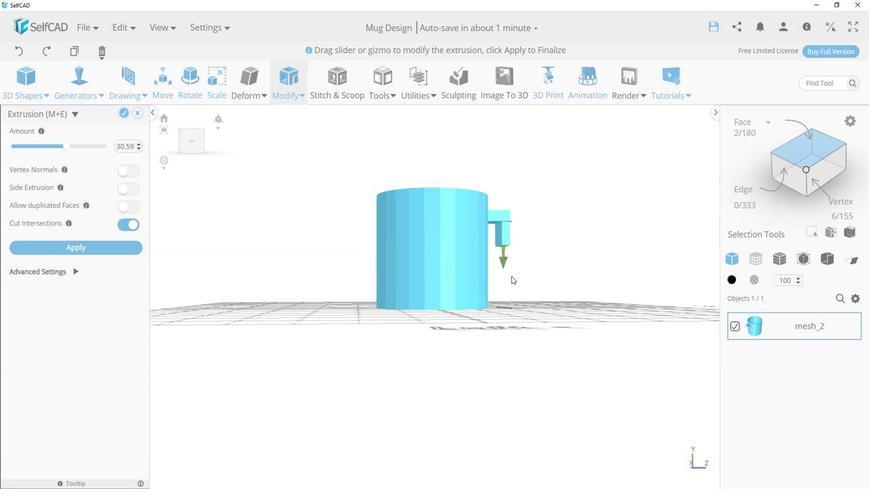 
Action: Mouse pressed left at (508, 278)
Screenshot: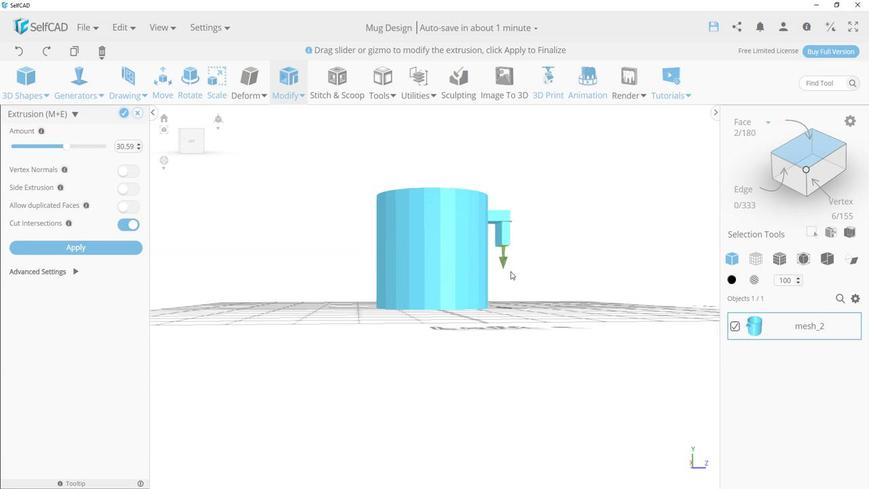 
Action: Mouse moved to (494, 271)
Screenshot: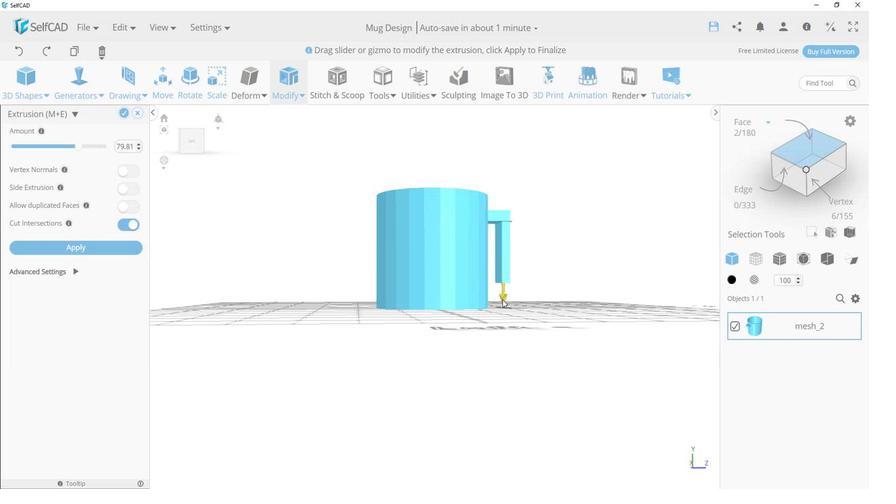 
Action: Mouse pressed left at (494, 271)
Screenshot: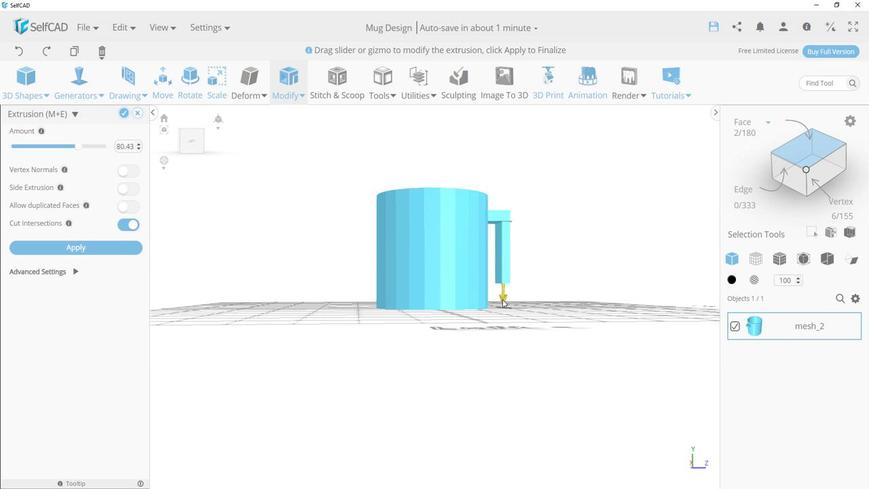 
Action: Mouse moved to (532, 271)
Screenshot: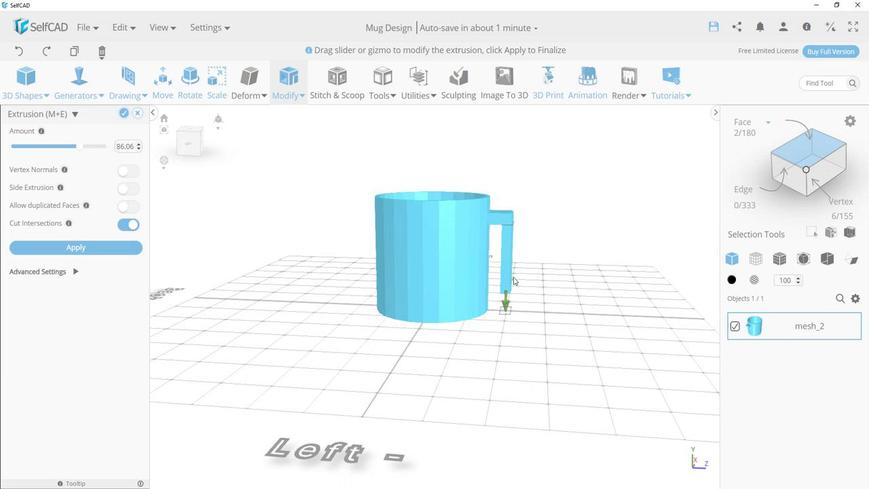 
Action: Mouse pressed left at (532, 271)
Screenshot: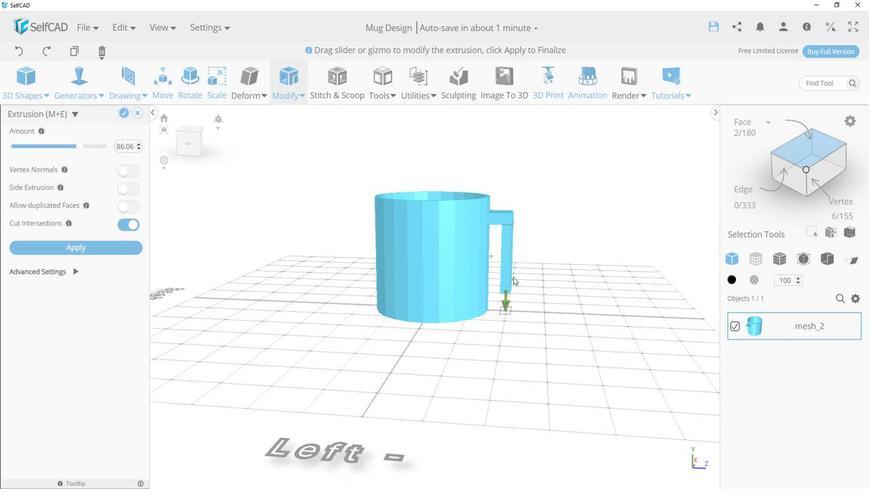 
Action: Mouse moved to (523, 275)
Screenshot: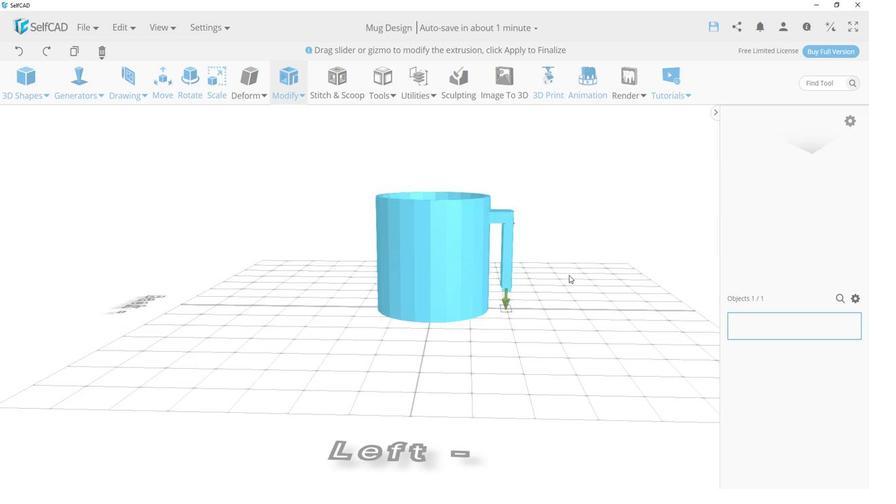 
Action: Mouse pressed left at (523, 275)
Screenshot: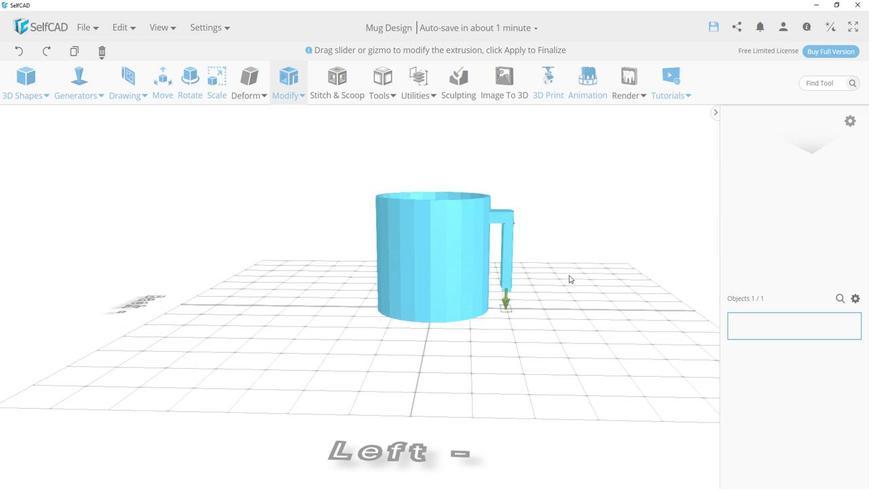 
Action: Mouse moved to (528, 273)
Screenshot: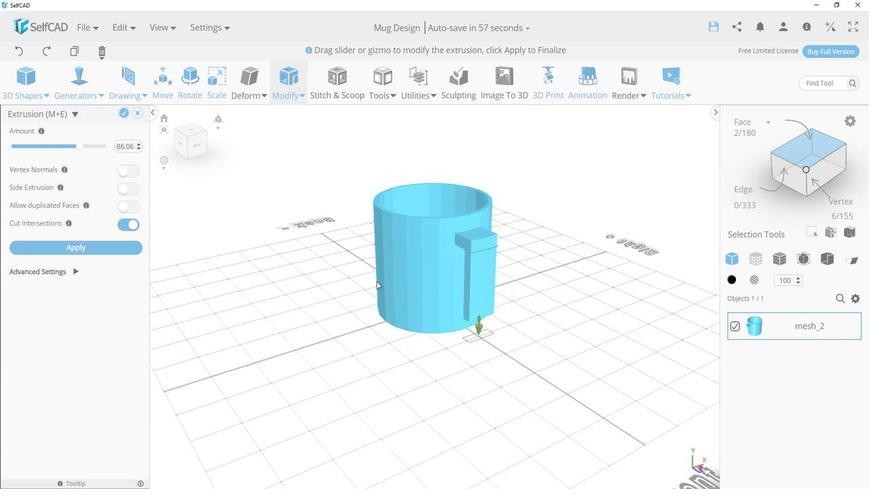 
Action: Mouse pressed left at (528, 273)
Screenshot: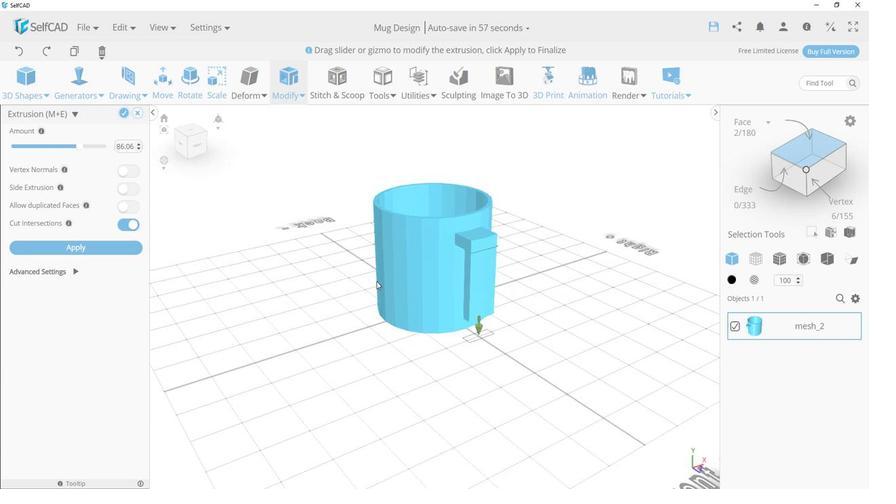 
Action: Mouse moved to (519, 274)
Screenshot: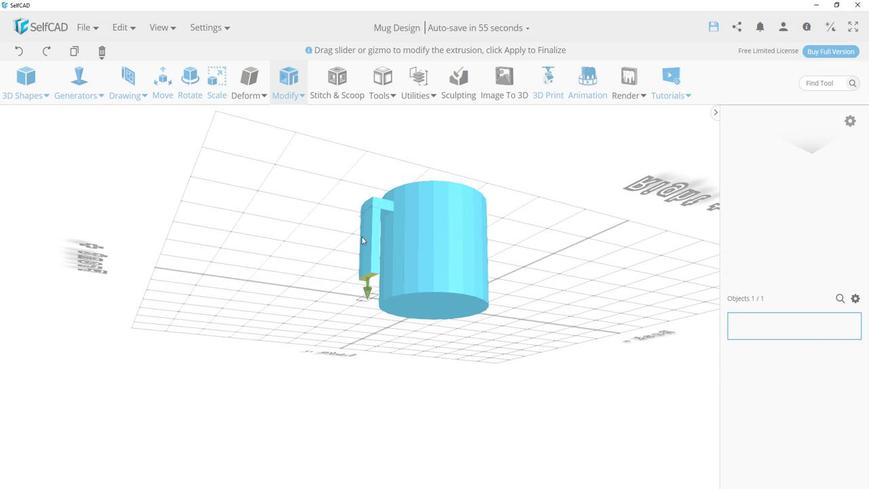
Action: Mouse pressed left at (519, 274)
Screenshot: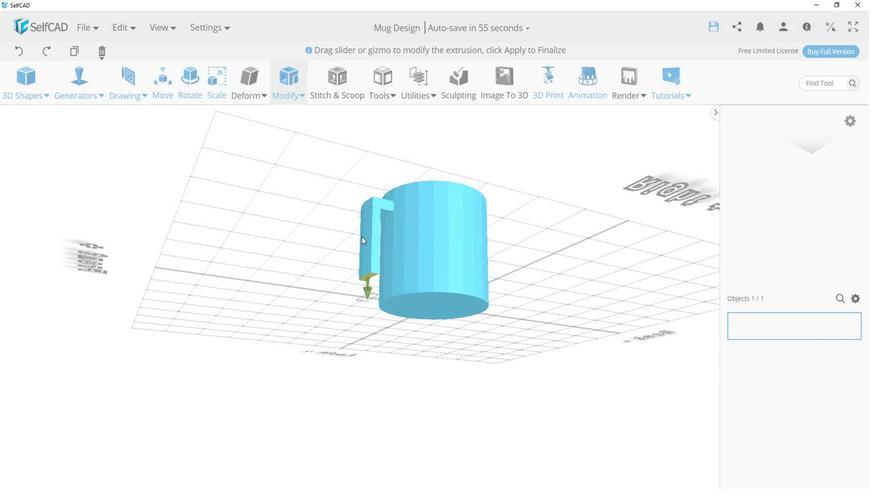 
Action: Mouse moved to (516, 271)
Screenshot: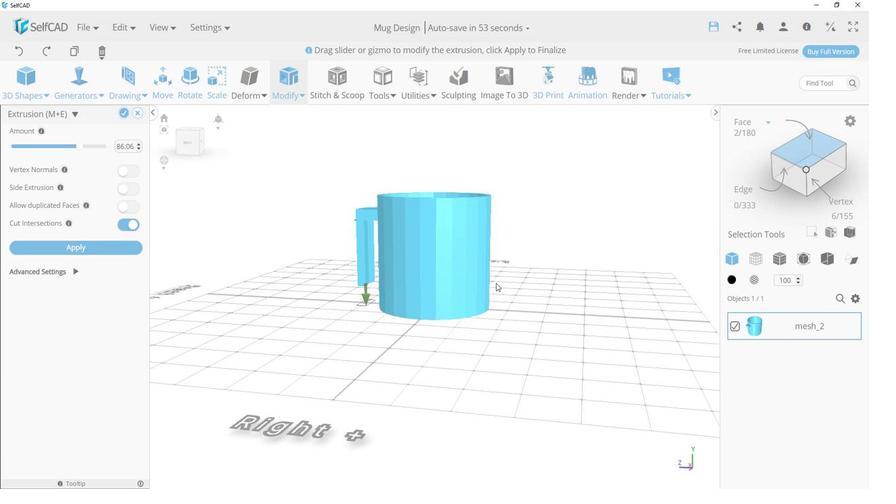 
Action: Mouse pressed left at (516, 271)
Screenshot: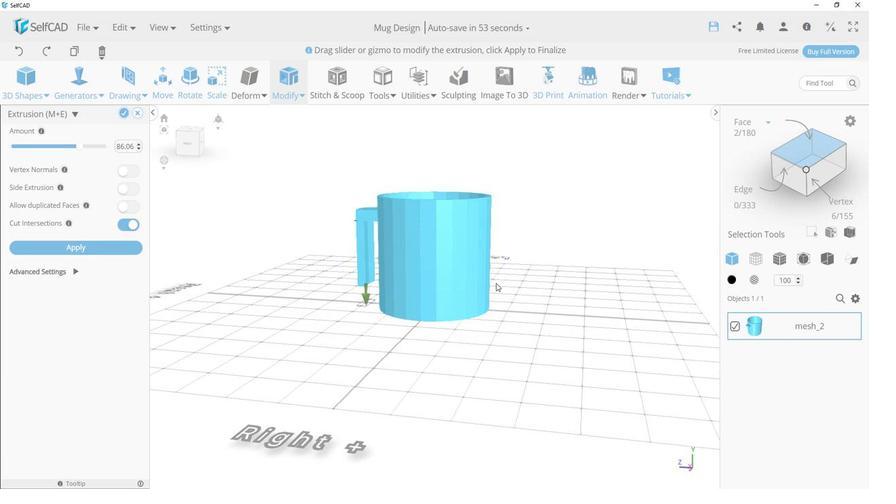 
Action: Mouse moved to (480, 284)
Screenshot: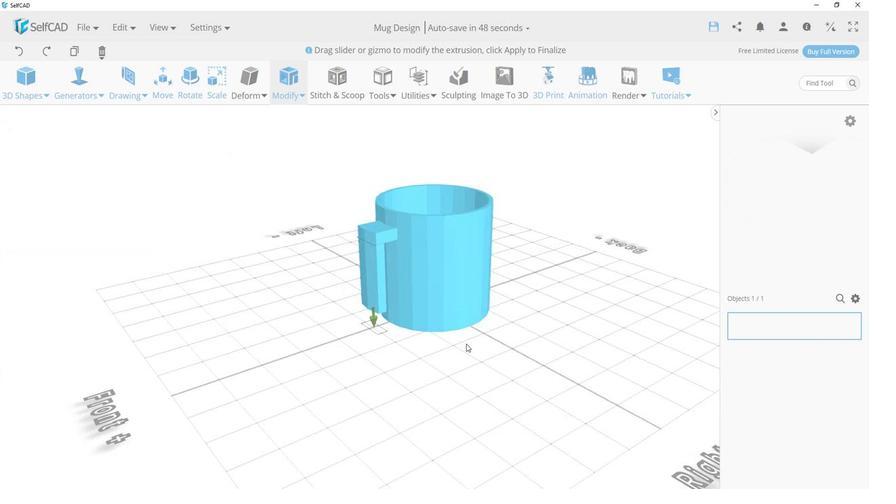 
Action: Mouse pressed left at (480, 284)
Screenshot: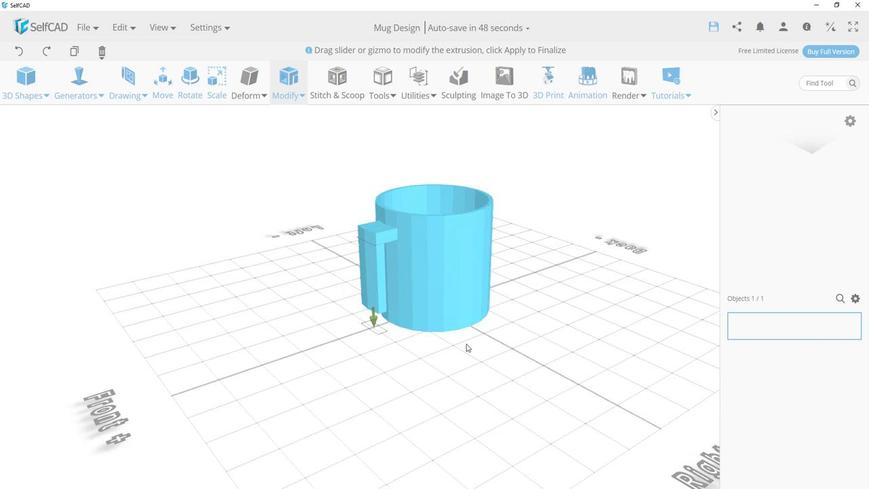
Action: Mouse moved to (453, 286)
Screenshot: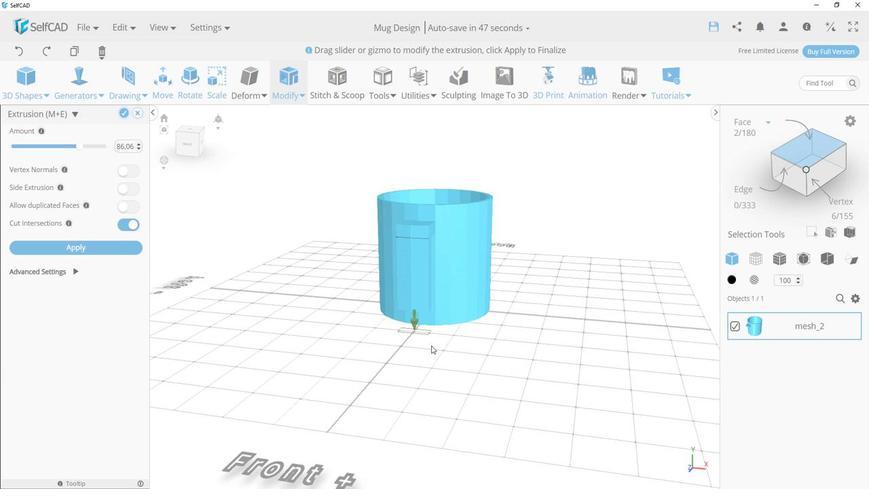 
Action: Mouse pressed left at (453, 286)
Screenshot: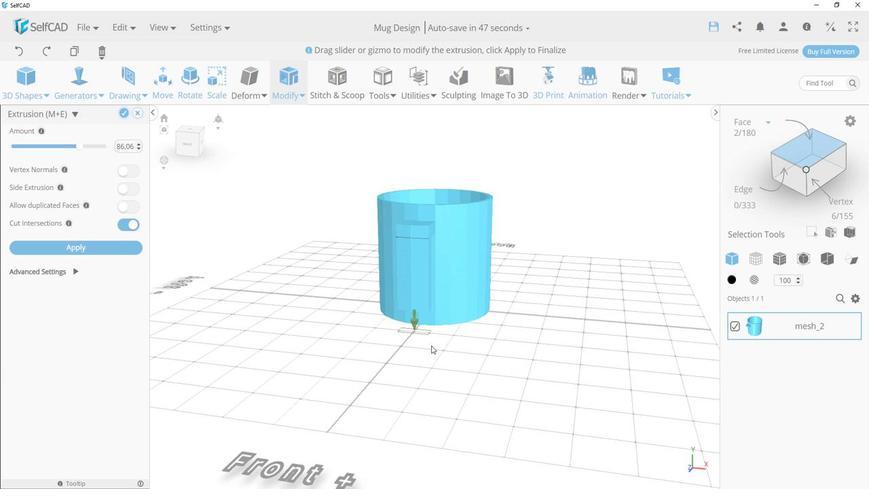 
Action: Mouse moved to (449, 286)
Screenshot: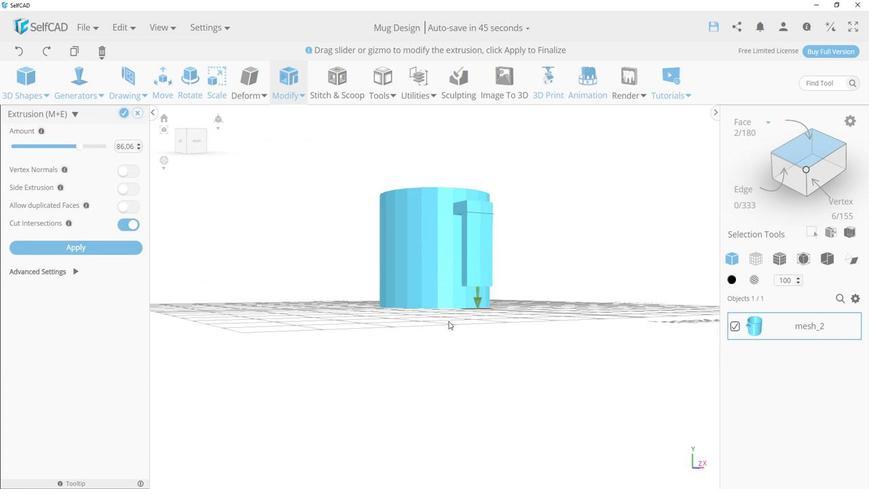 
Action: Mouse pressed left at (449, 286)
Screenshot: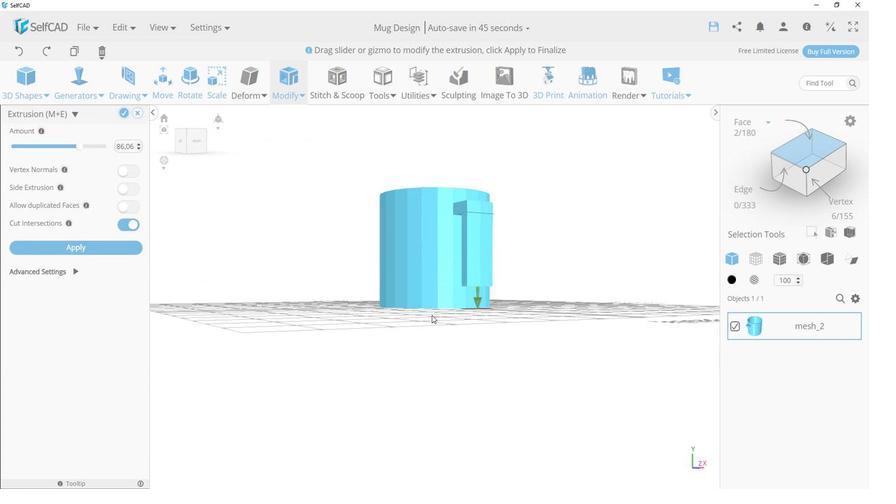 
Action: Mouse moved to (448, 281)
Screenshot: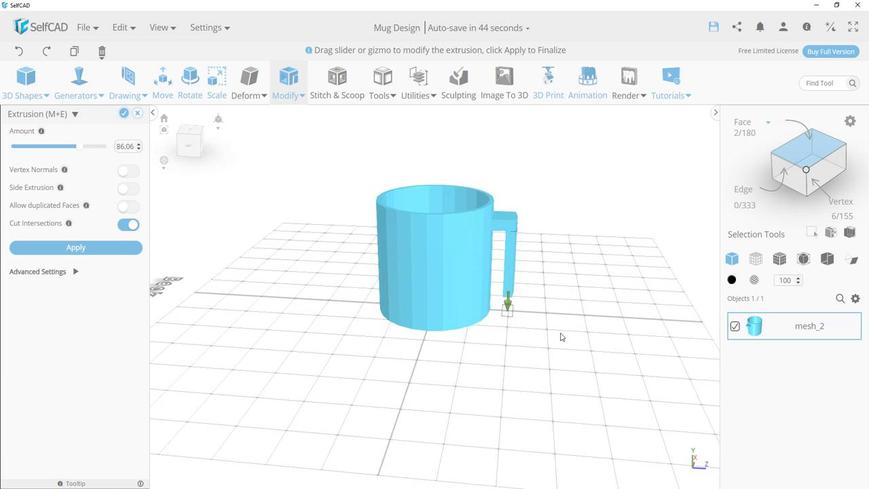 
Action: Mouse pressed left at (448, 281)
Screenshot: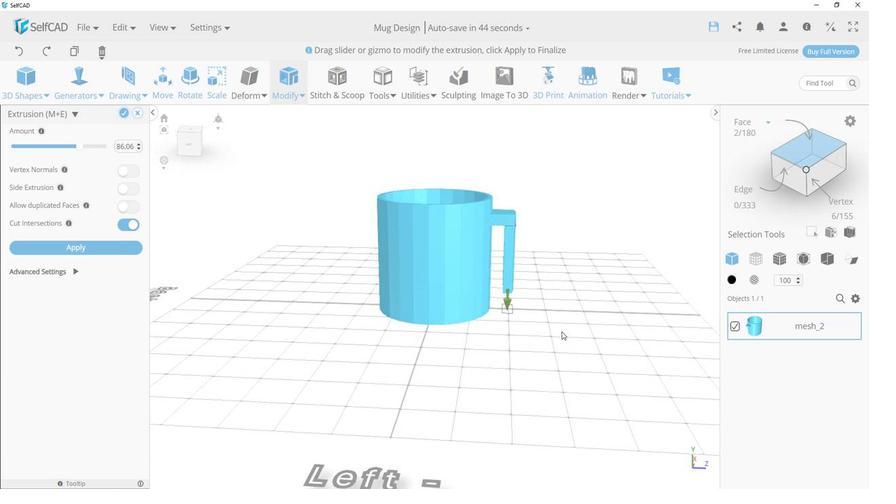 
Action: Mouse moved to (252, 245)
Screenshot: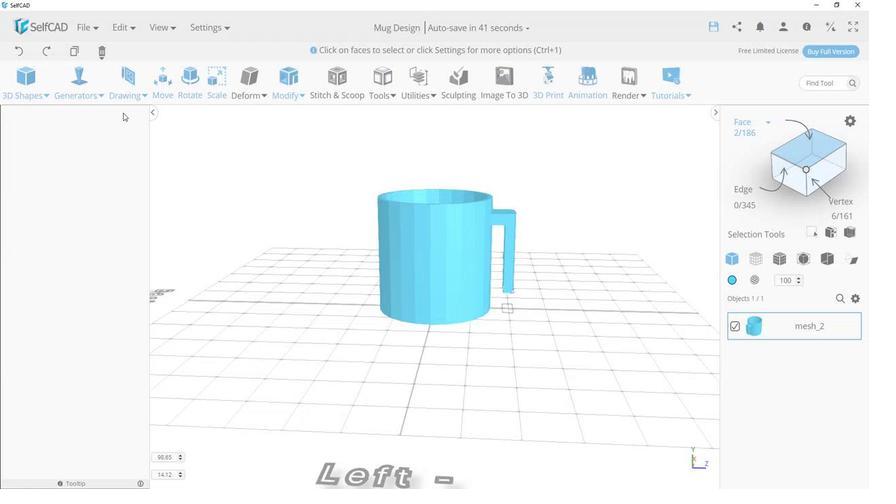 
Action: Mouse pressed left at (252, 245)
Screenshot: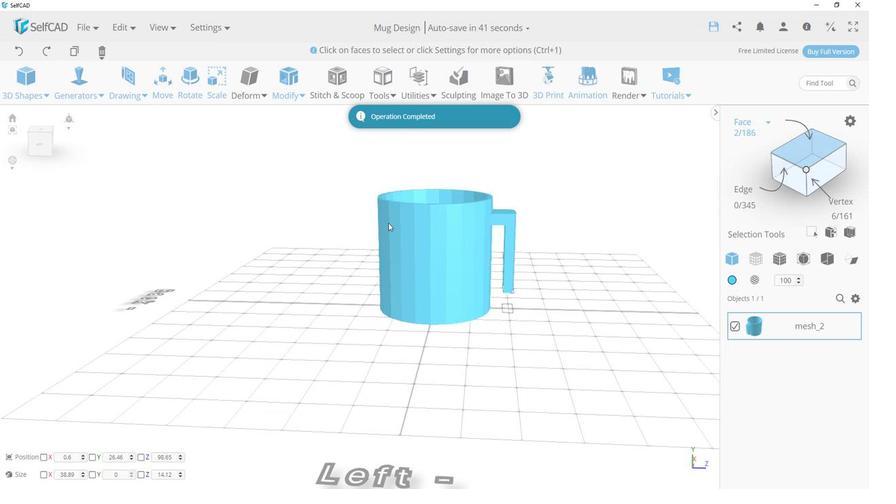 
Action: Mouse moved to (536, 277)
Screenshot: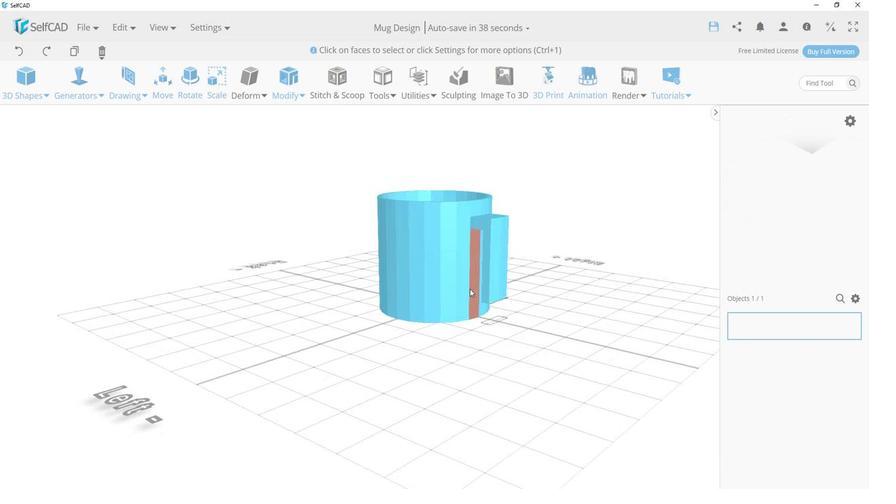 
Action: Mouse pressed left at (536, 277)
Screenshot: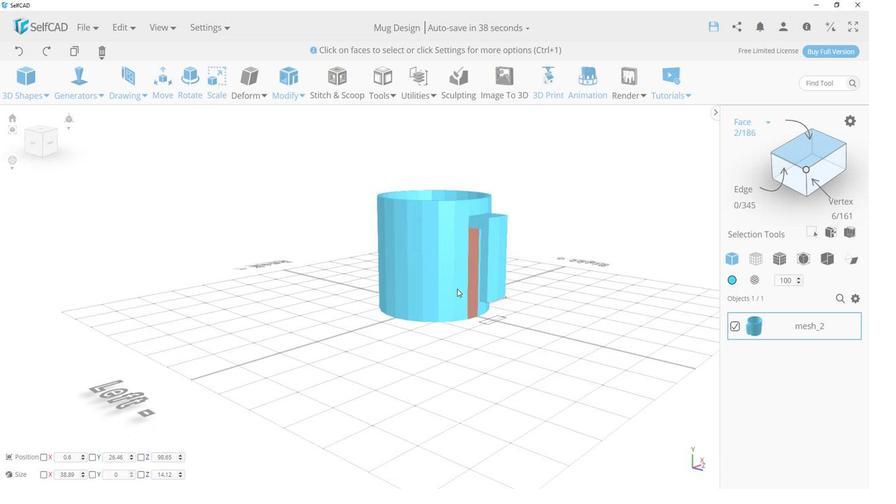 
Action: Mouse moved to (539, 276)
Screenshot: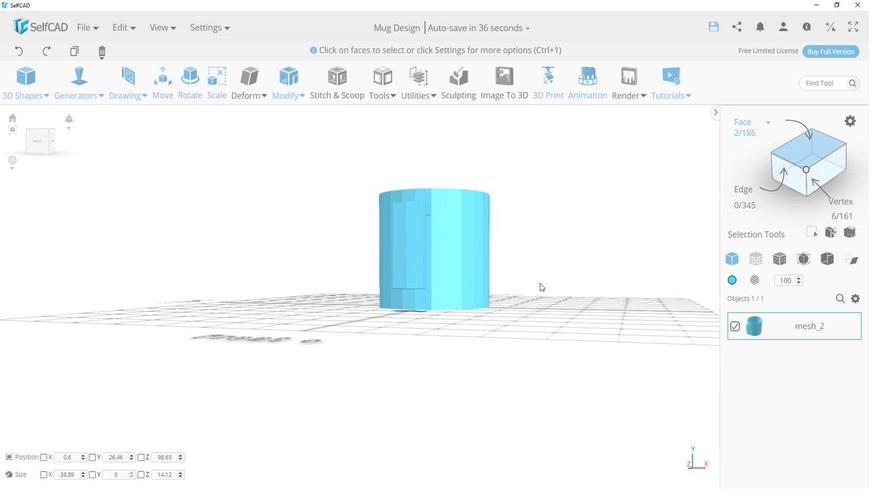 
Action: Mouse pressed left at (539, 276)
Screenshot: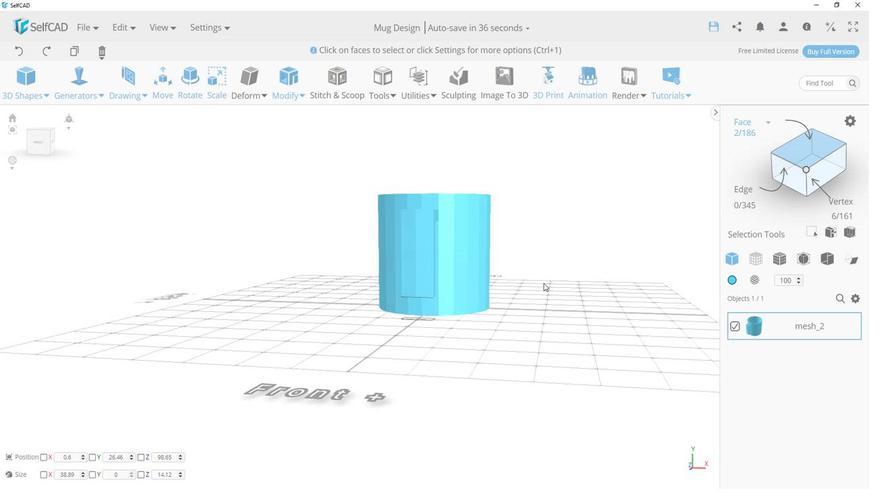 
Action: Mouse moved to (657, 271)
Screenshot: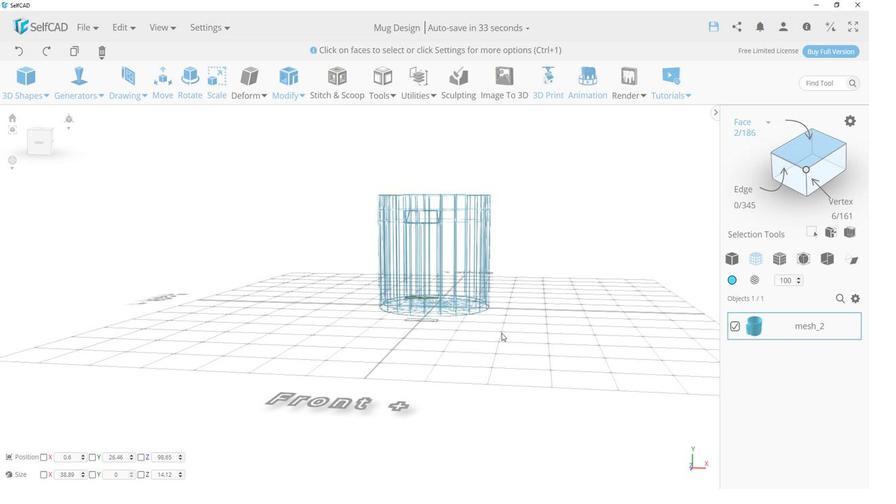
Action: Mouse pressed left at (657, 271)
Screenshot: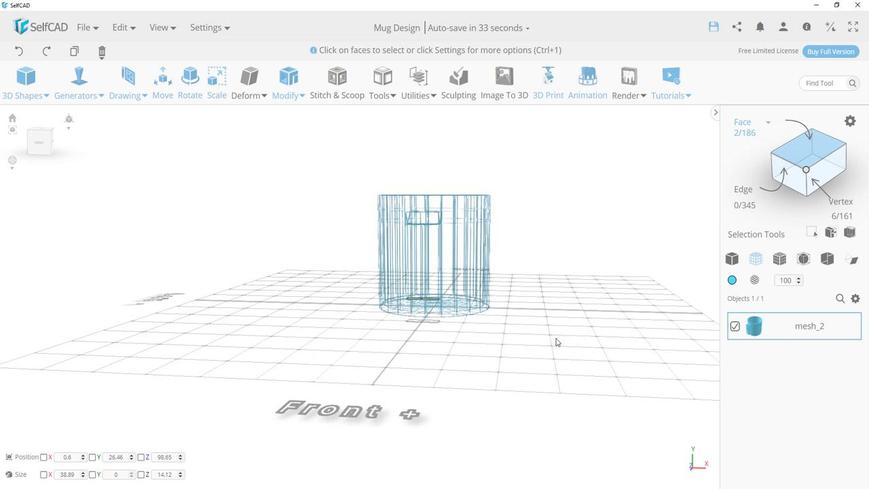 
Action: Mouse moved to (494, 284)
Screenshot: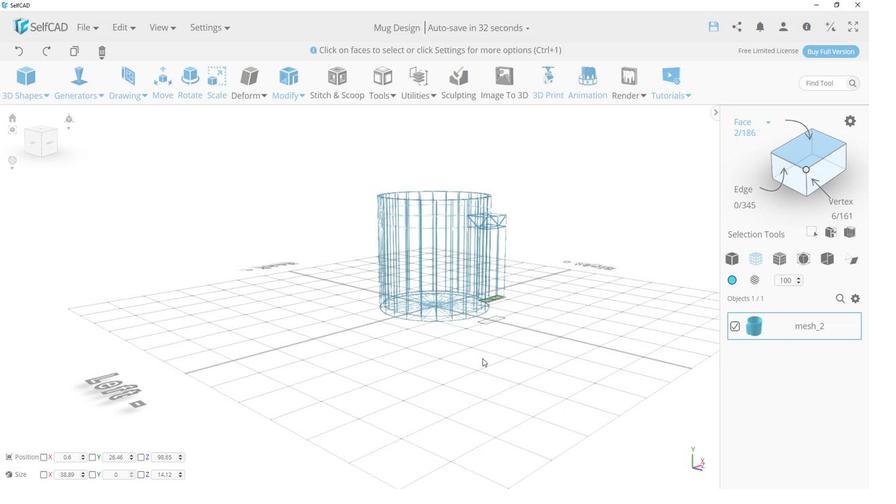 
Action: Mouse pressed left at (494, 284)
Screenshot: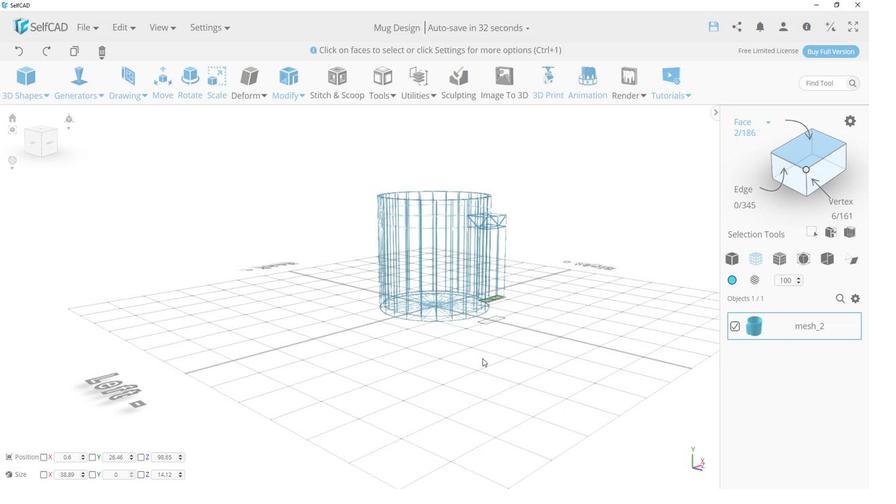 
Action: Mouse moved to (482, 288)
Screenshot: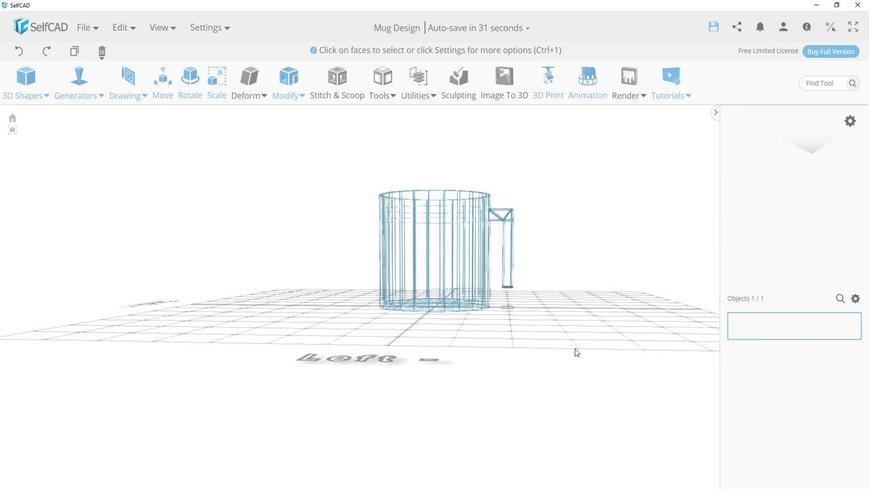 
Action: Mouse pressed left at (482, 288)
Screenshot: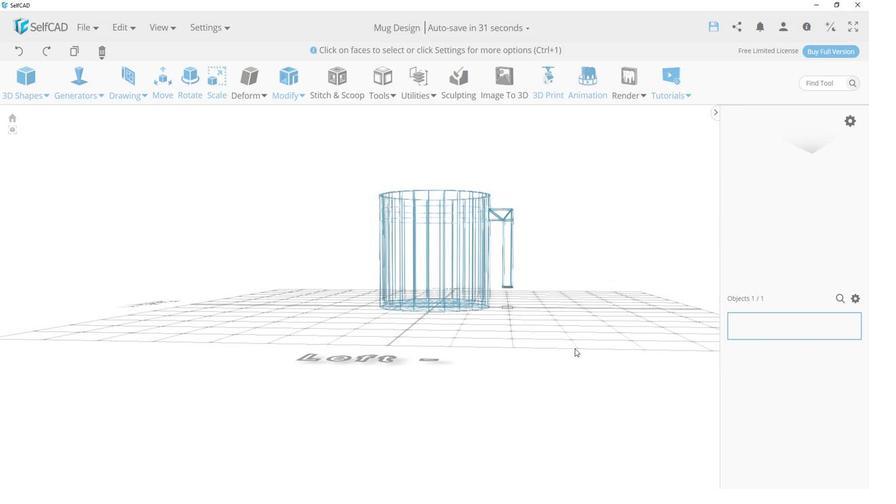 
Action: Mouse moved to (313, 240)
Screenshot: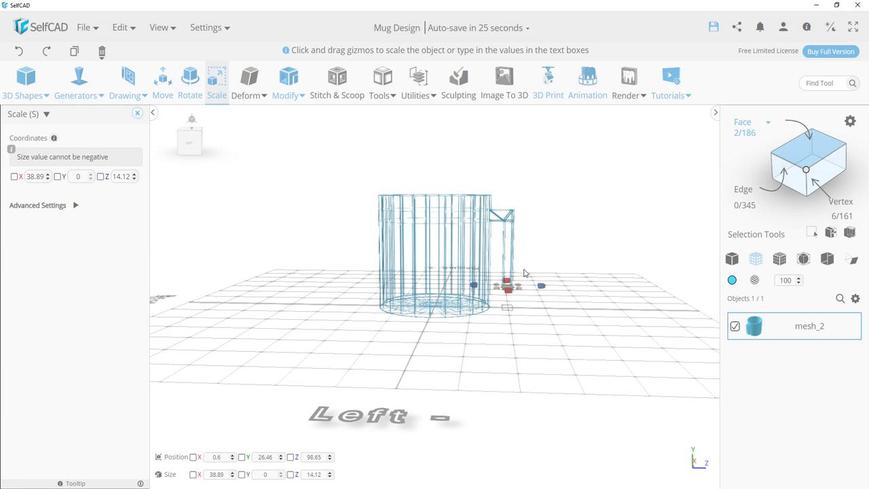 
Action: Mouse pressed left at (313, 240)
Screenshot: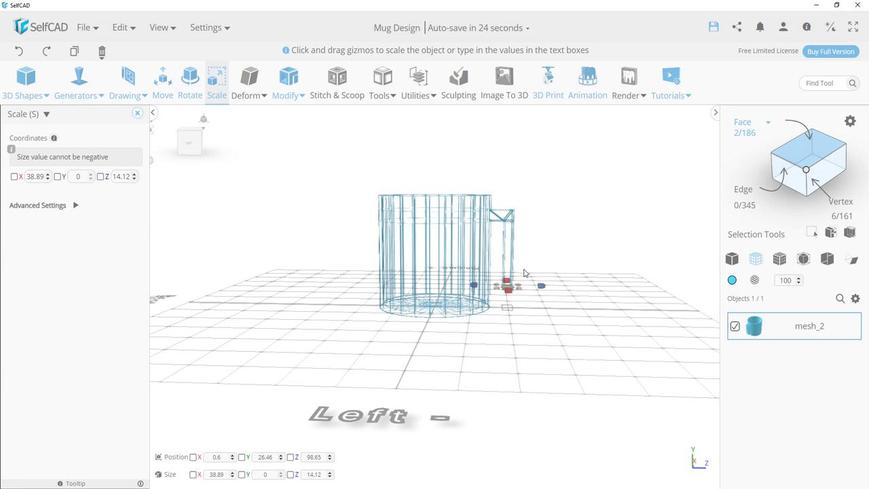 
Action: Mouse moved to (534, 268)
Screenshot: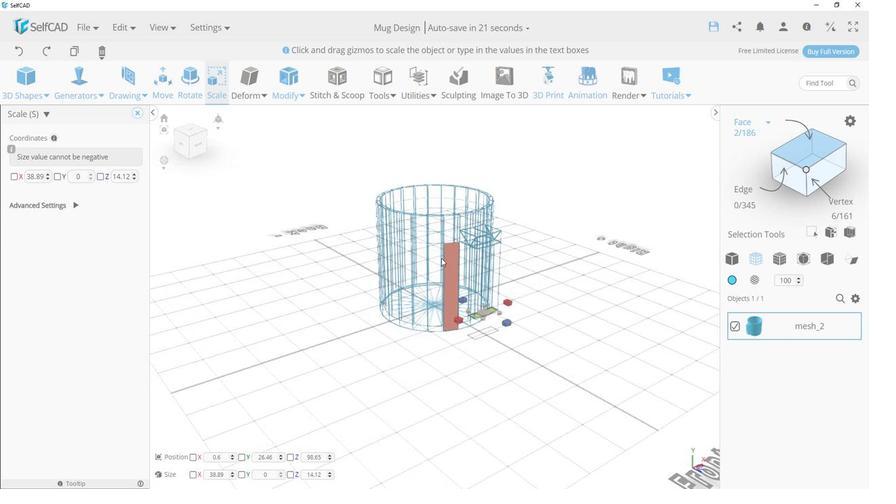 
Action: Mouse pressed left at (534, 268)
Screenshot: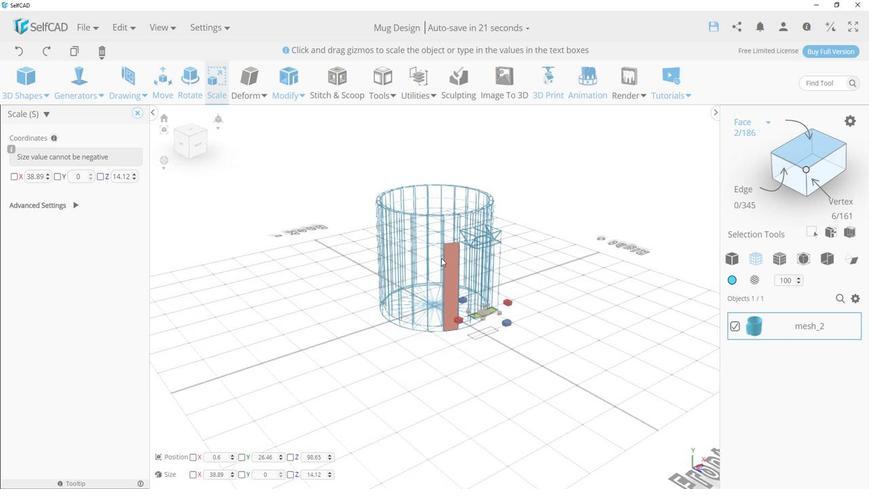 
Action: Mouse moved to (659, 271)
Screenshot: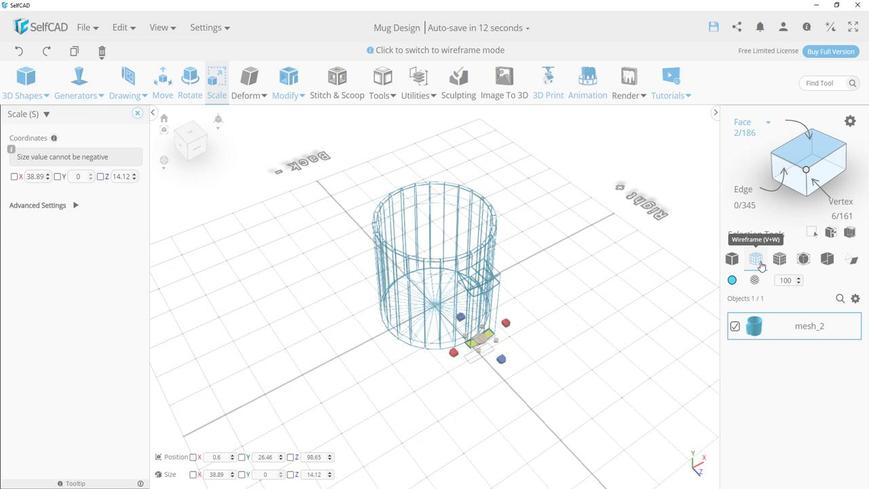
Action: Mouse pressed left at (659, 271)
Screenshot: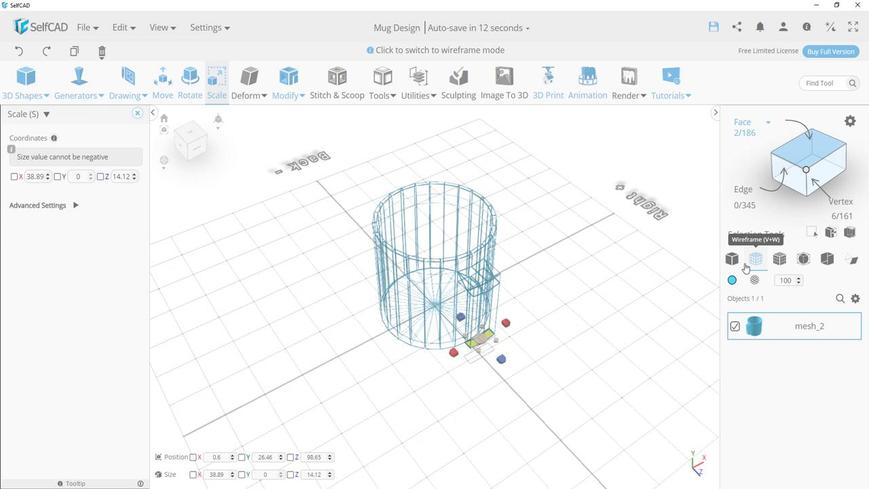 
Action: Mouse moved to (311, 240)
Screenshot: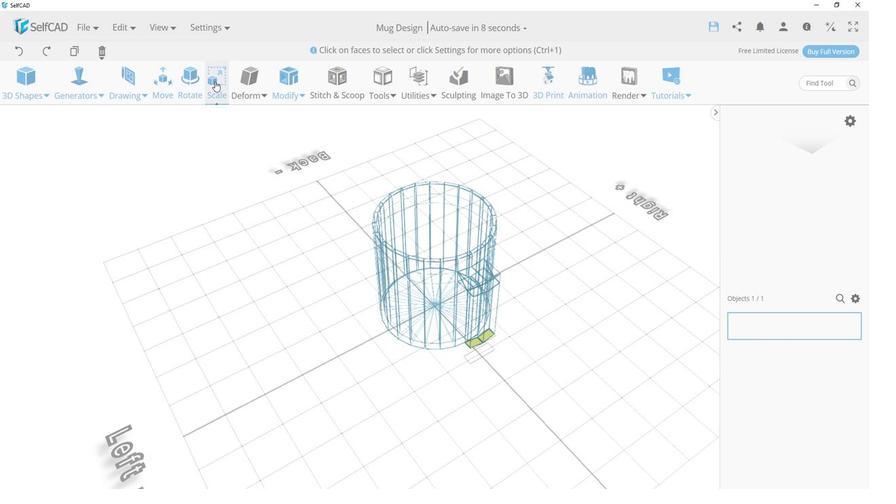 
Action: Mouse pressed left at (311, 240)
Screenshot: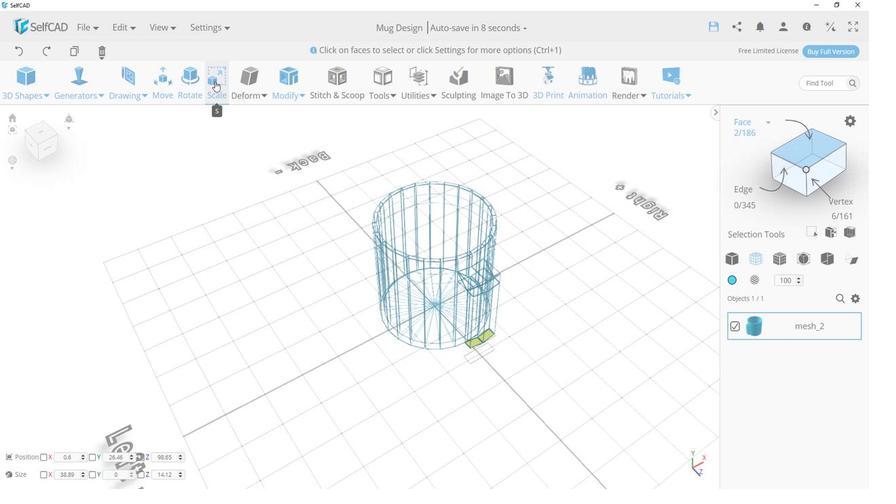 
Action: Mouse pressed left at (311, 240)
Screenshot: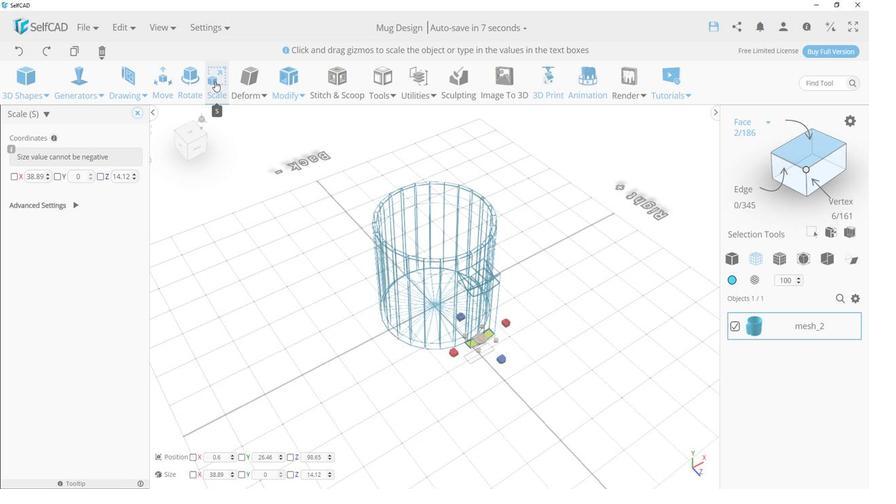 
Action: Mouse pressed left at (311, 240)
Screenshot: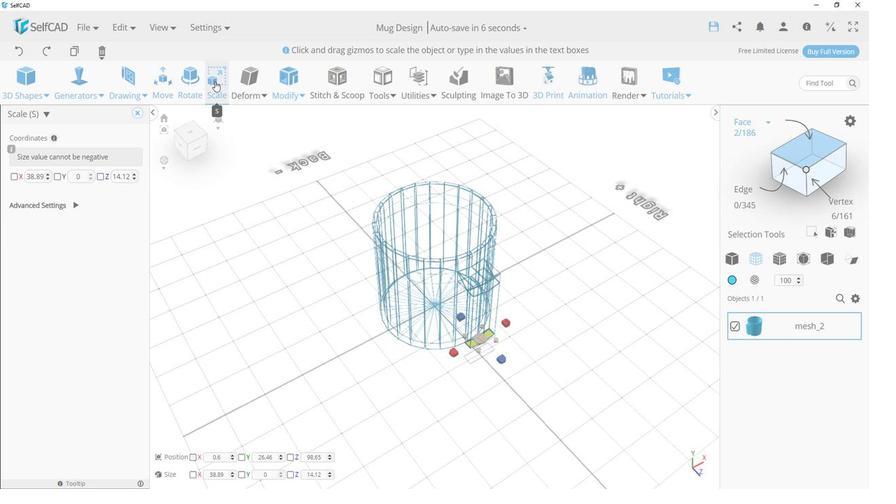 
Action: Mouse pressed left at (311, 240)
Screenshot: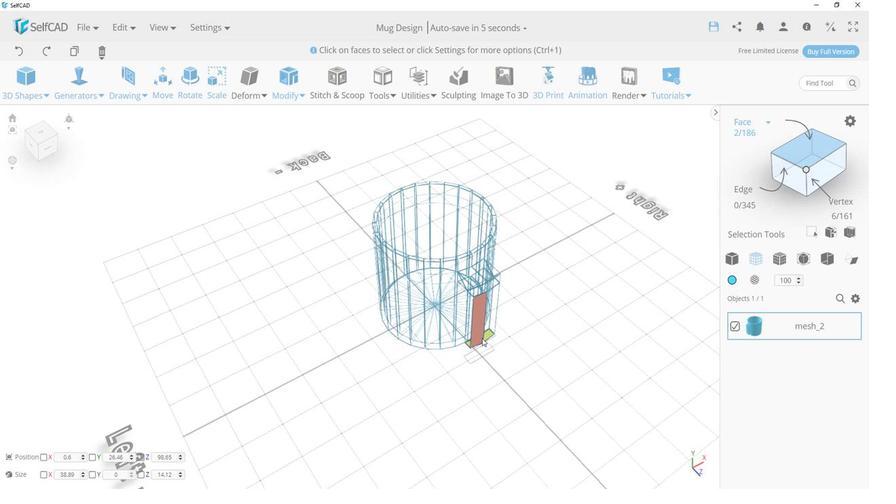 
Action: Mouse moved to (477, 285)
Screenshot: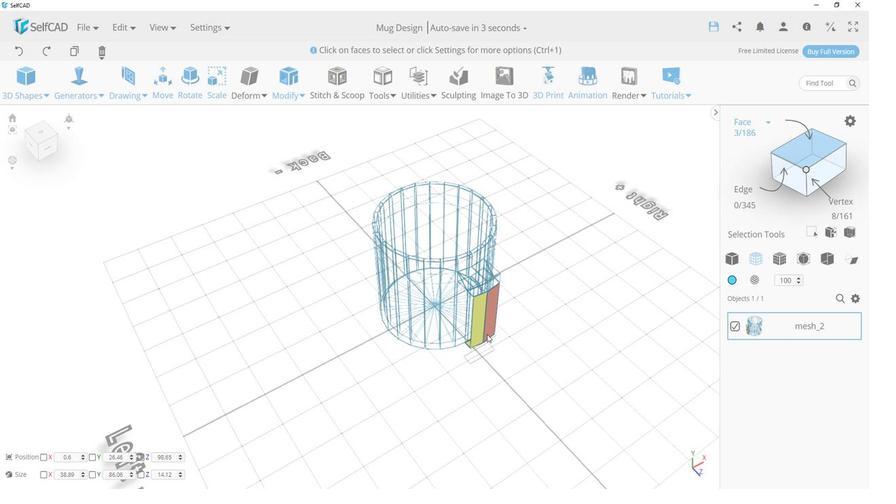 
Action: Mouse pressed left at (477, 285)
Screenshot: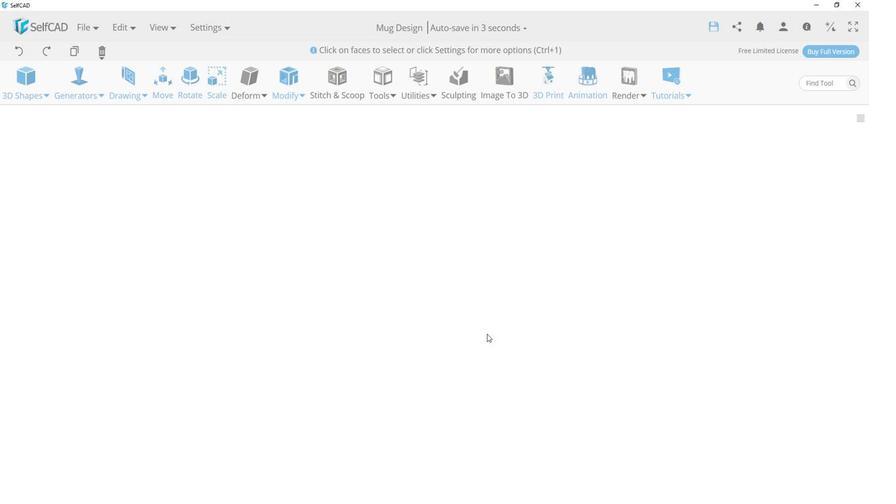 
Action: Mouse moved to (485, 284)
Screenshot: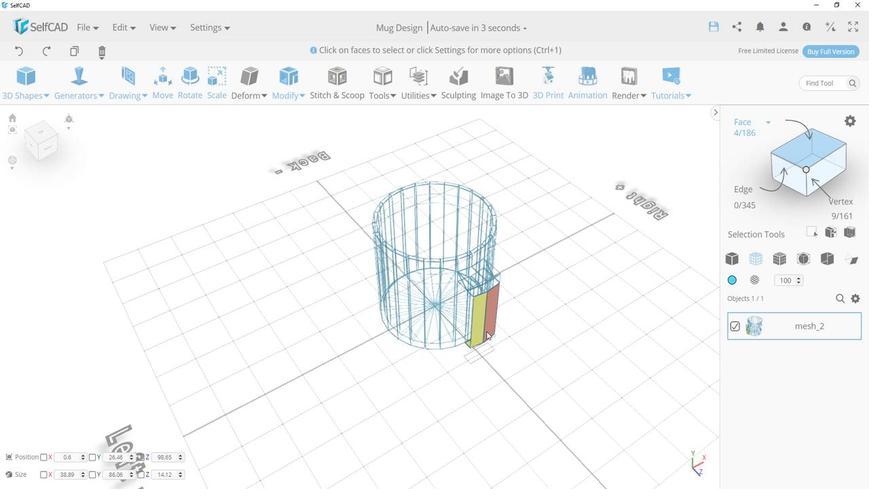 
Action: Mouse pressed left at (485, 284)
Screenshot: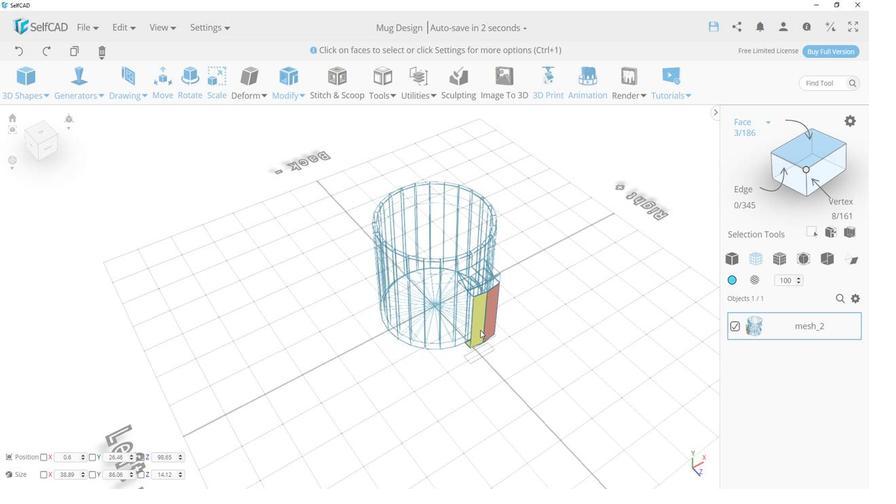 
Action: Mouse moved to (486, 284)
Screenshot: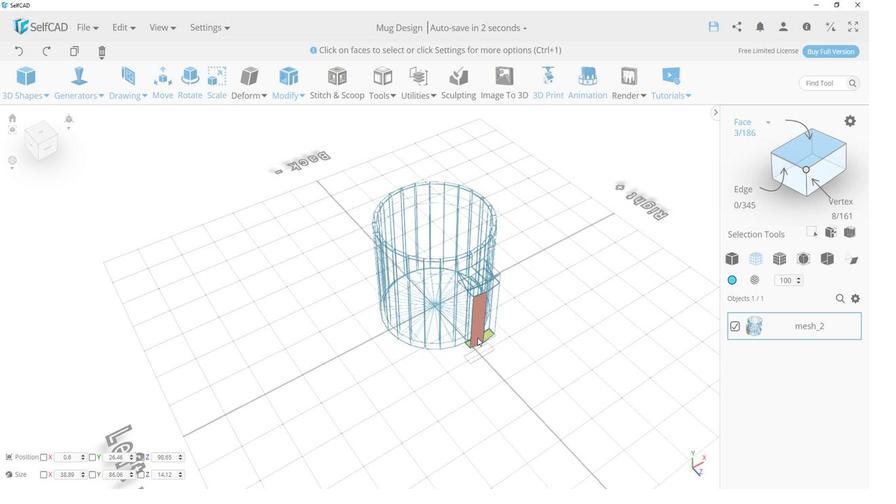 
Action: Mouse pressed left at (486, 284)
Screenshot: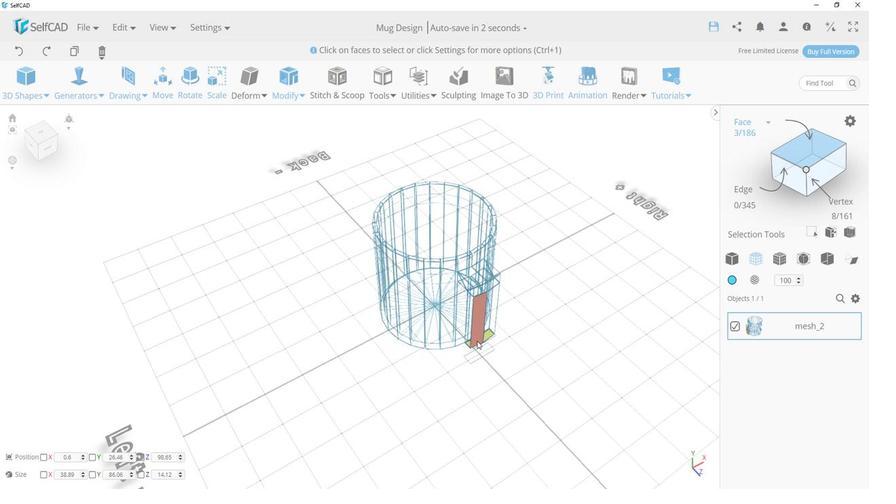 
Action: Mouse moved to (479, 284)
Screenshot: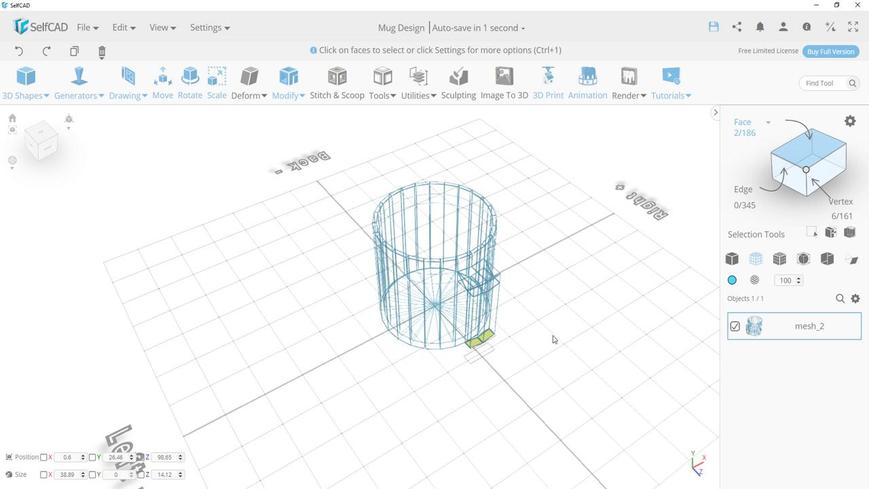 
Action: Mouse pressed left at (479, 284)
Screenshot: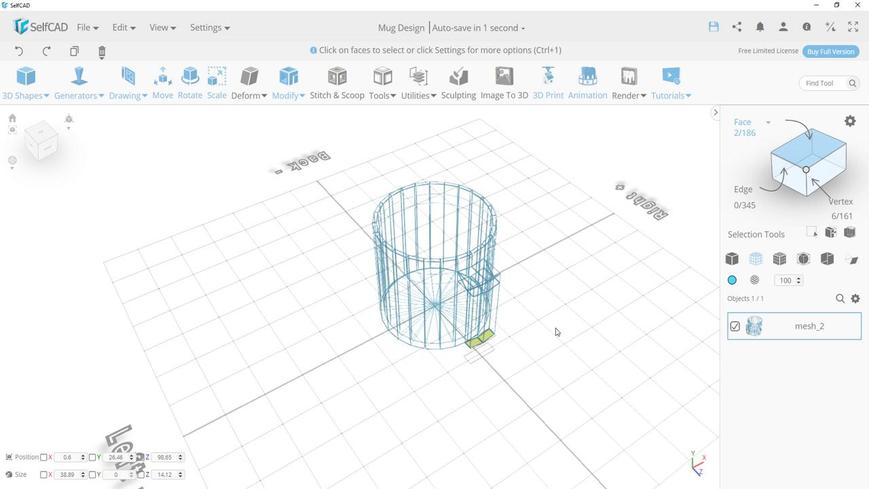 
Action: Mouse moved to (527, 283)
Screenshot: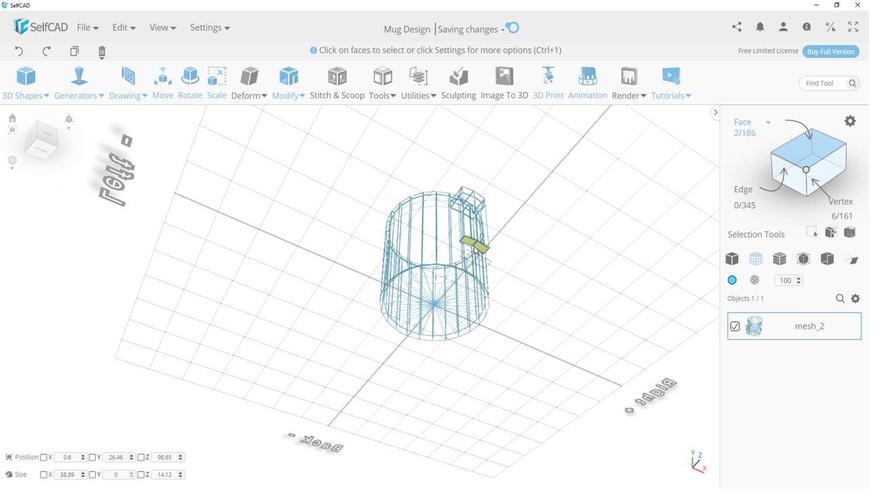 
Action: Mouse pressed left at (527, 283)
Screenshot: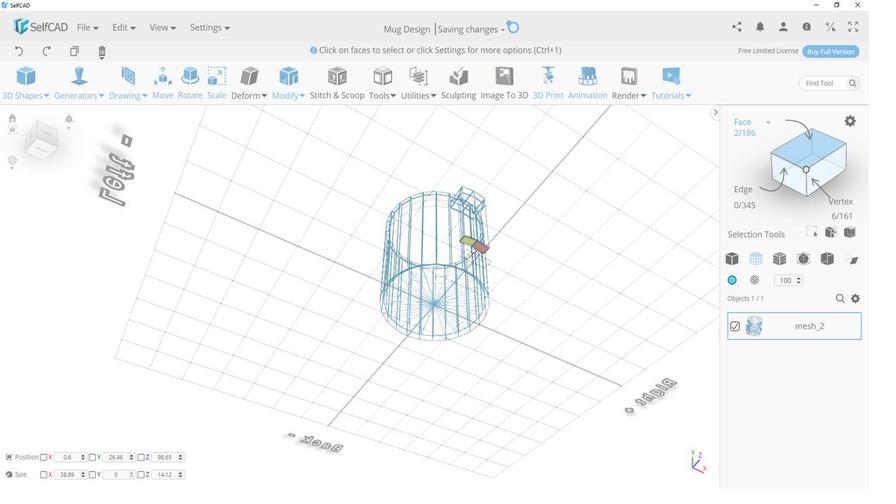 
Action: Mouse moved to (474, 268)
Screenshot: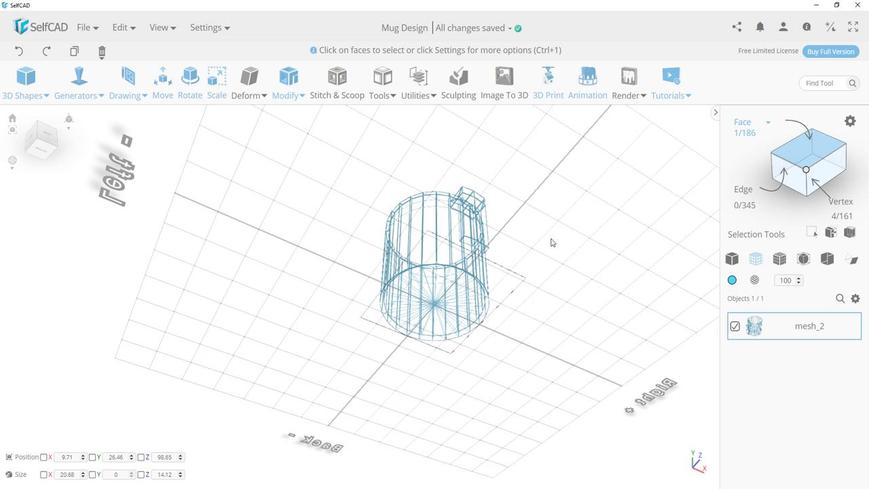 
Action: Mouse pressed left at (474, 268)
Screenshot: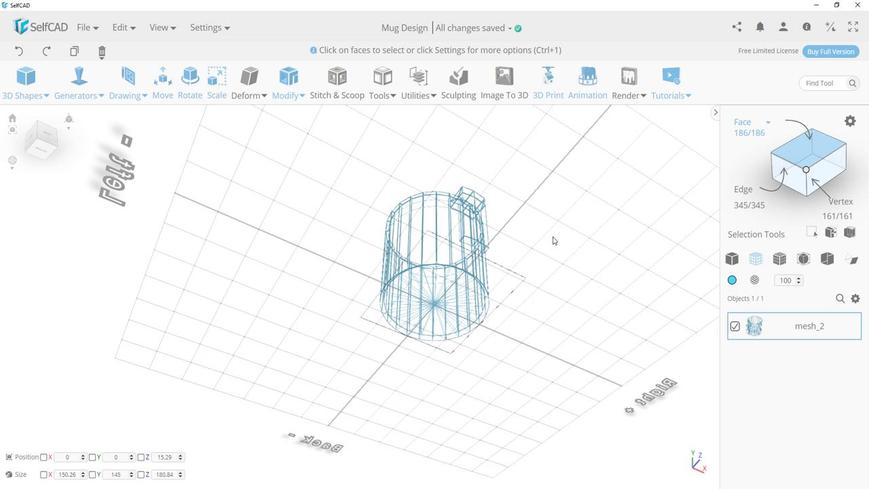 
Action: Mouse moved to (479, 269)
Screenshot: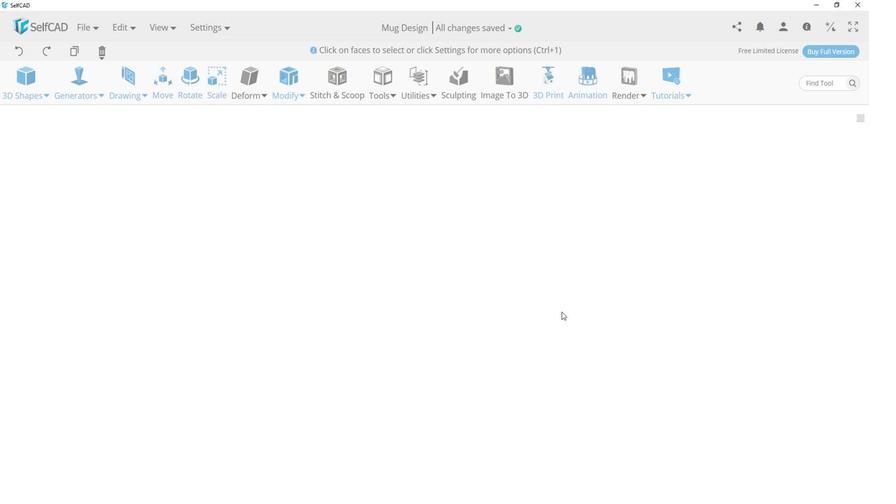 
Action: Mouse pressed left at (479, 269)
Screenshot: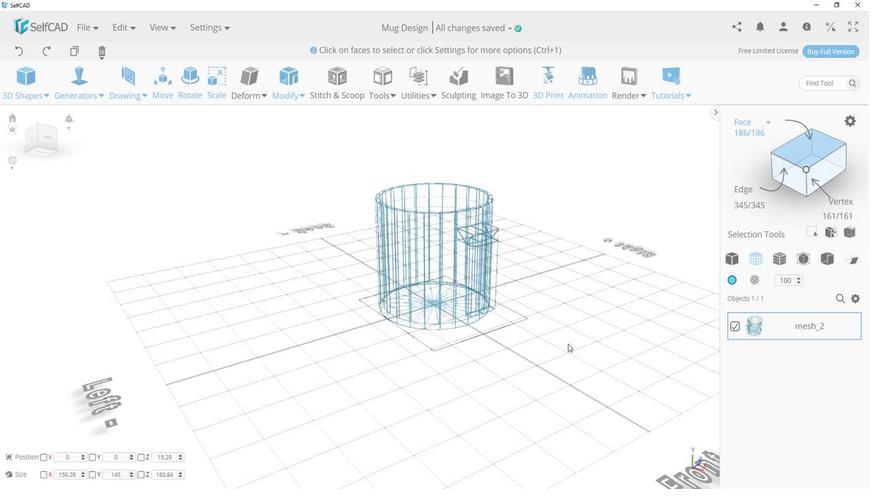 
Action: Mouse moved to (527, 267)
Screenshot: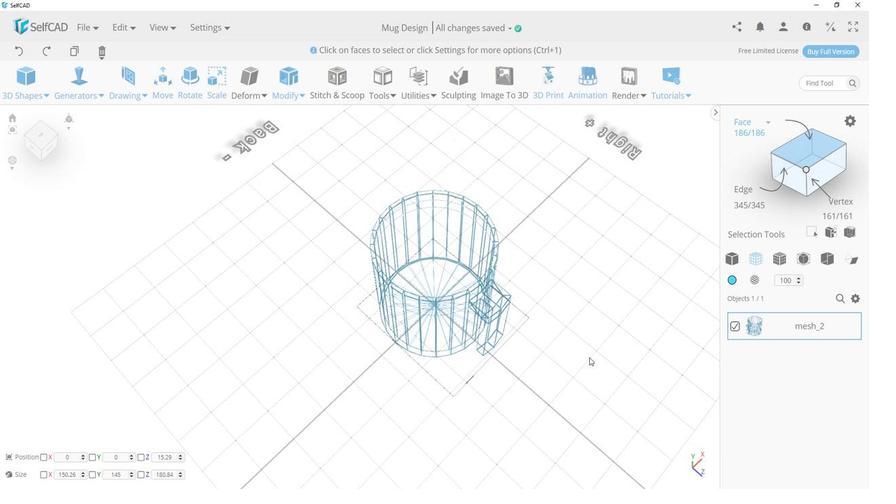 
Action: Mouse pressed left at (527, 267)
Screenshot: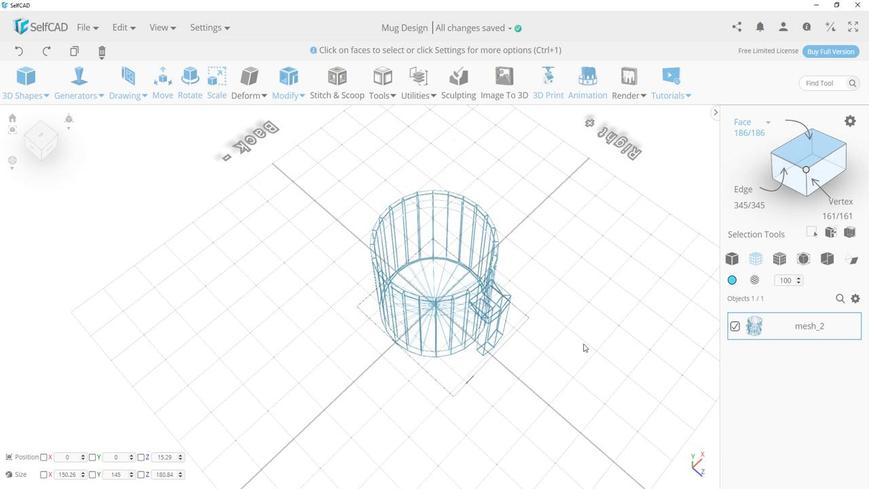 
Action: Mouse moved to (308, 241)
Screenshot: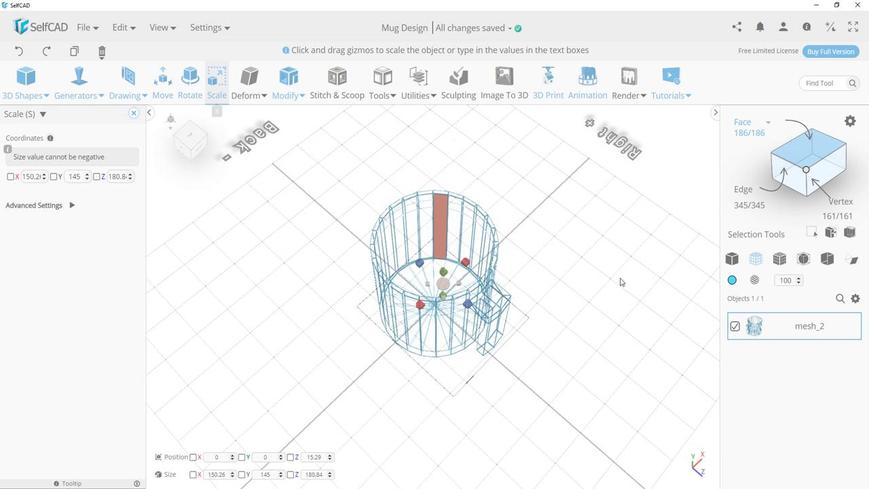 
Action: Mouse pressed left at (308, 241)
Screenshot: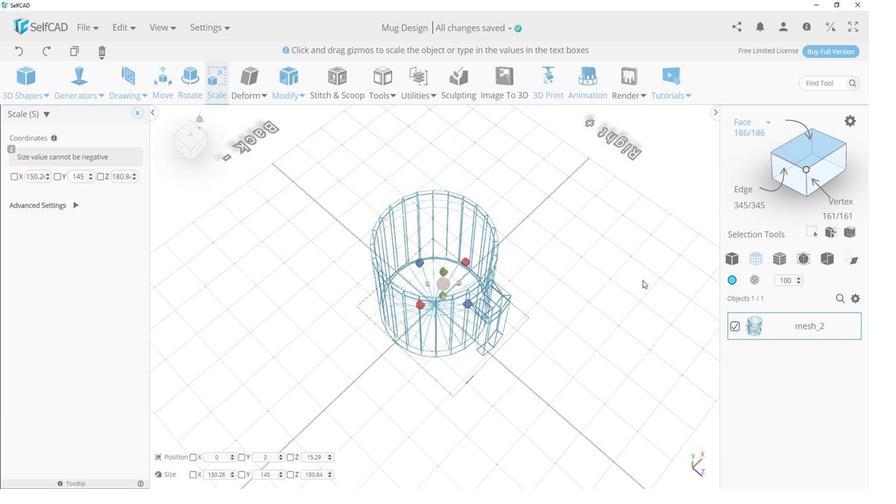 
Action: Mouse moved to (581, 275)
Screenshot: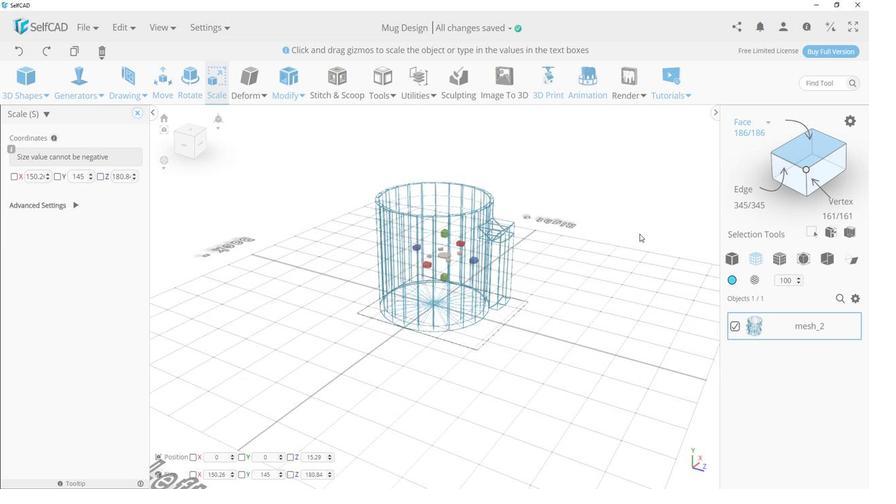 
Action: Mouse pressed left at (581, 275)
Screenshot: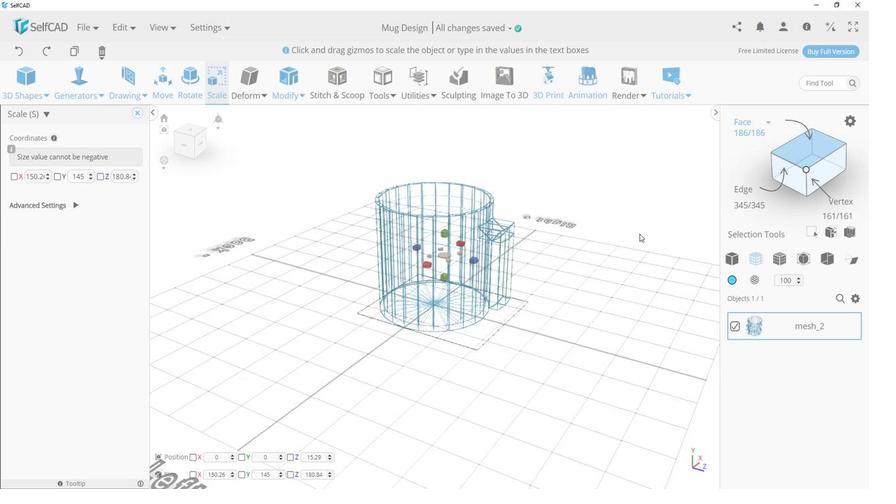 
Action: Mouse moved to (508, 260)
Screenshot: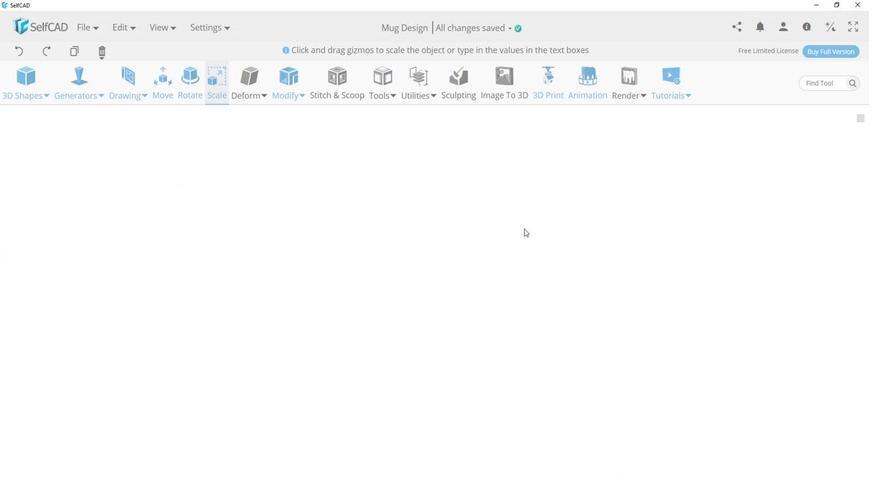 
Action: Mouse pressed left at (508, 260)
Screenshot: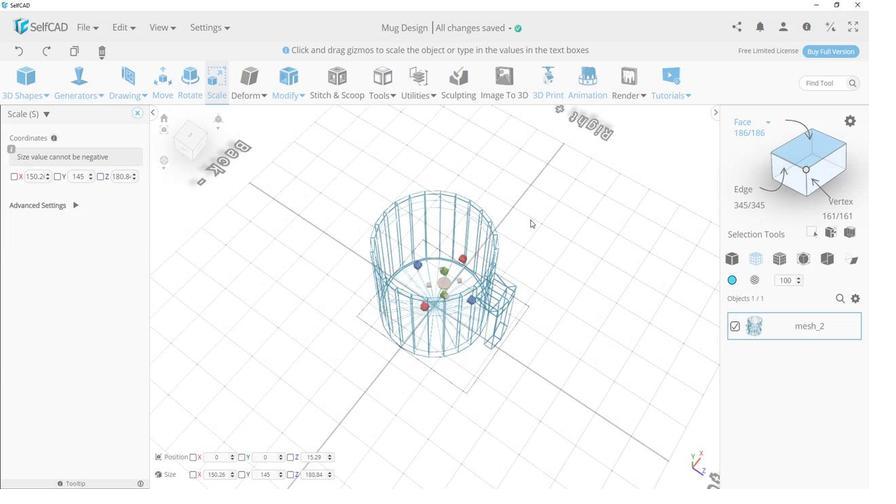 
Action: Mouse moved to (532, 268)
Screenshot: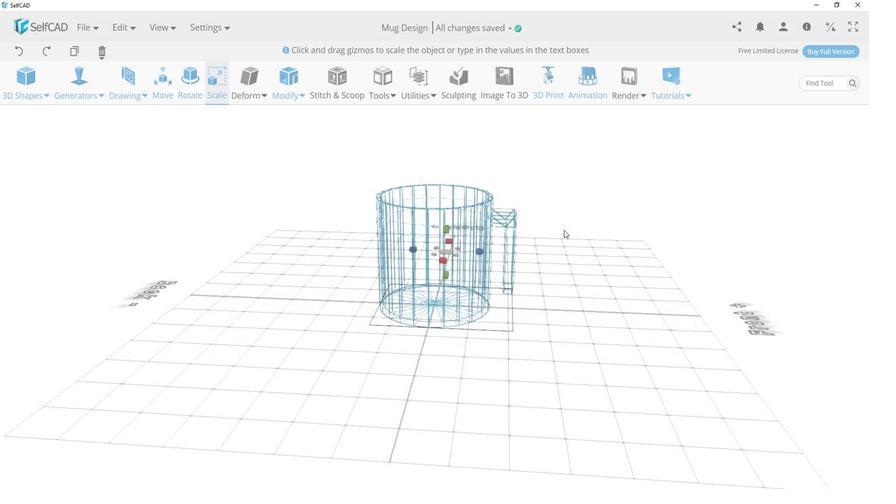 
Action: Mouse pressed left at (532, 268)
Screenshot: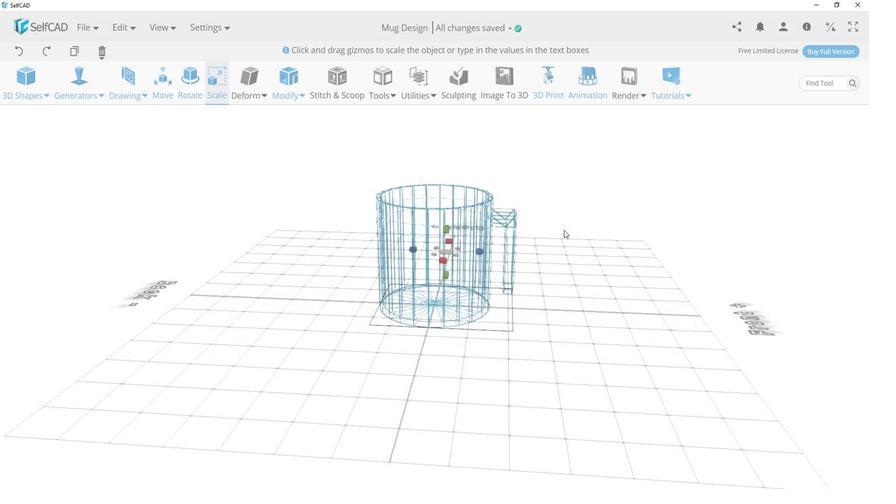 
Action: Mouse moved to (313, 241)
Screenshot: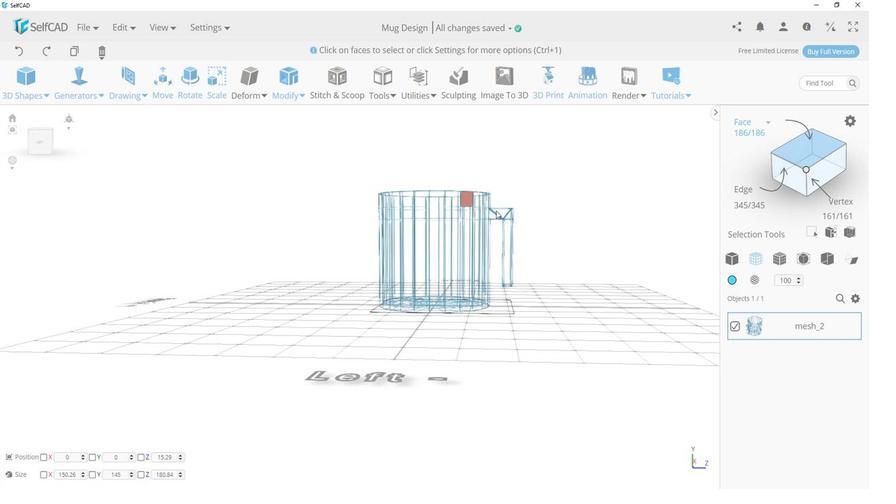 
Action: Mouse pressed left at (313, 241)
Screenshot: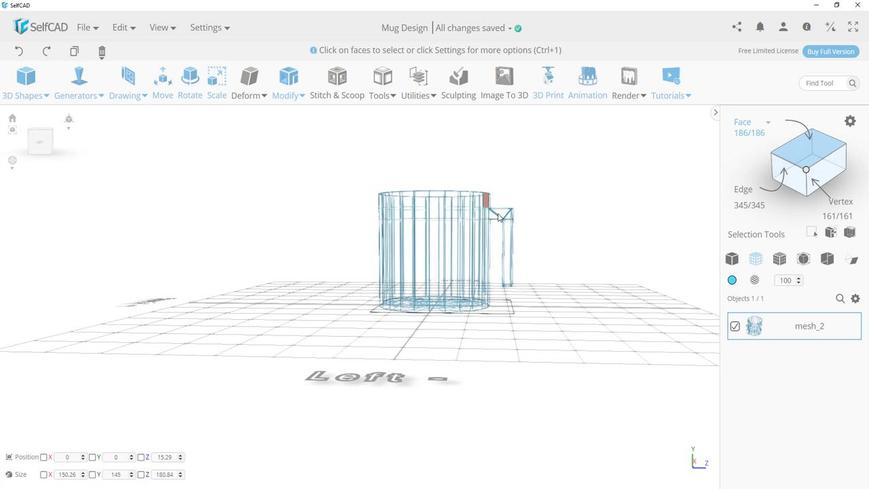 
Action: Mouse moved to (496, 263)
Screenshot: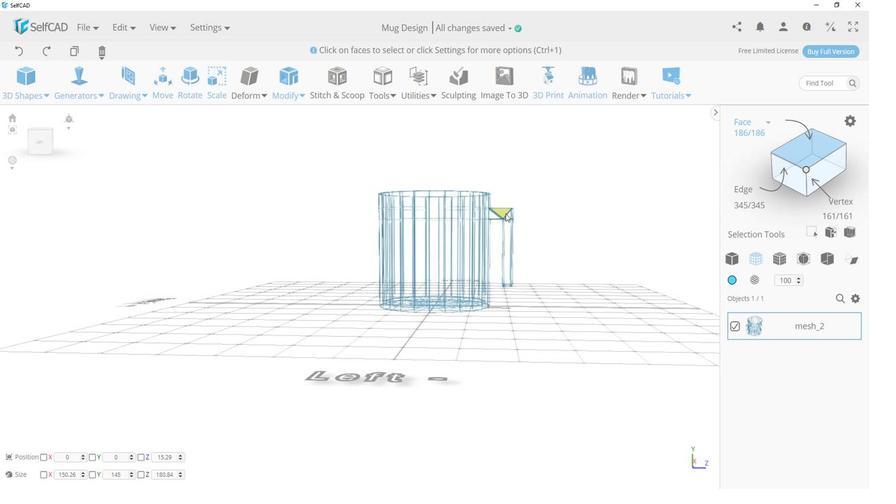 
Action: Mouse pressed left at (496, 263)
Screenshot: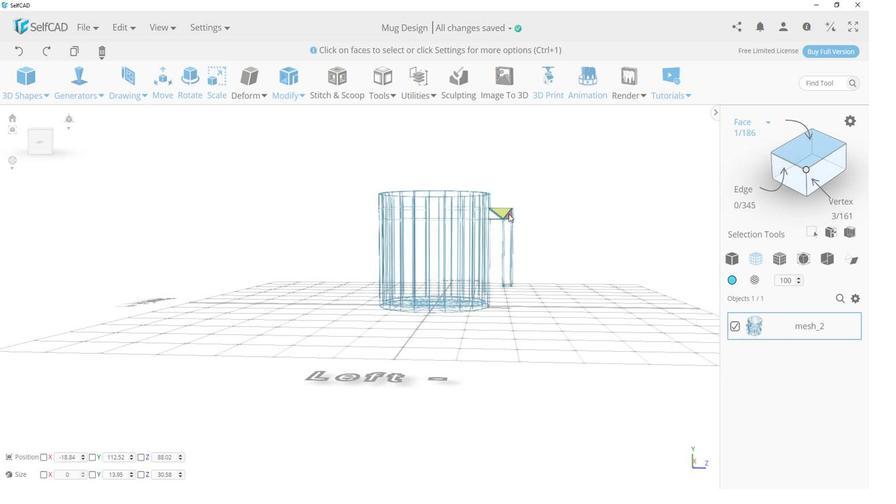 
Action: Mouse moved to (498, 263)
Screenshot: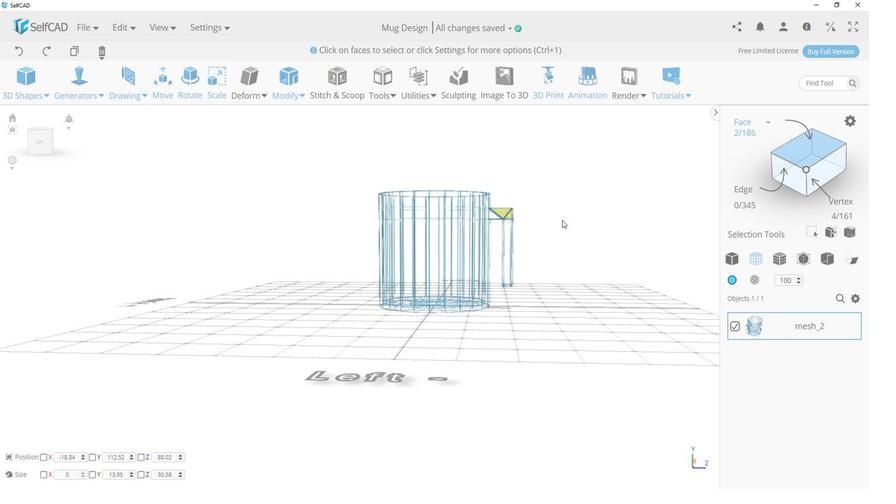 
Action: Mouse pressed left at (498, 263)
Screenshot: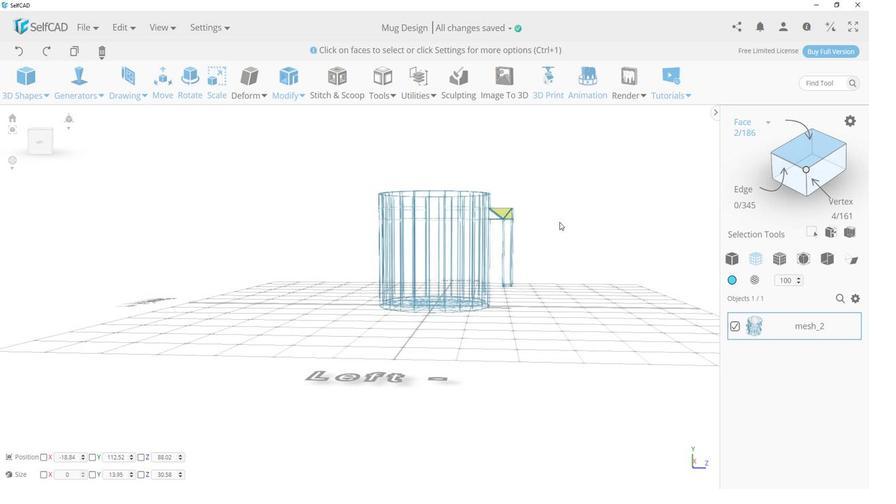 
Action: Mouse moved to (534, 265)
Screenshot: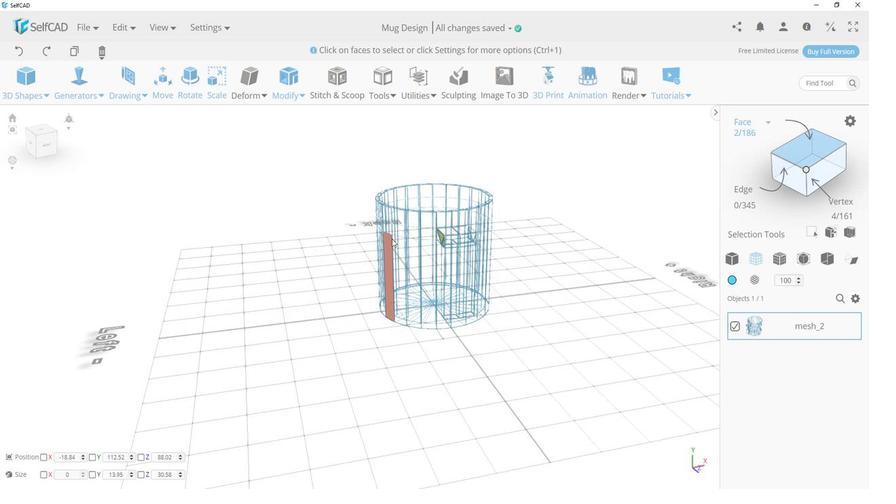 
Action: Mouse pressed left at (534, 265)
Screenshot: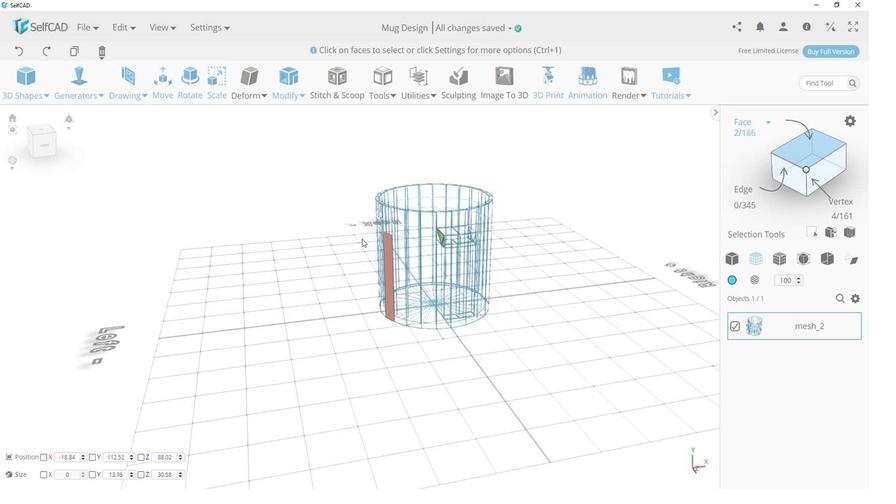 
Action: Mouse moved to (437, 274)
Screenshot: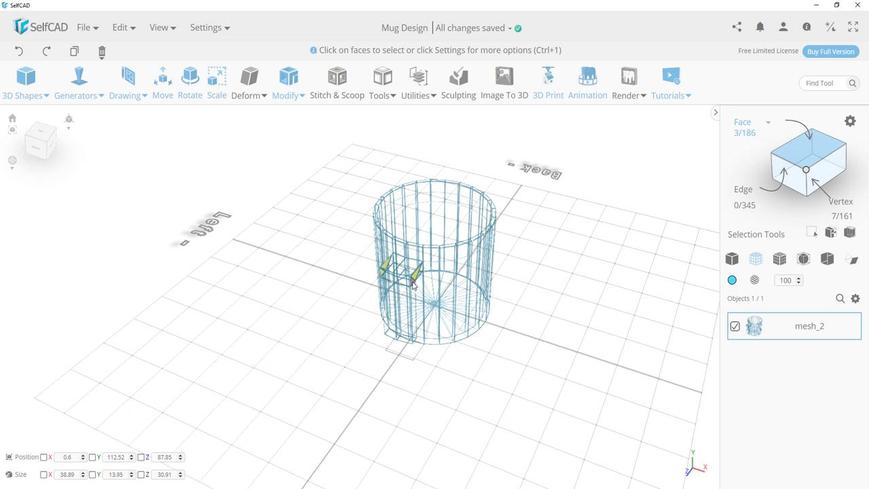 
Action: Mouse pressed left at (437, 274)
Screenshot: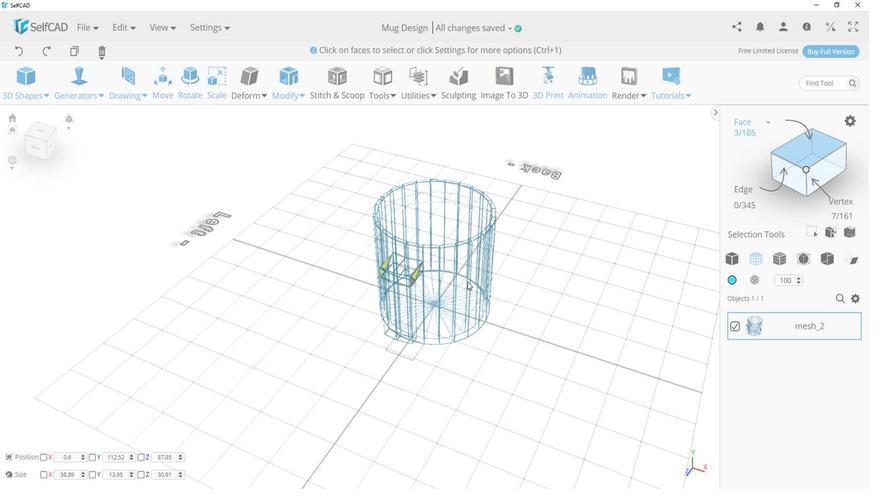 
Action: Mouse moved to (437, 275)
Screenshot: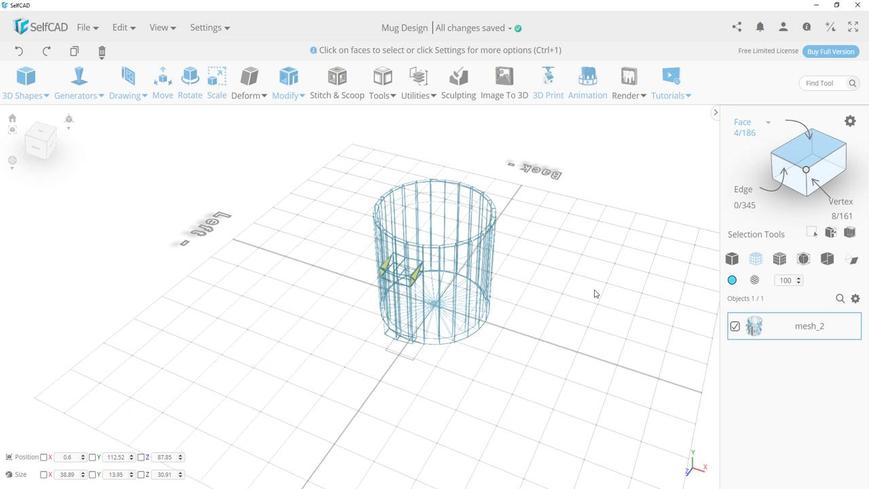 
Action: Mouse pressed left at (437, 275)
Screenshot: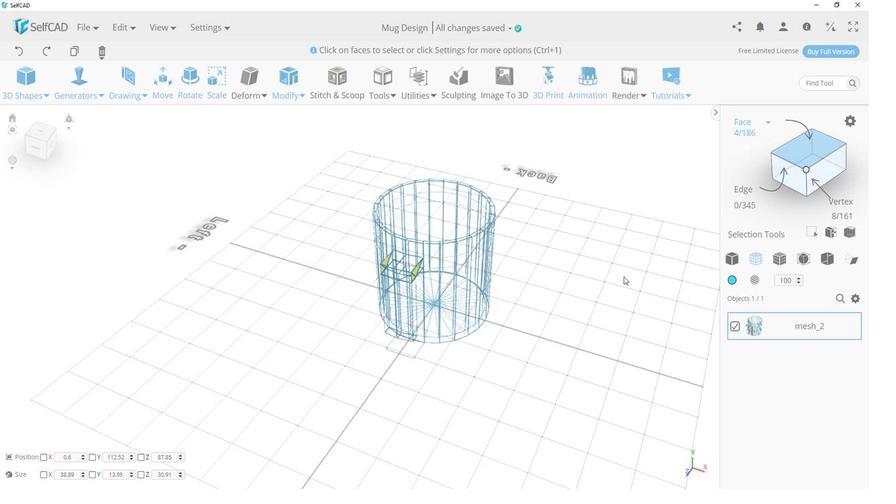 
Action: Mouse moved to (553, 276)
Screenshot: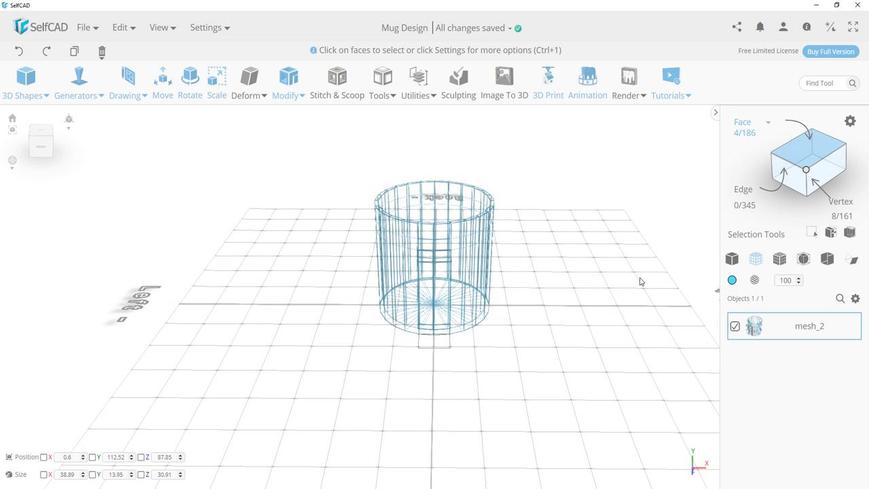 
Action: Mouse pressed left at (553, 276)
Screenshot: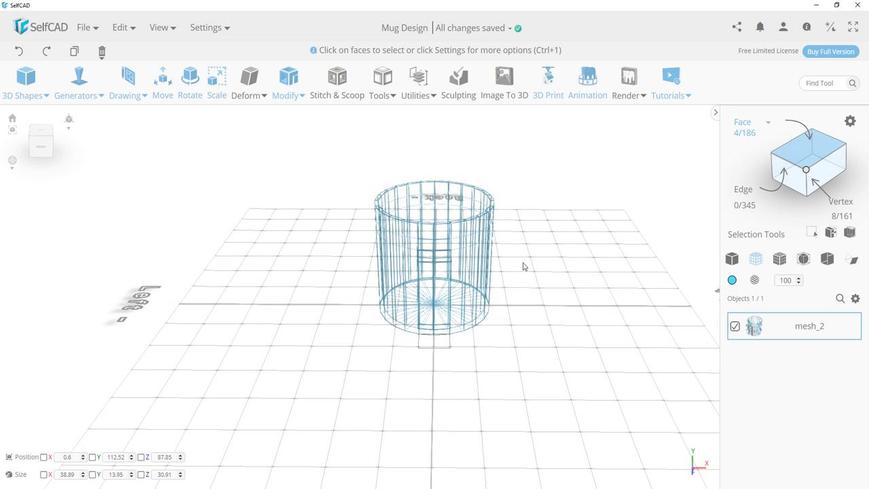 
Action: Mouse moved to (446, 271)
Screenshot: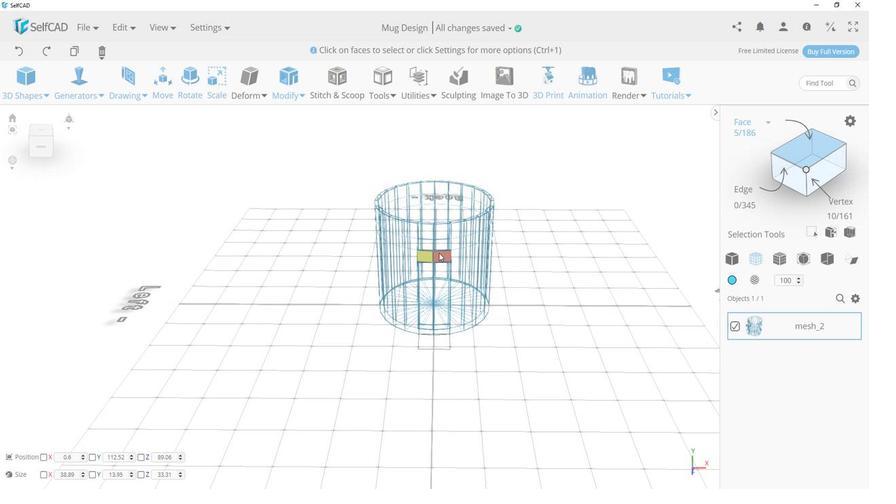 
Action: Mouse pressed left at (446, 271)
Screenshot: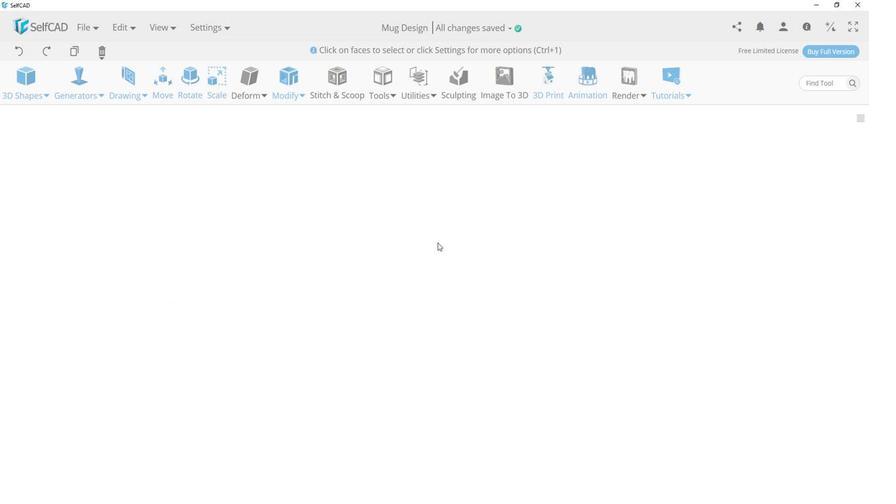 
Action: Mouse moved to (453, 271)
Screenshot: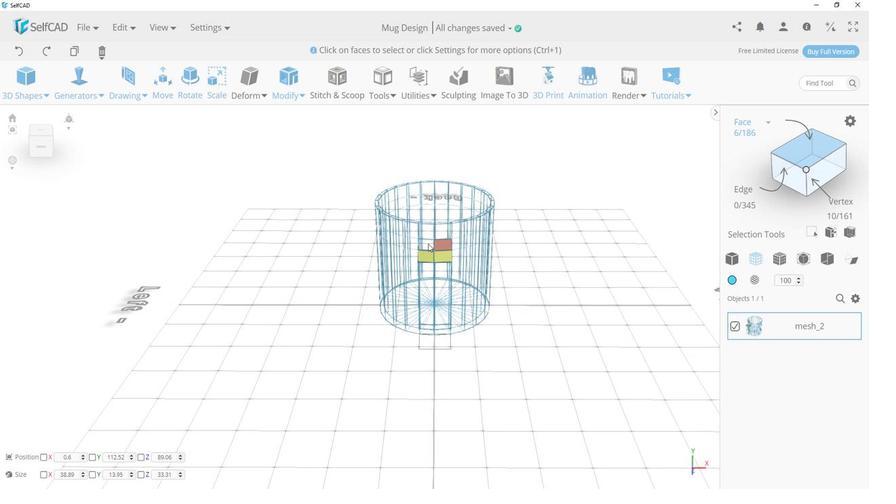 
Action: Mouse pressed left at (453, 271)
Screenshot: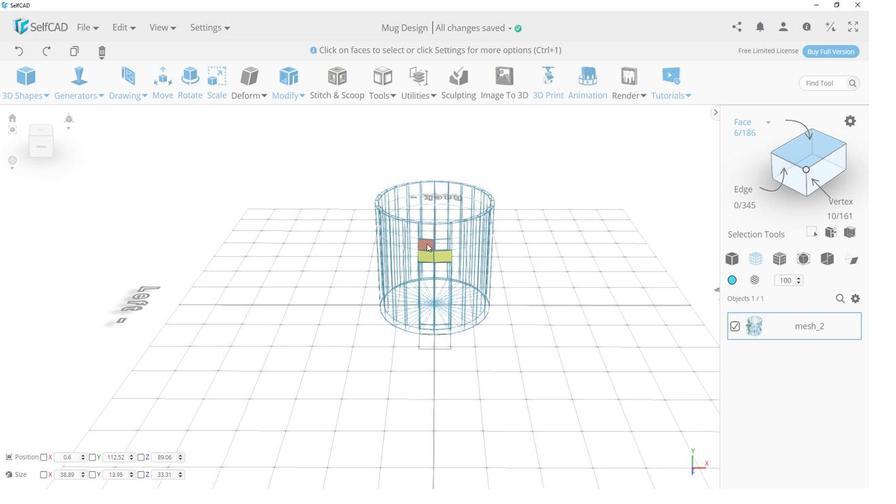 
Action: Mouse moved to (453, 268)
Screenshot: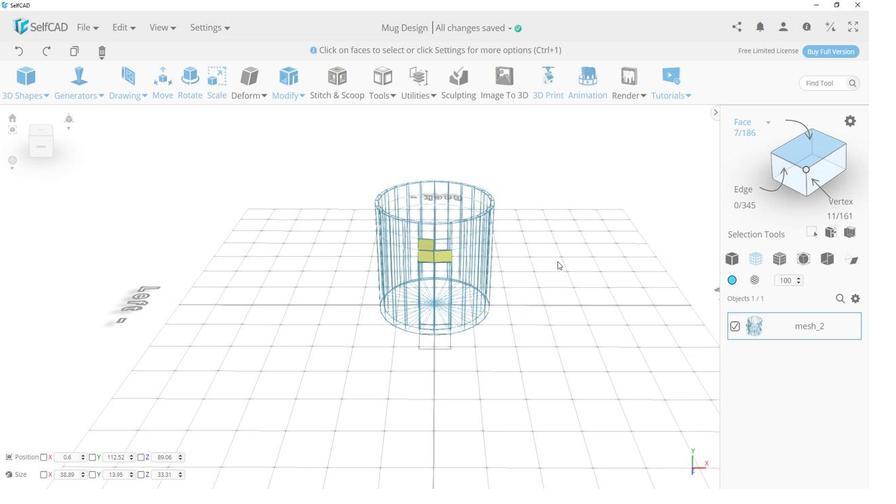 
Action: Mouse pressed left at (453, 268)
Screenshot: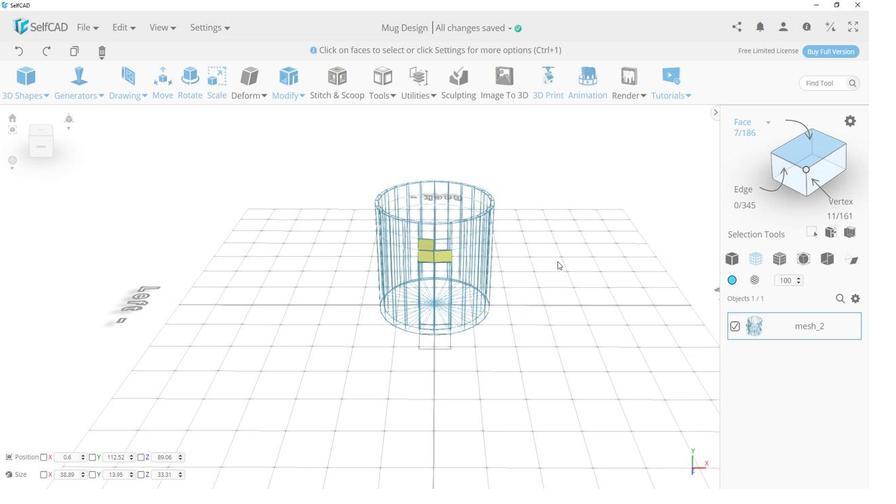 
Action: Mouse moved to (446, 269)
Screenshot: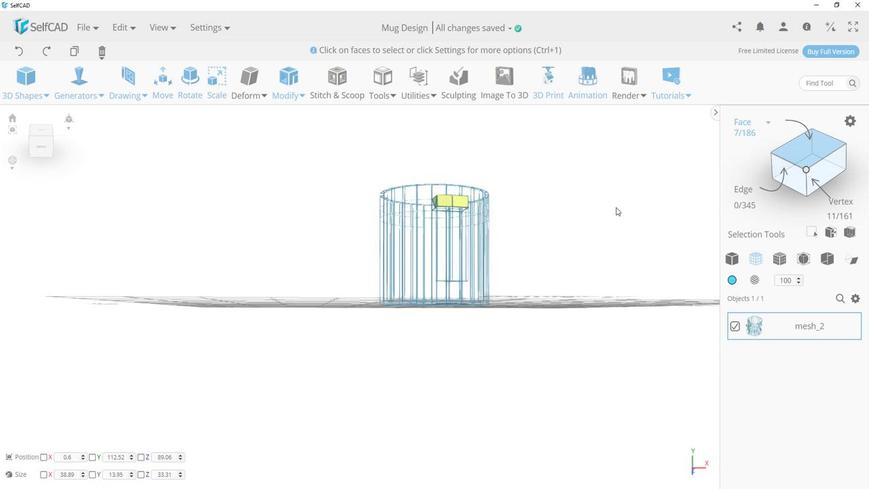 
Action: Mouse pressed left at (446, 269)
Screenshot: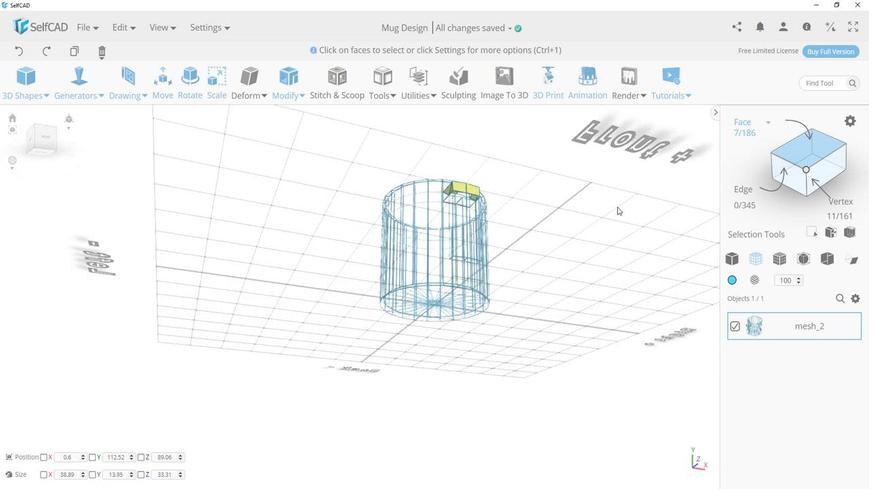 
Action: Mouse moved to (530, 272)
Screenshot: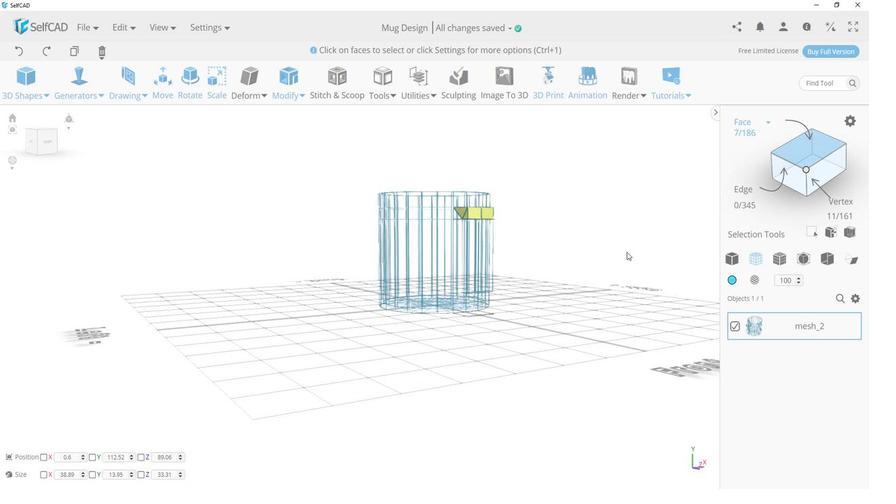
Action: Mouse pressed left at (530, 272)
Screenshot: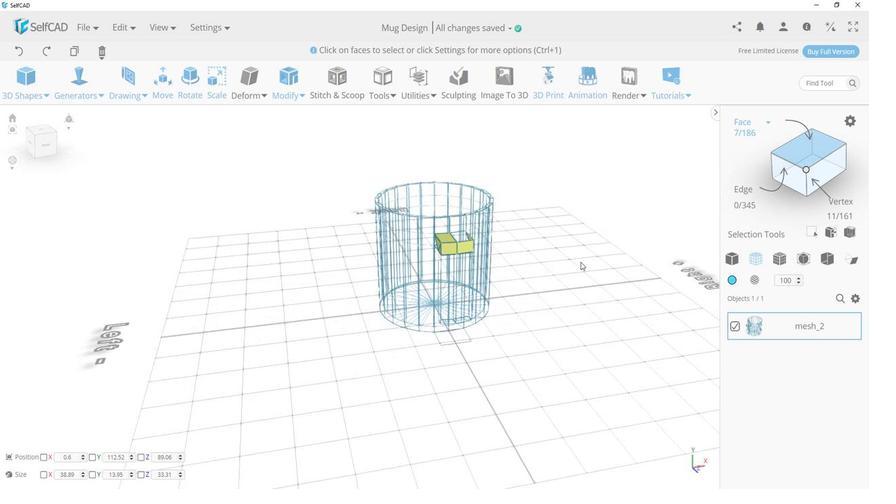 
Action: Mouse moved to (429, 277)
Screenshot: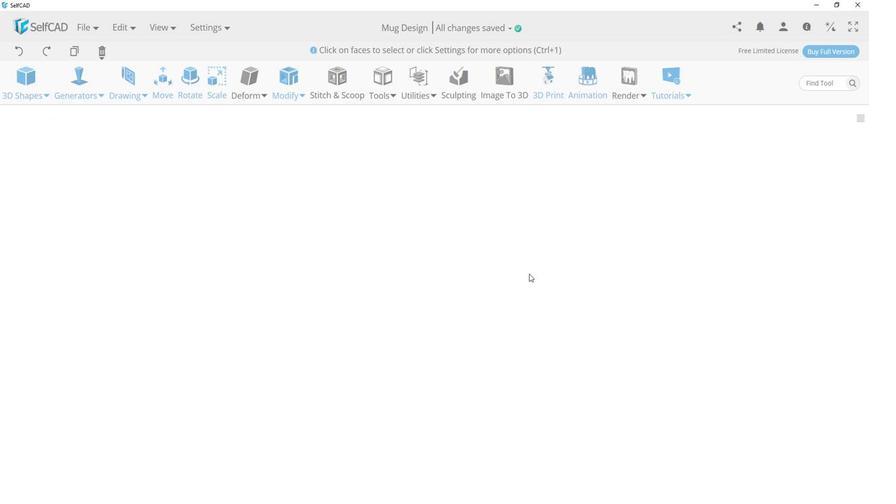 
Action: Mouse pressed left at (429, 277)
Screenshot: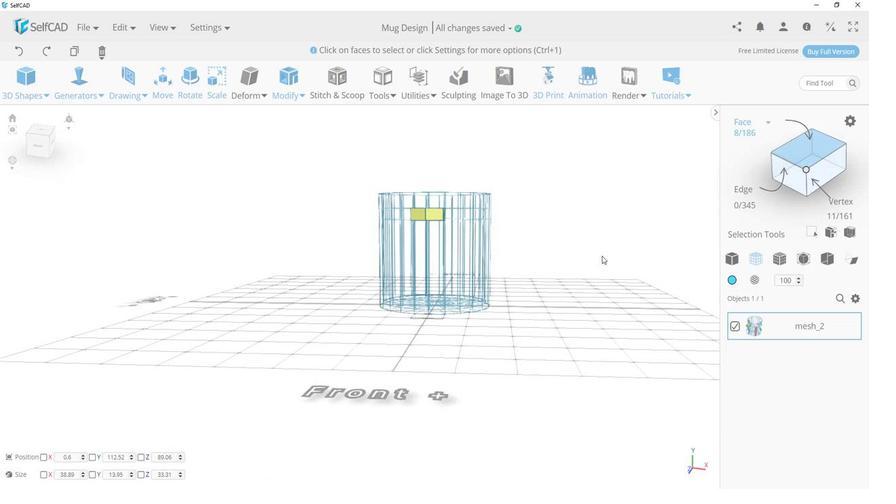 
Action: Mouse moved to (495, 279)
